 Task: Add Thinksport Spf 50+ Sunscreen for Kids to the cart.
Action: Mouse moved to (331, 158)
Screenshot: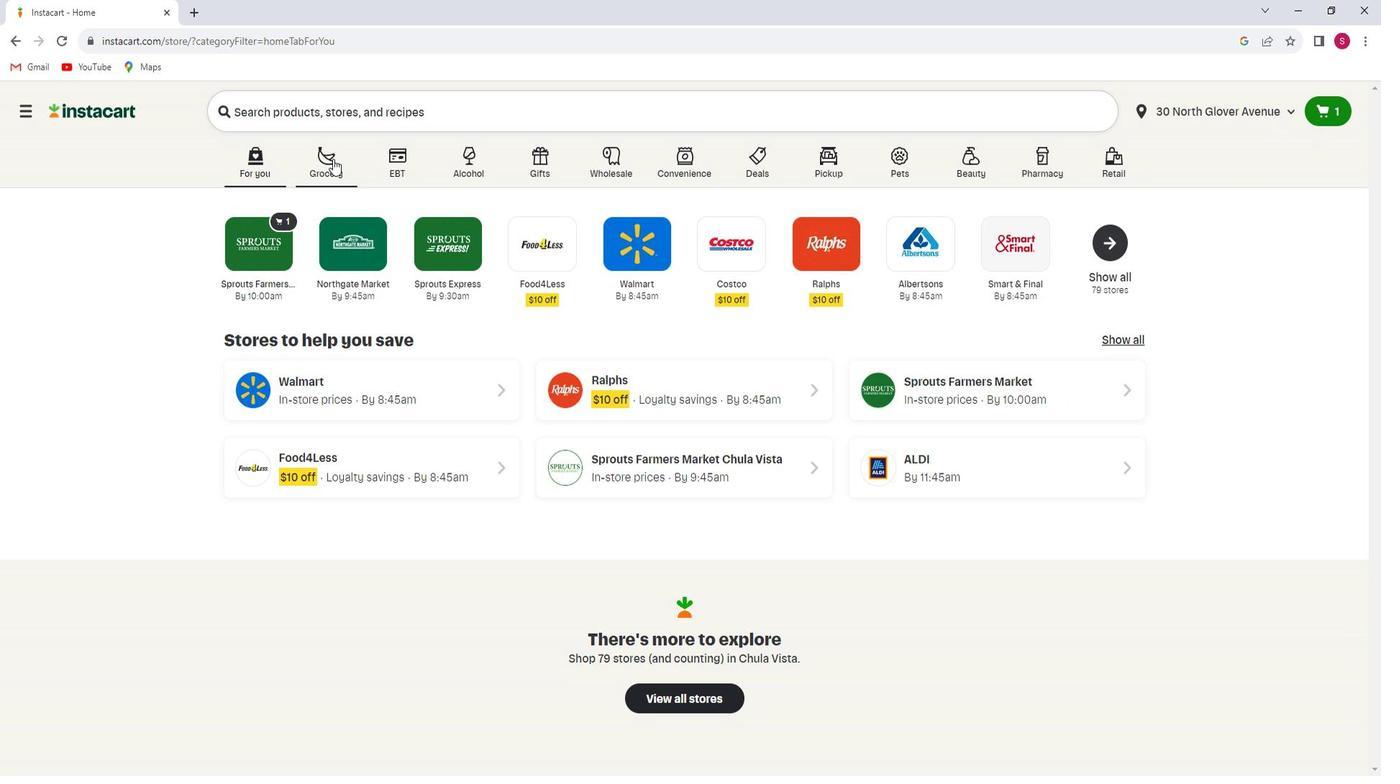 
Action: Mouse pressed left at (331, 158)
Screenshot: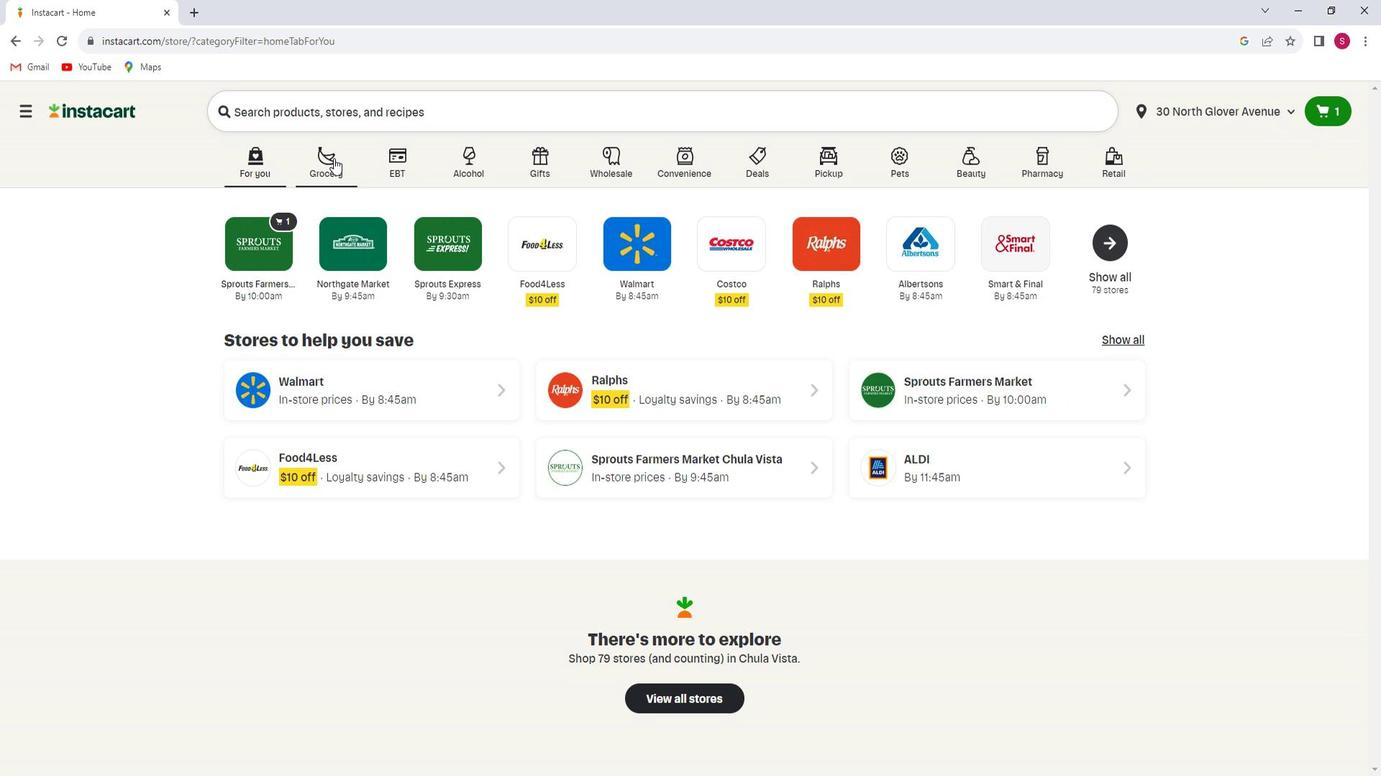 
Action: Mouse moved to (333, 458)
Screenshot: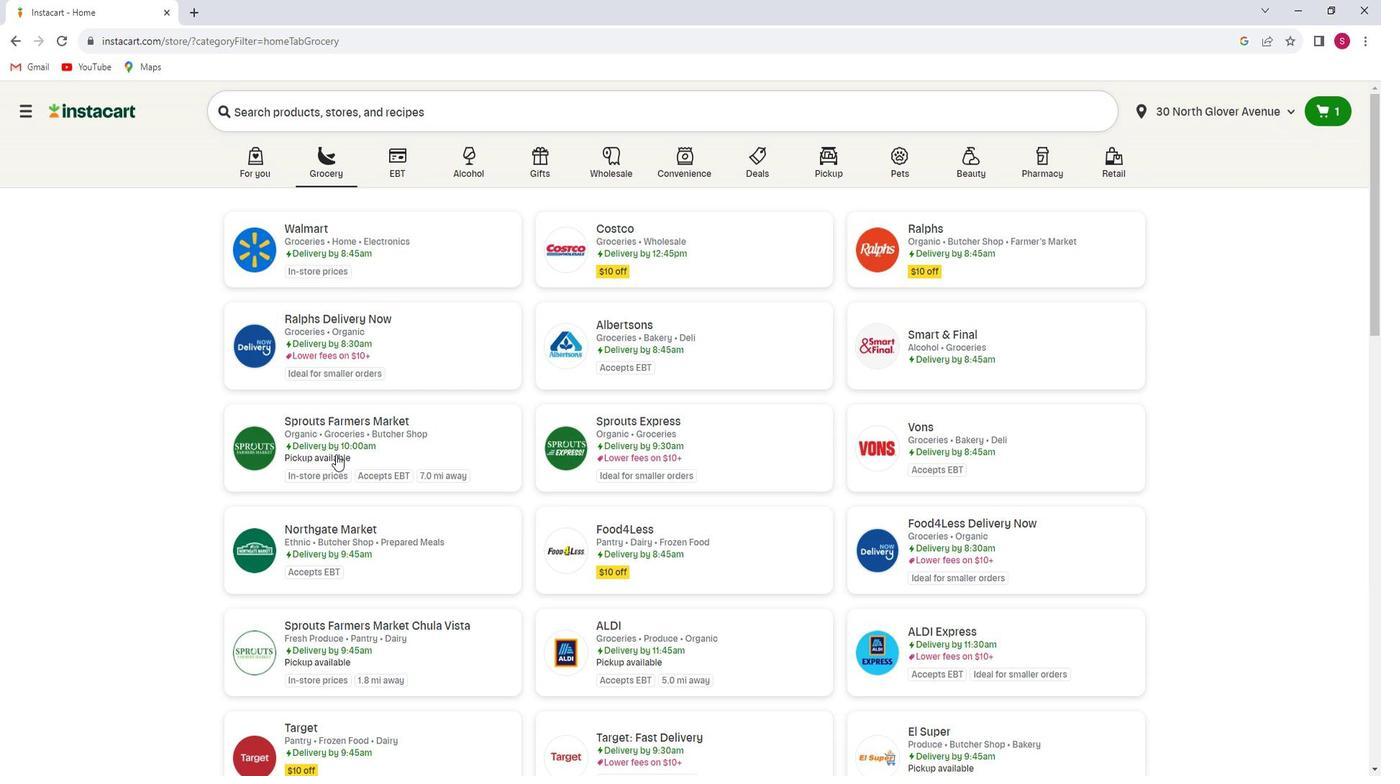 
Action: Mouse pressed left at (333, 458)
Screenshot: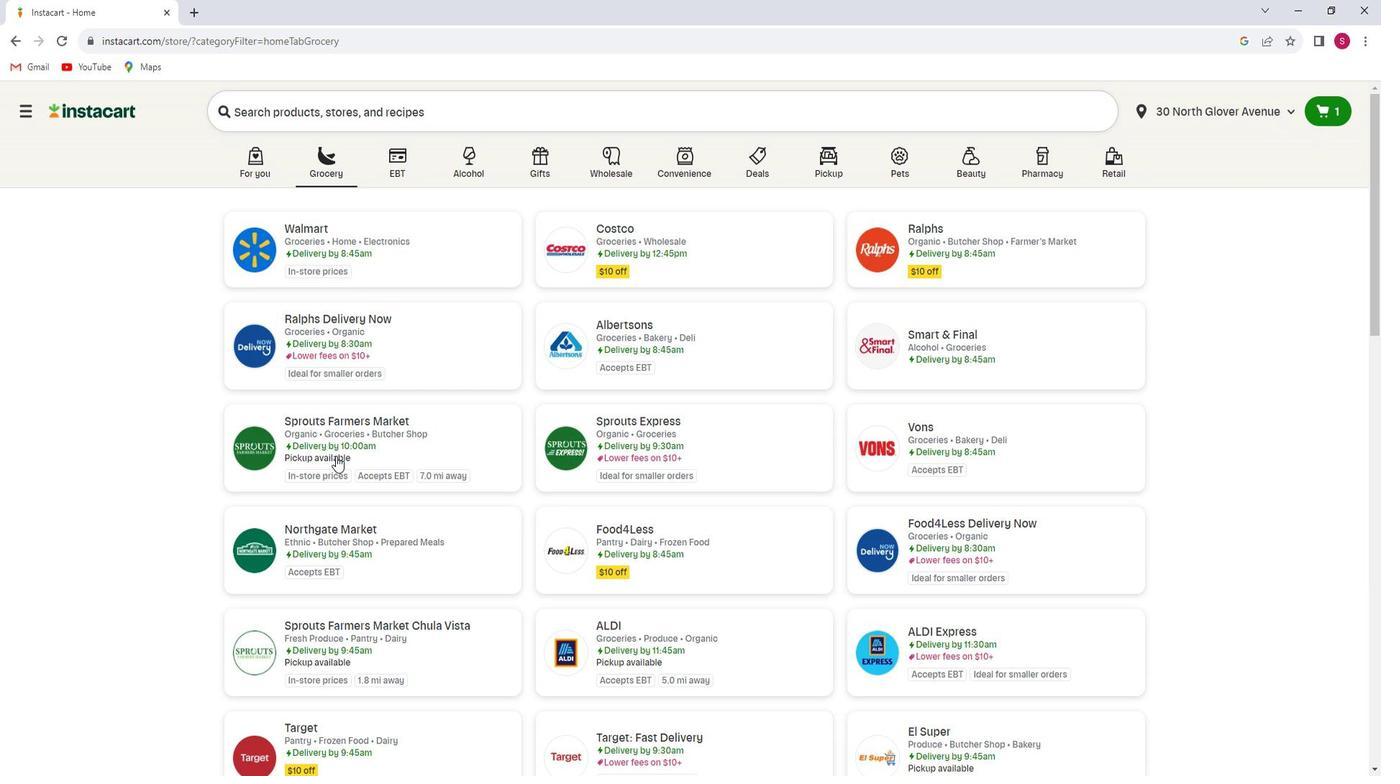 
Action: Mouse moved to (113, 526)
Screenshot: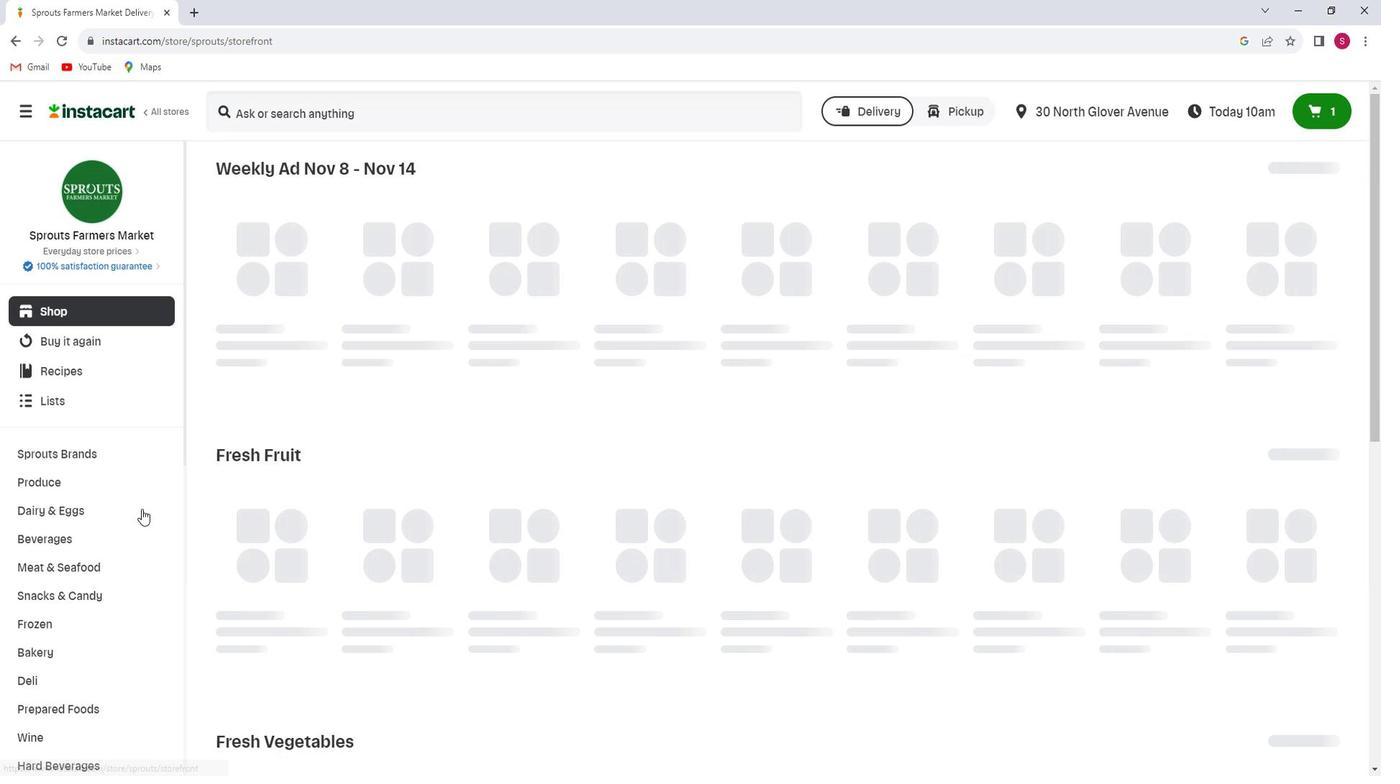 
Action: Mouse scrolled (113, 525) with delta (0, 0)
Screenshot: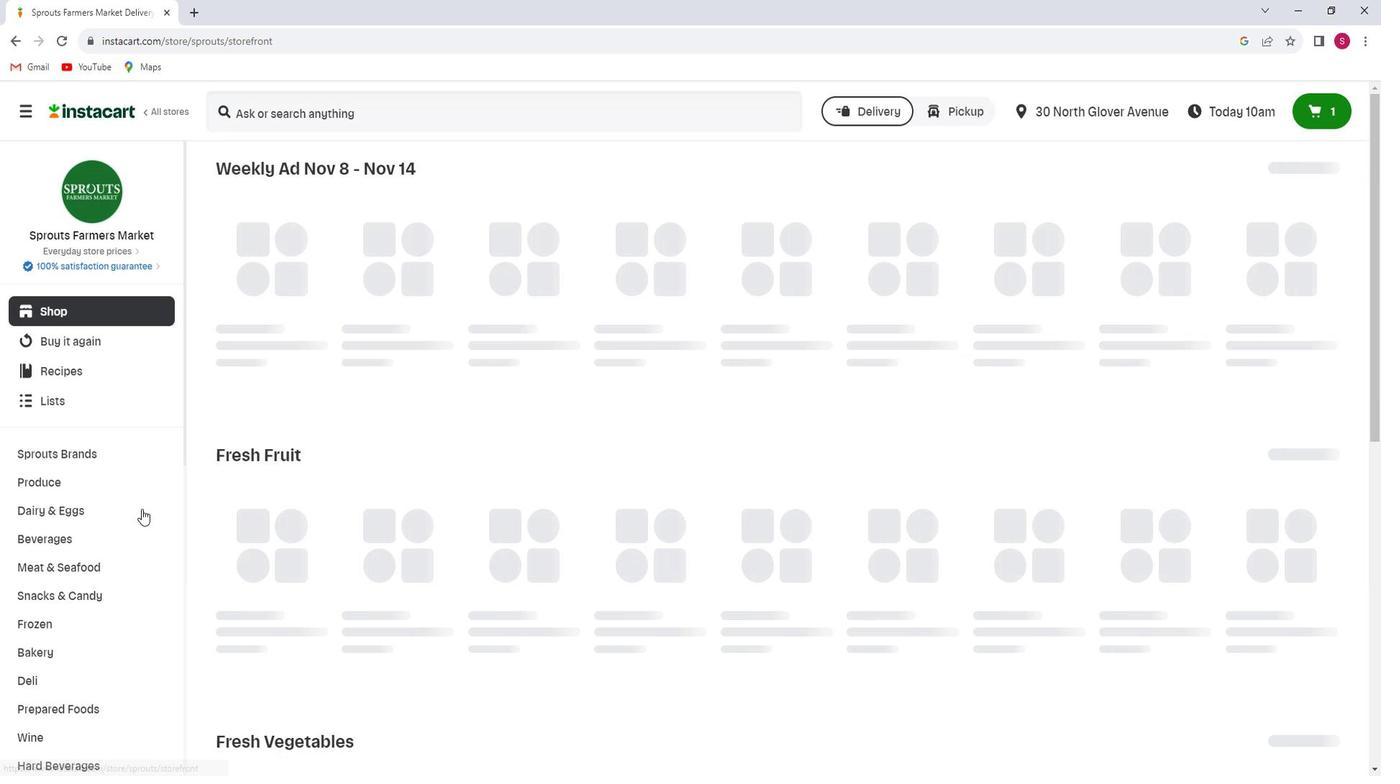 
Action: Mouse moved to (105, 532)
Screenshot: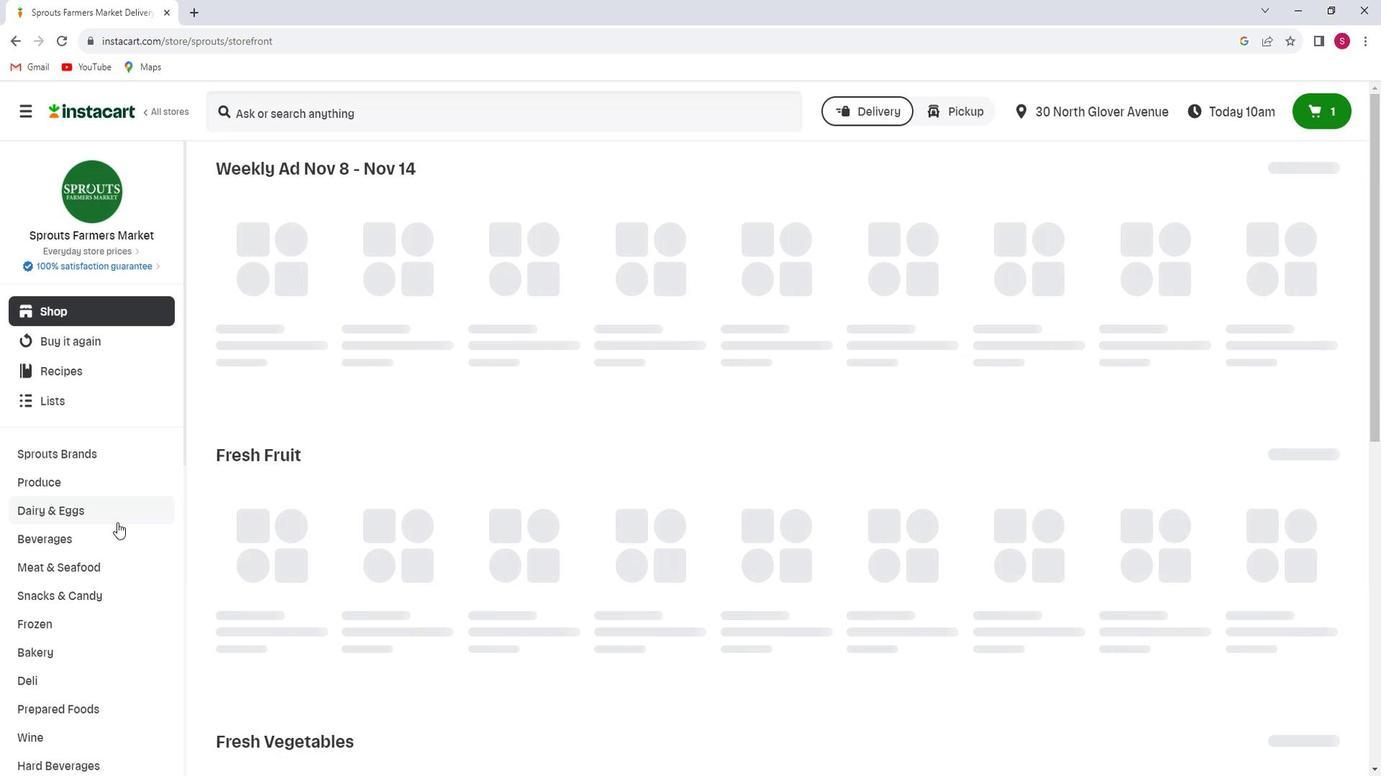 
Action: Mouse scrolled (105, 531) with delta (0, 0)
Screenshot: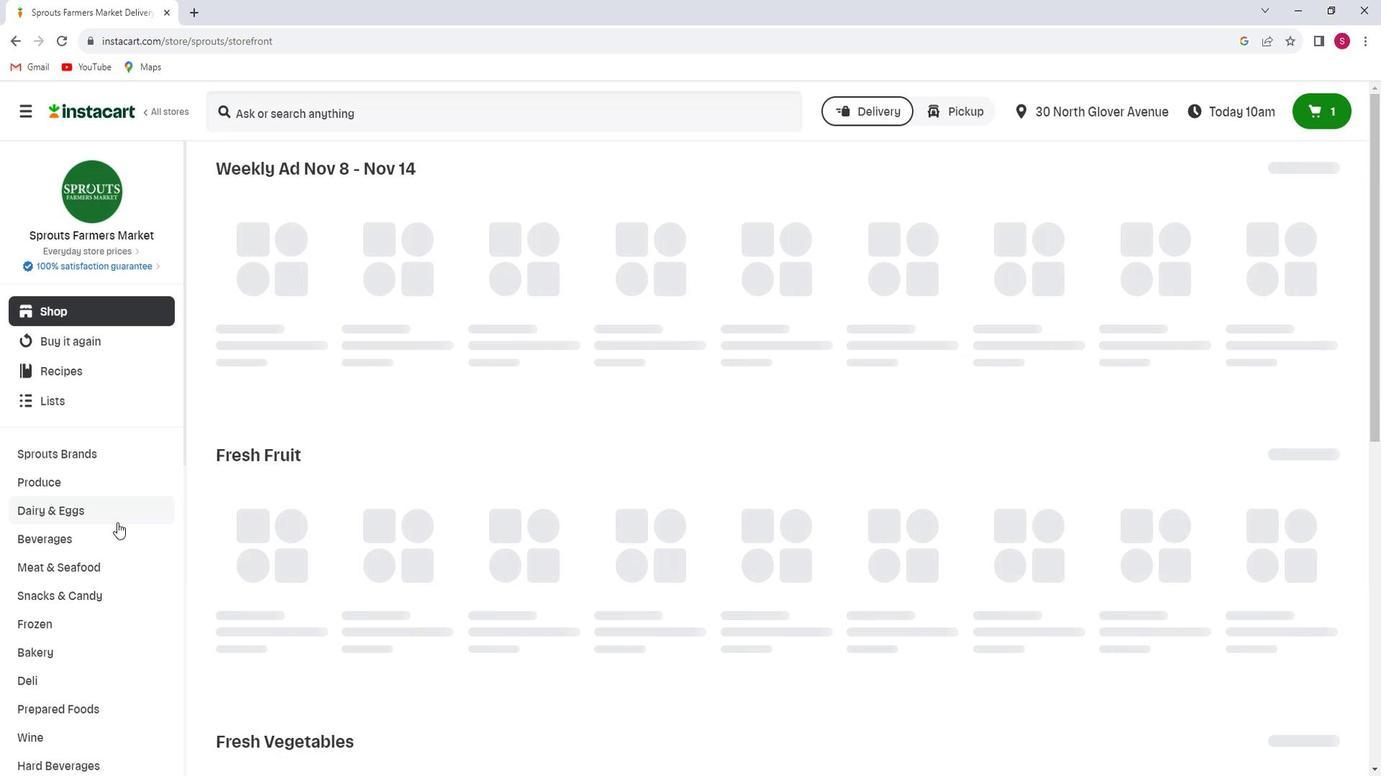 
Action: Mouse moved to (101, 535)
Screenshot: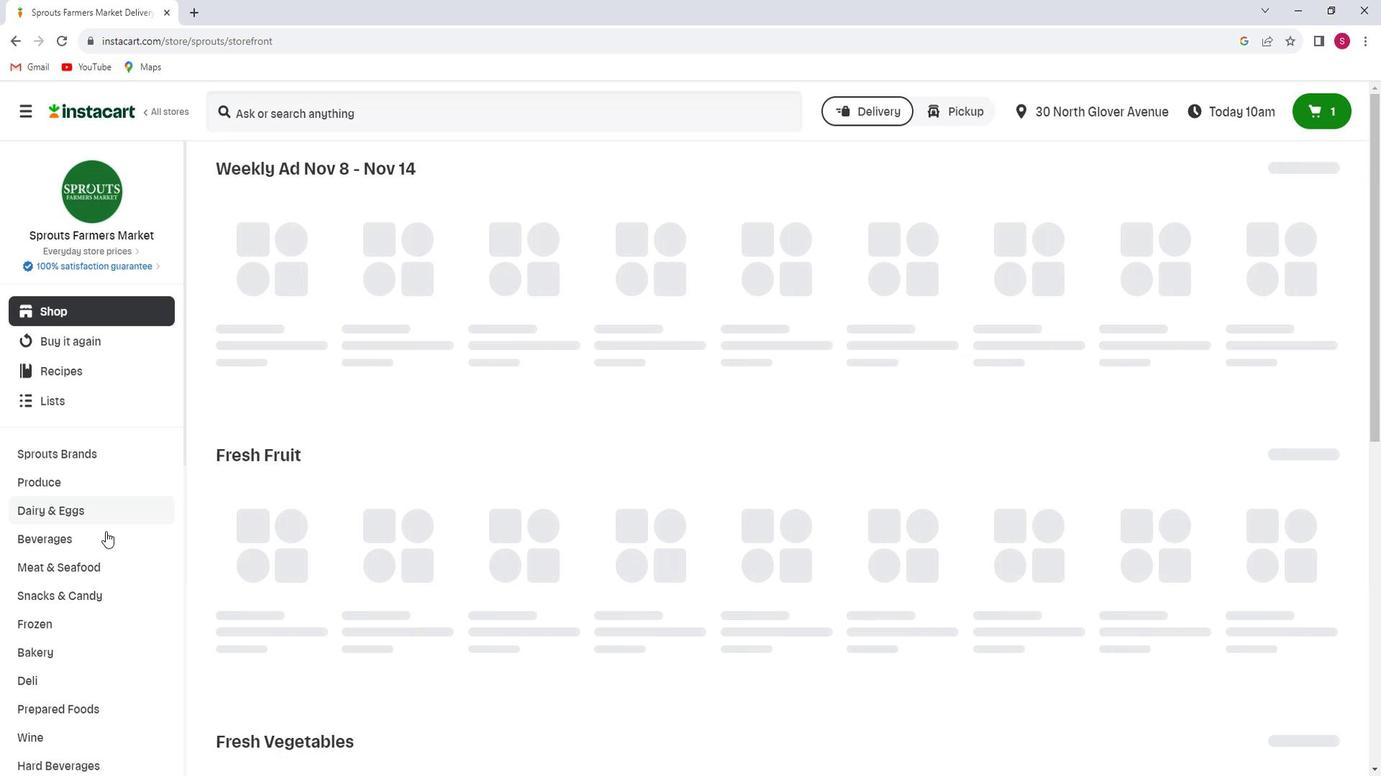 
Action: Mouse scrolled (101, 534) with delta (0, 0)
Screenshot: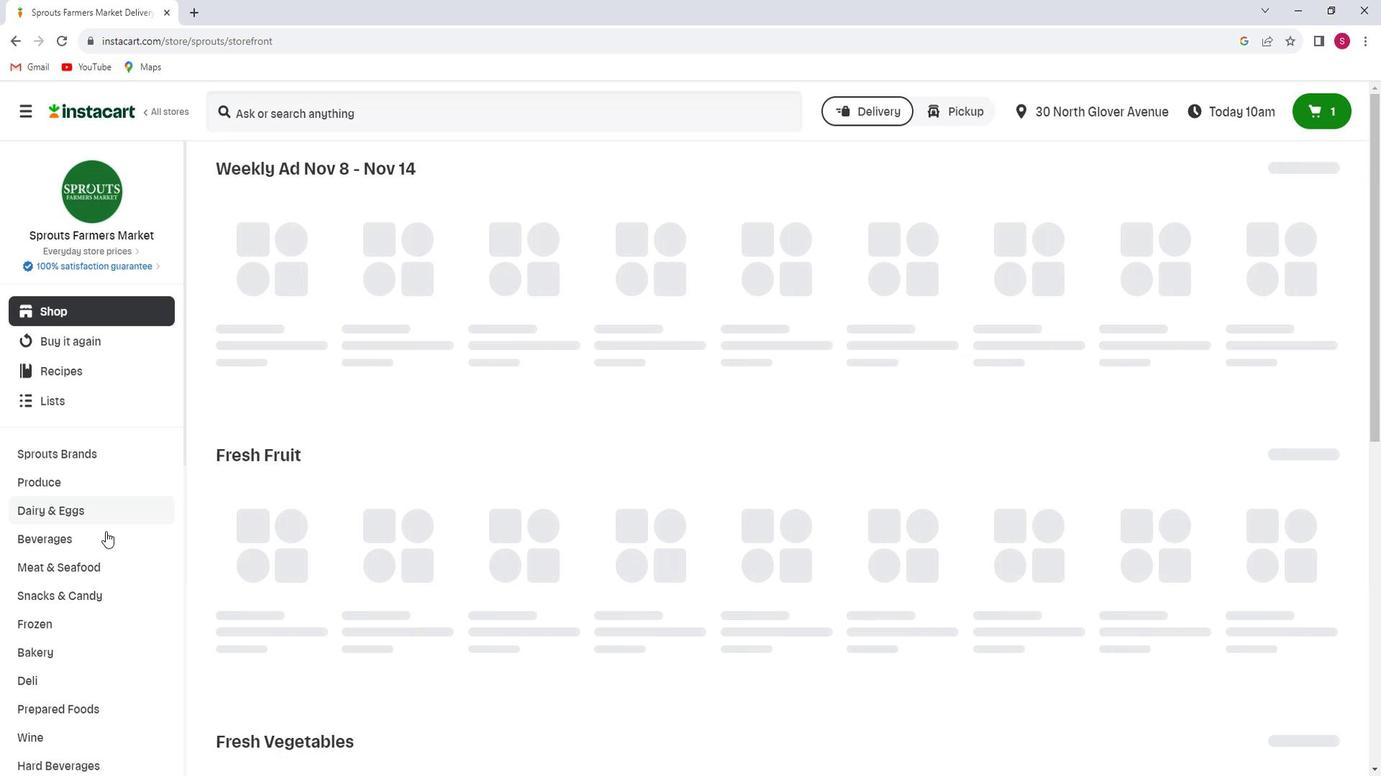 
Action: Mouse moved to (99, 535)
Screenshot: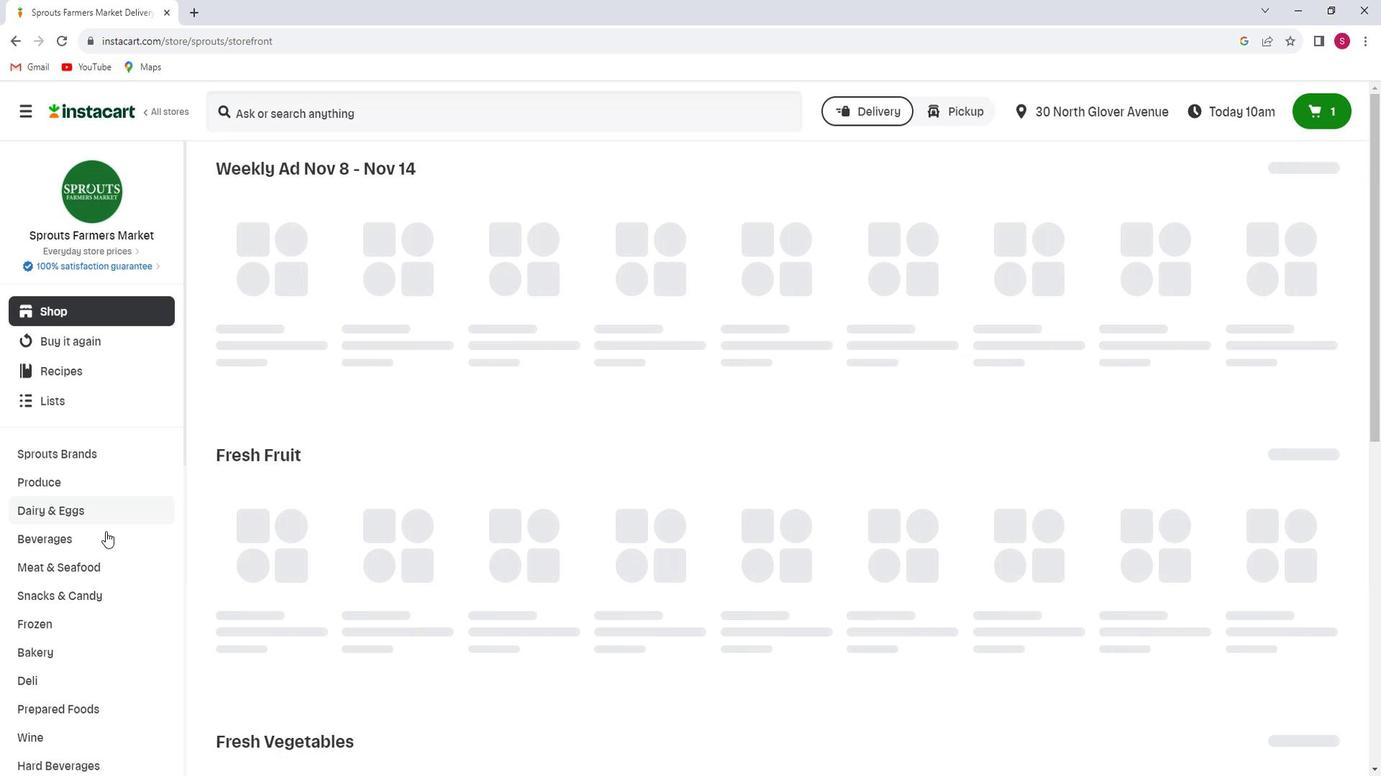 
Action: Mouse scrolled (99, 535) with delta (0, 0)
Screenshot: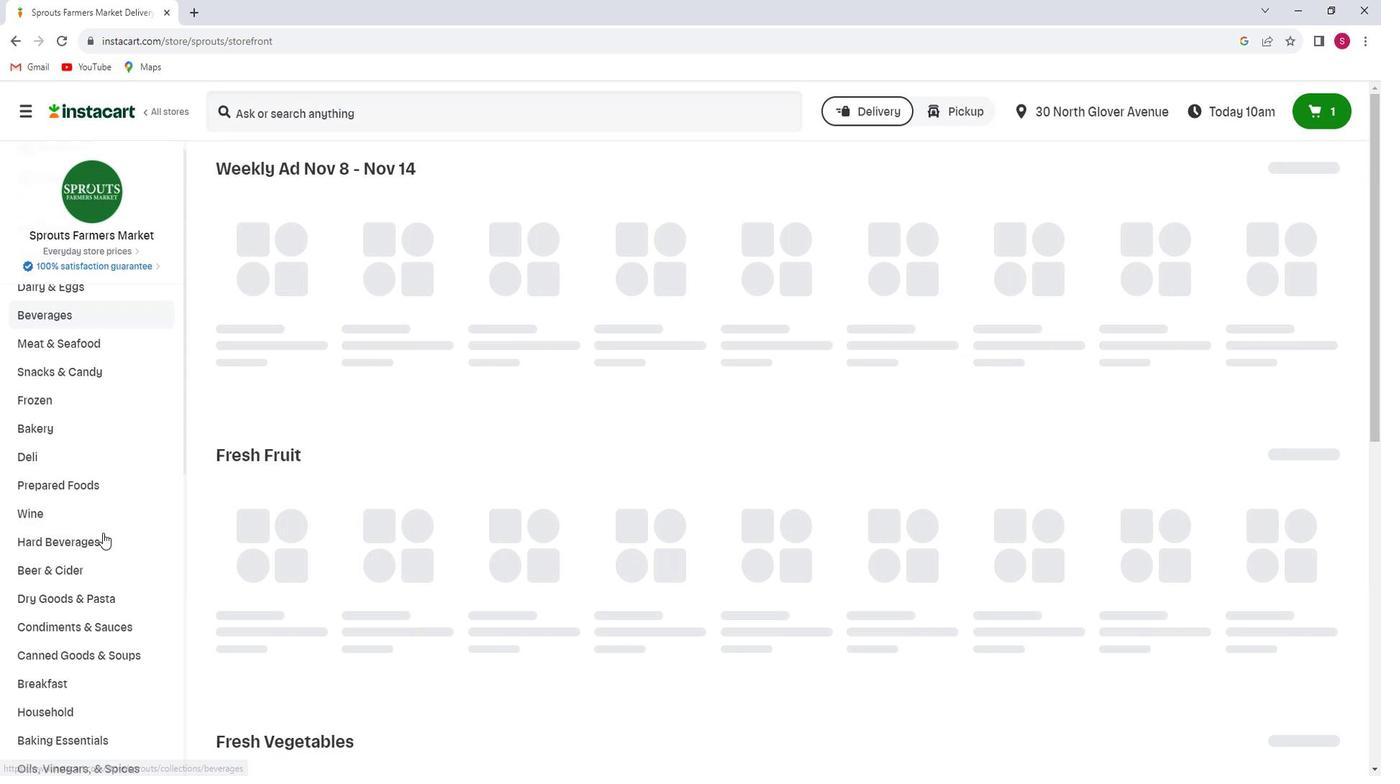 
Action: Mouse scrolled (99, 535) with delta (0, 0)
Screenshot: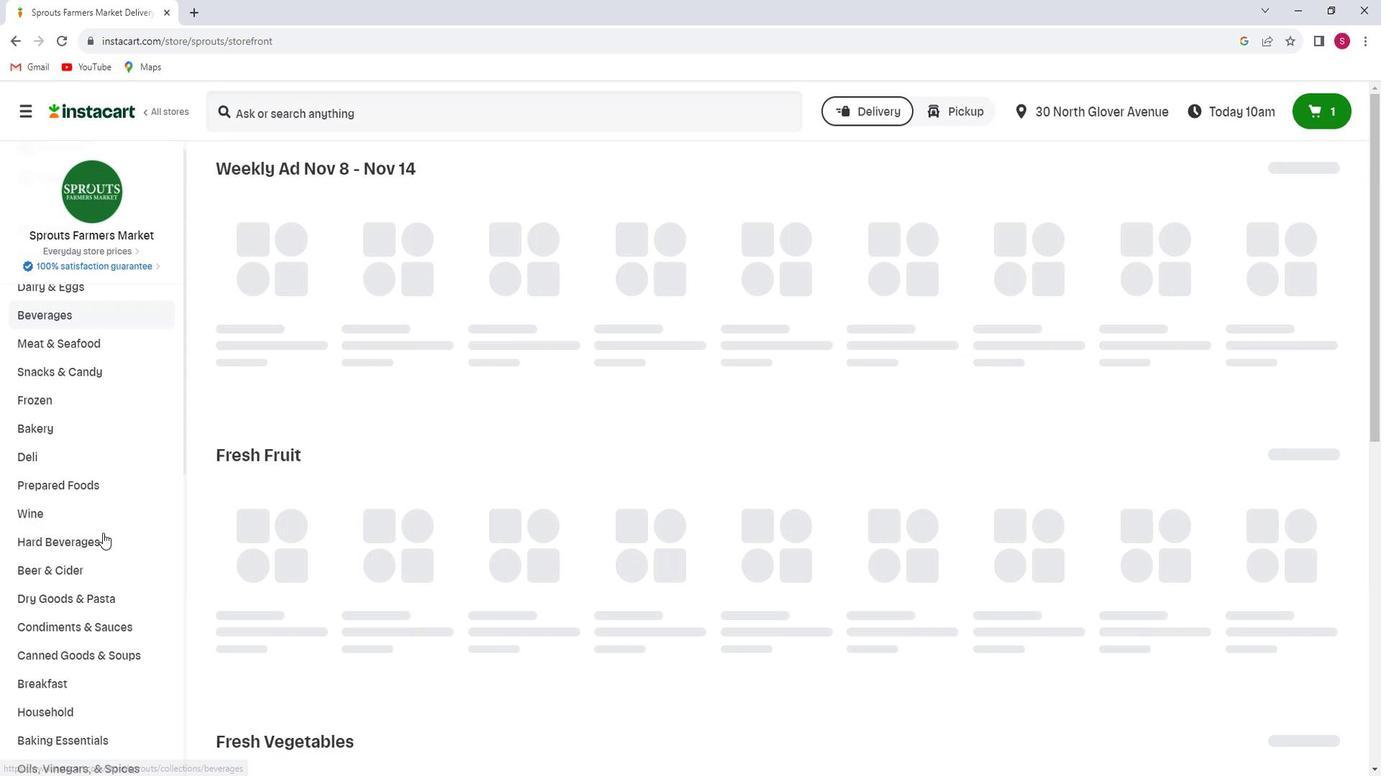 
Action: Mouse scrolled (99, 535) with delta (0, 0)
Screenshot: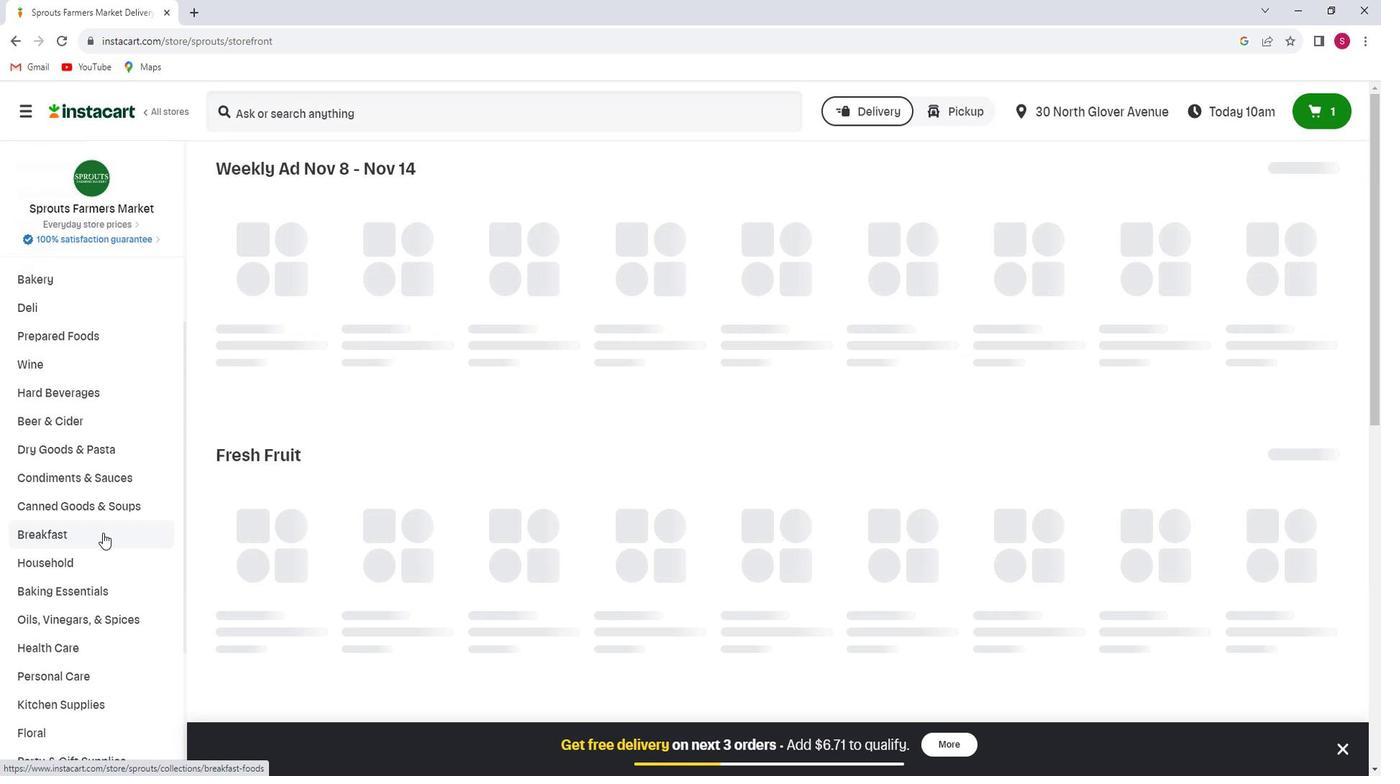 
Action: Mouse scrolled (99, 535) with delta (0, 0)
Screenshot: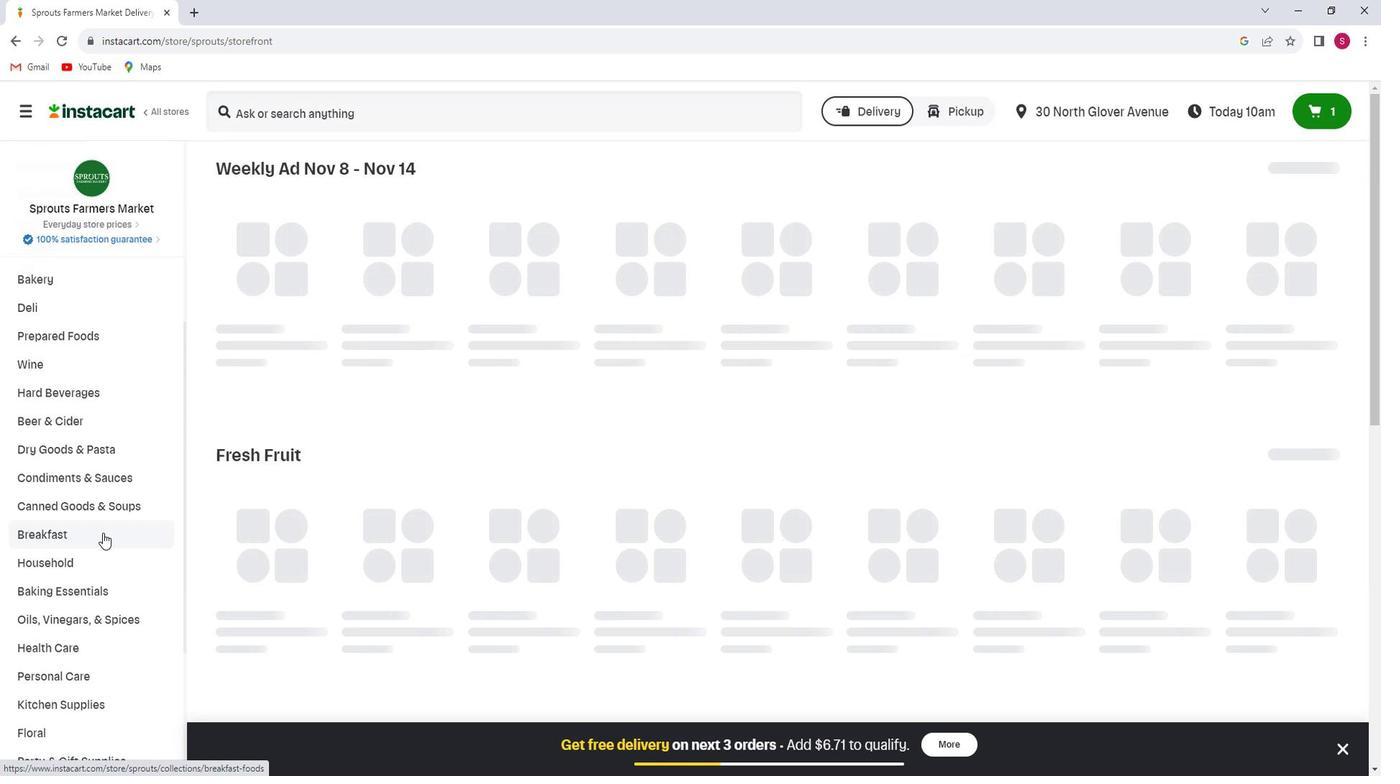 
Action: Mouse moved to (99, 534)
Screenshot: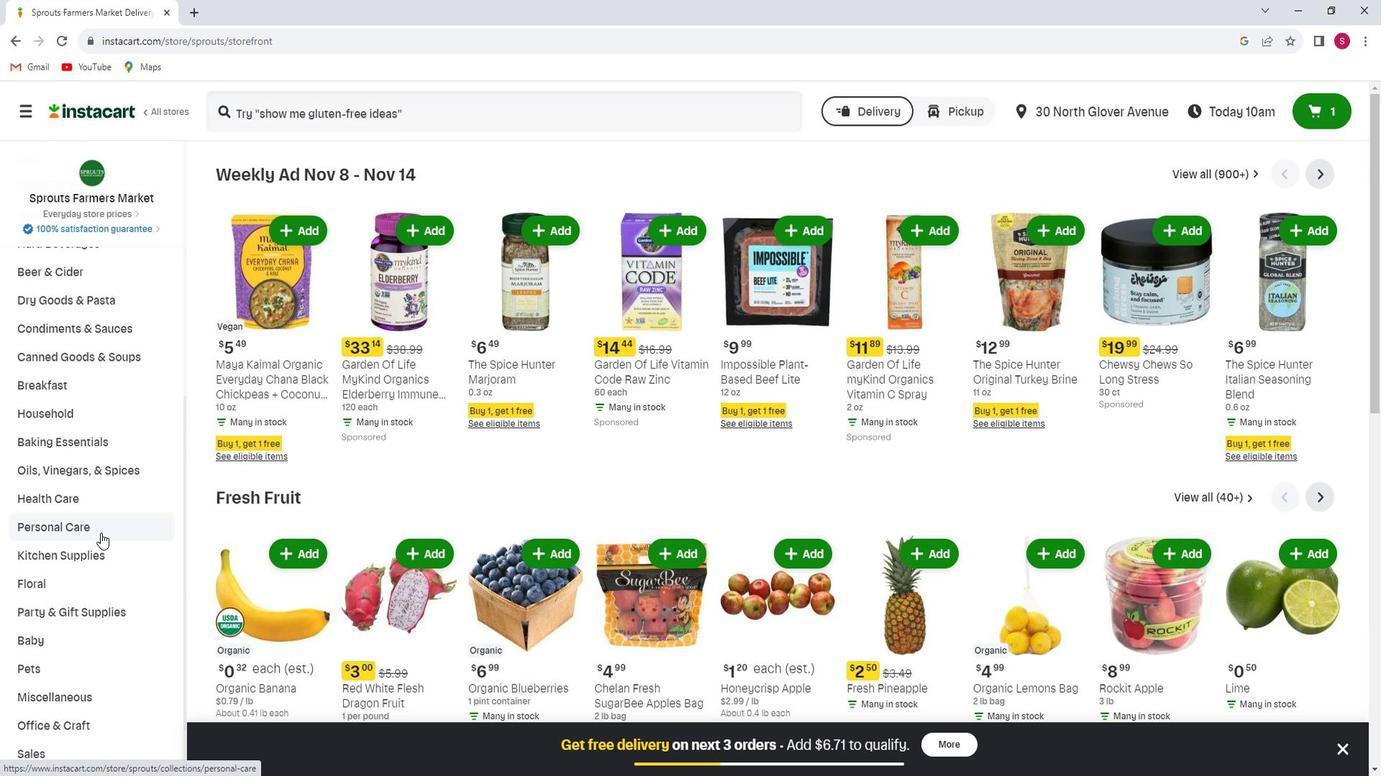 
Action: Mouse pressed left at (99, 534)
Screenshot: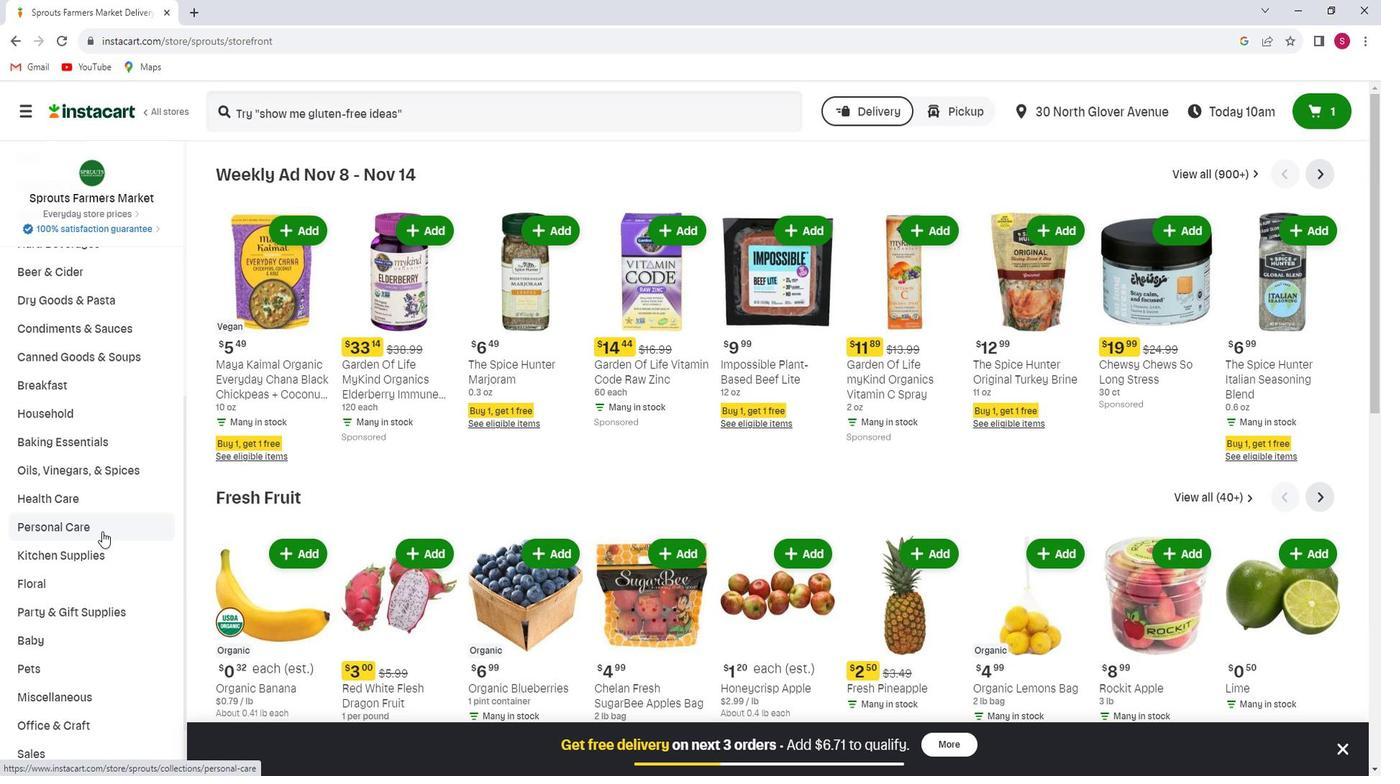 
Action: Mouse moved to (1079, 212)
Screenshot: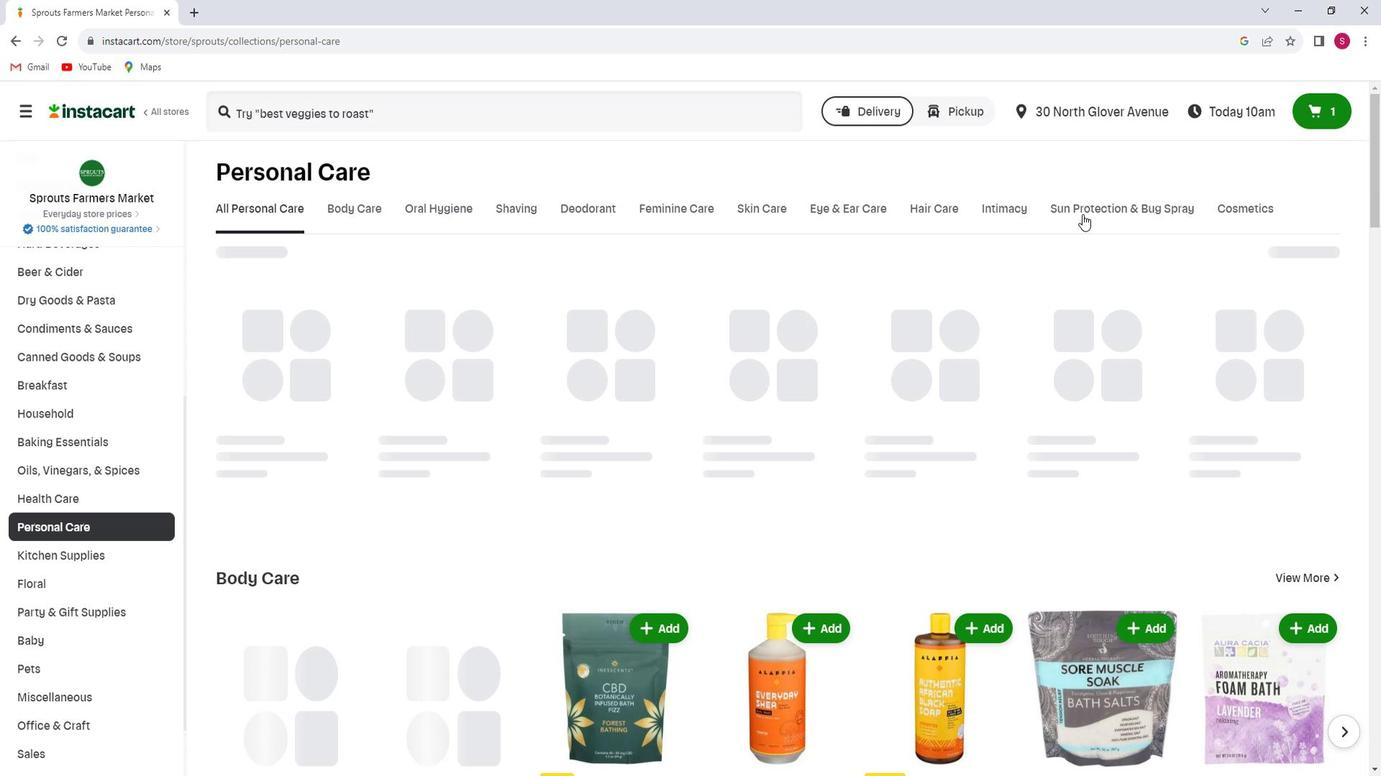 
Action: Mouse pressed left at (1079, 212)
Screenshot: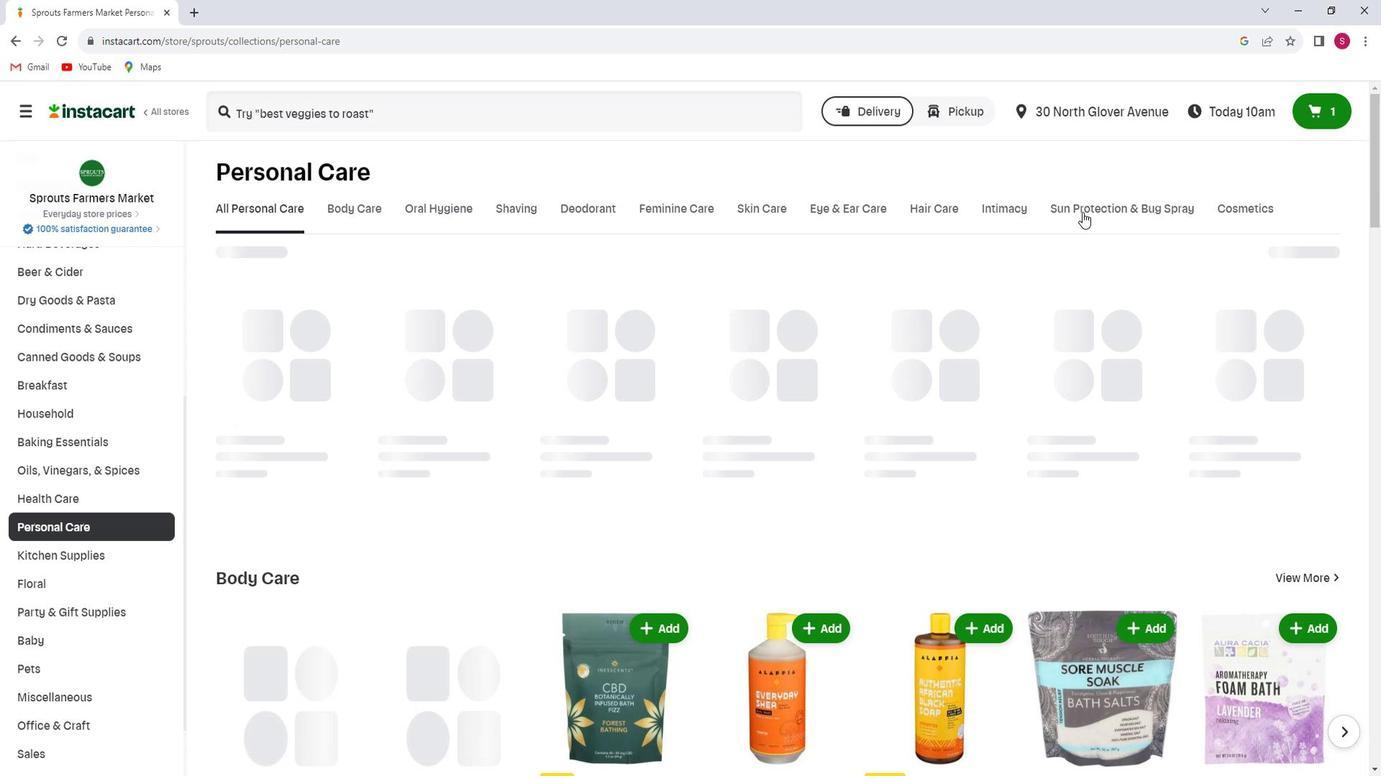 
Action: Mouse moved to (416, 107)
Screenshot: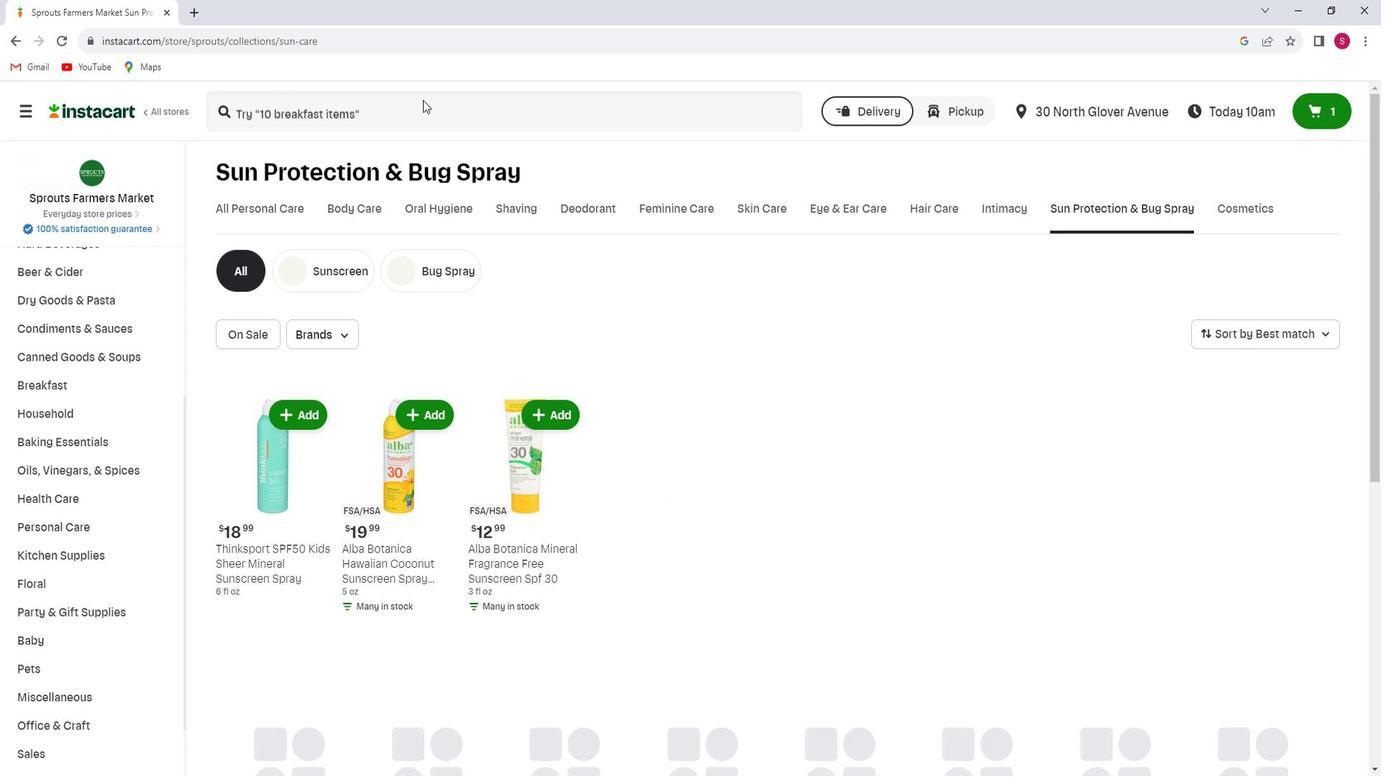 
Action: Mouse pressed left at (416, 107)
Screenshot: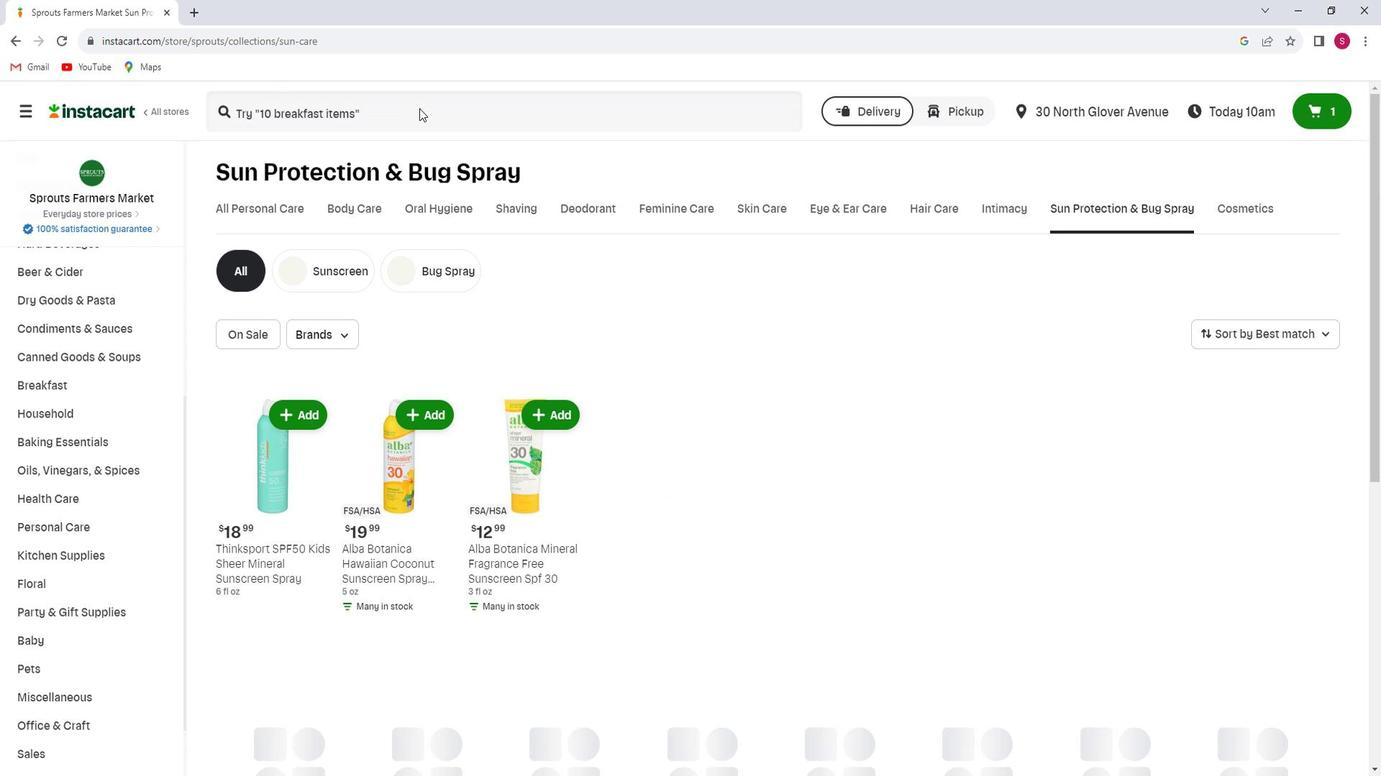 
Action: Key pressed <Key.shift>Thinksport<Key.space><Key.shift>Spf<Key.space>50<Key.shift_r><Key.shift_r><Key.shift_r><Key.shift_r><Key.shift_r><Key.shift_r><Key.shift_r><Key.shift_r><Key.shift_r><Key.shift_r>+<Key.space><Key.shift>Sunscreen<Key.space>for<Key.space><Key.shift>Kids<Key.enter>
Screenshot: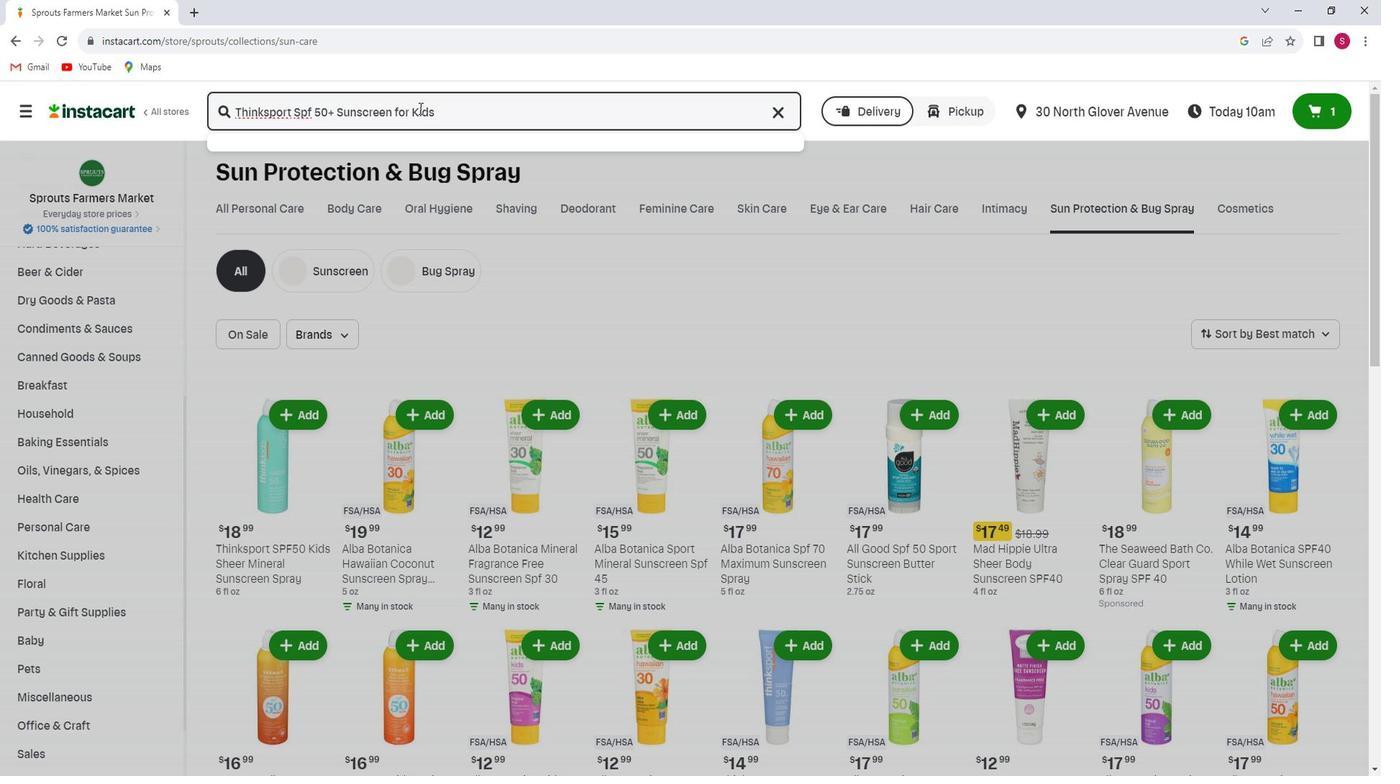 
Action: Mouse moved to (477, 238)
Screenshot: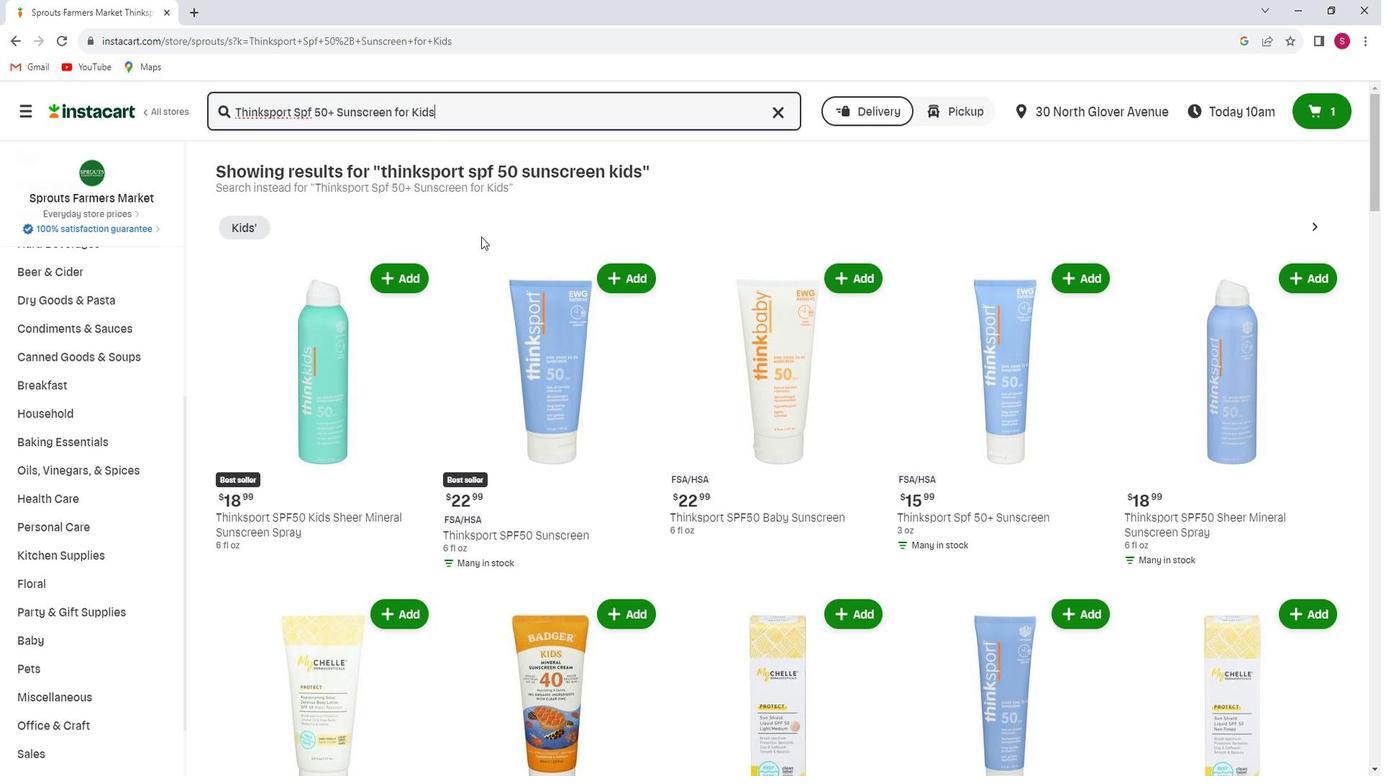 
Action: Mouse scrolled (477, 237) with delta (0, 0)
Screenshot: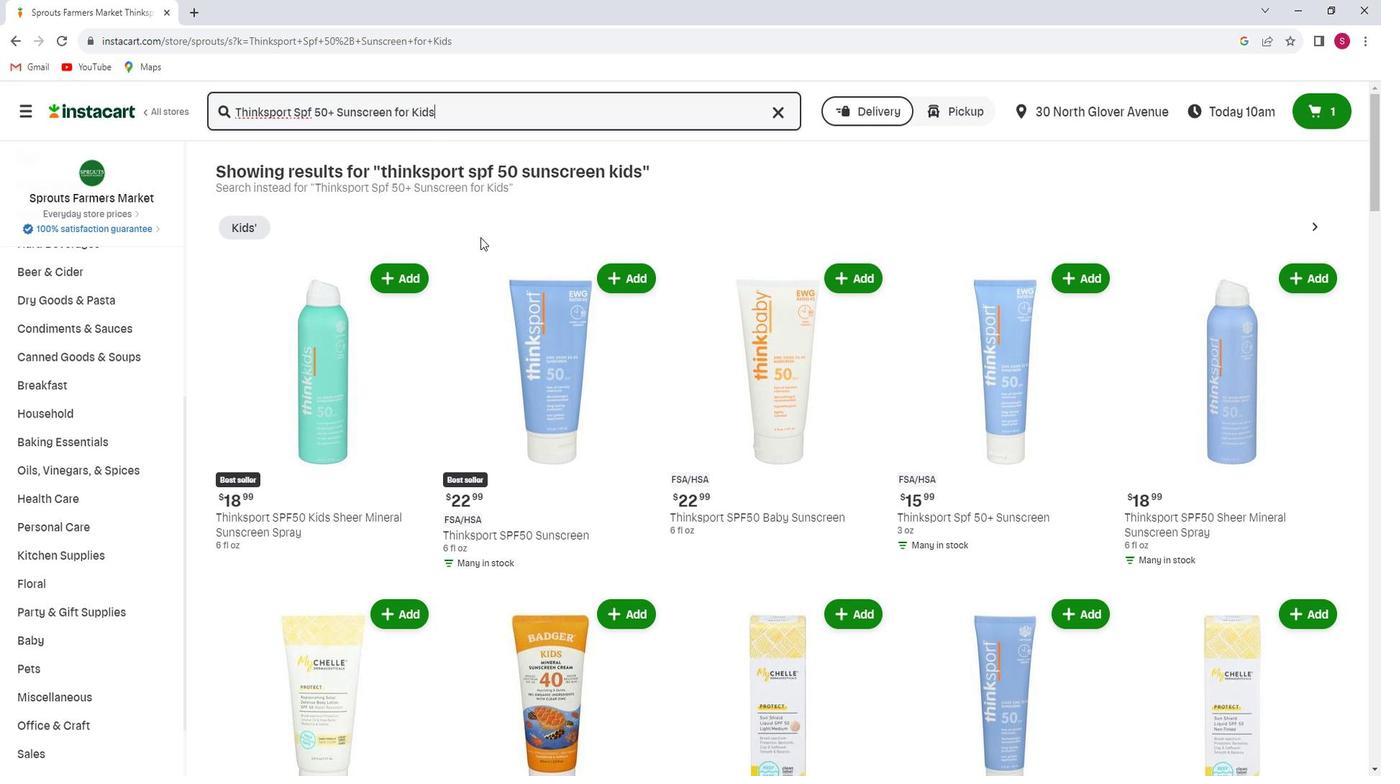 
Action: Mouse moved to (551, 271)
Screenshot: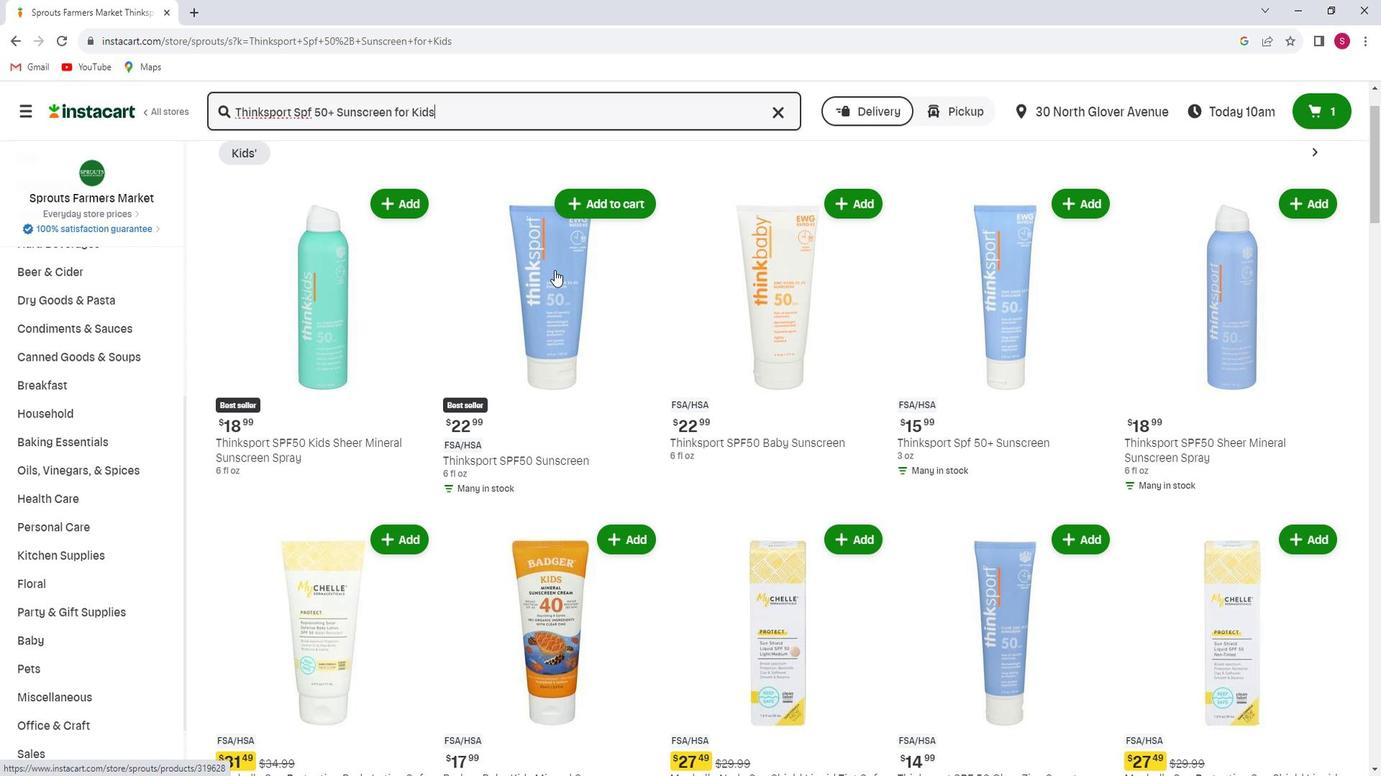 
Action: Mouse scrolled (551, 270) with delta (0, 0)
Screenshot: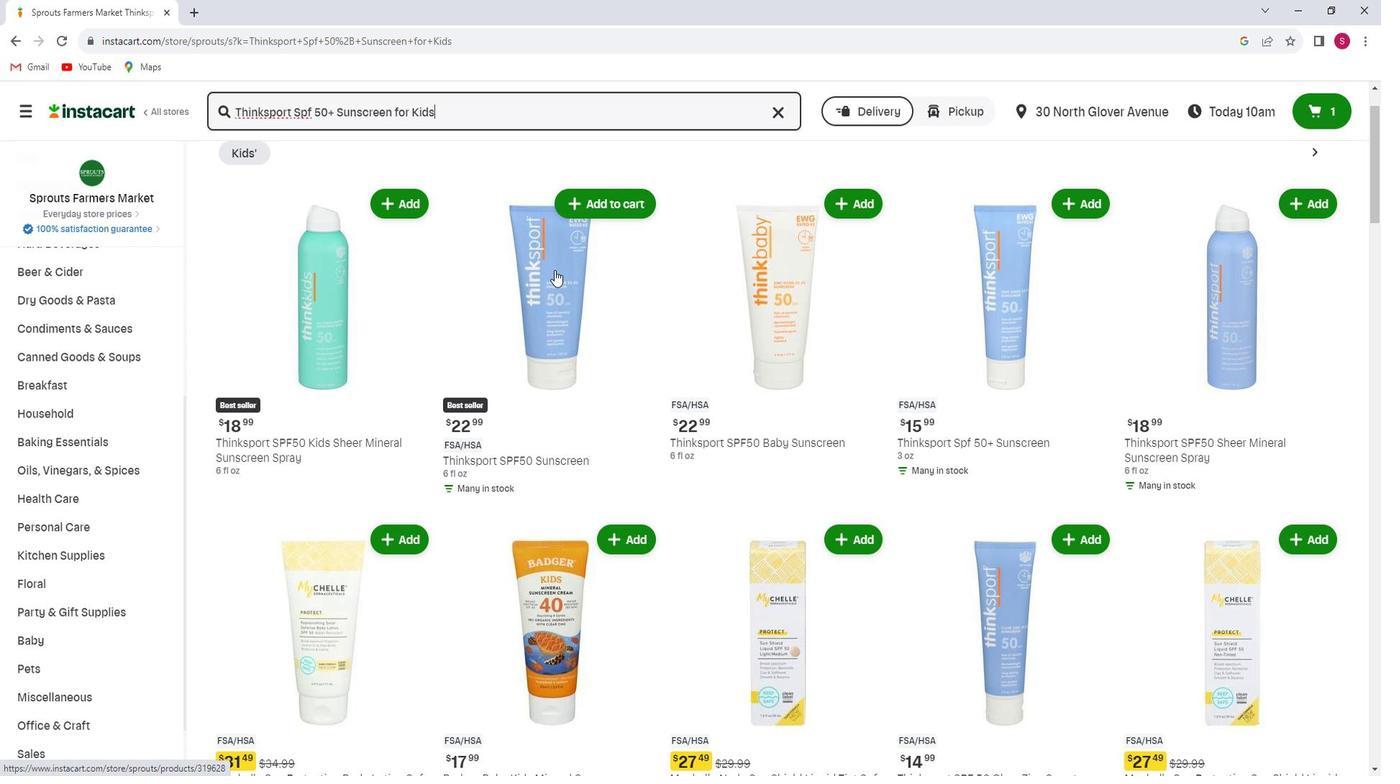 
Action: Mouse moved to (556, 274)
Screenshot: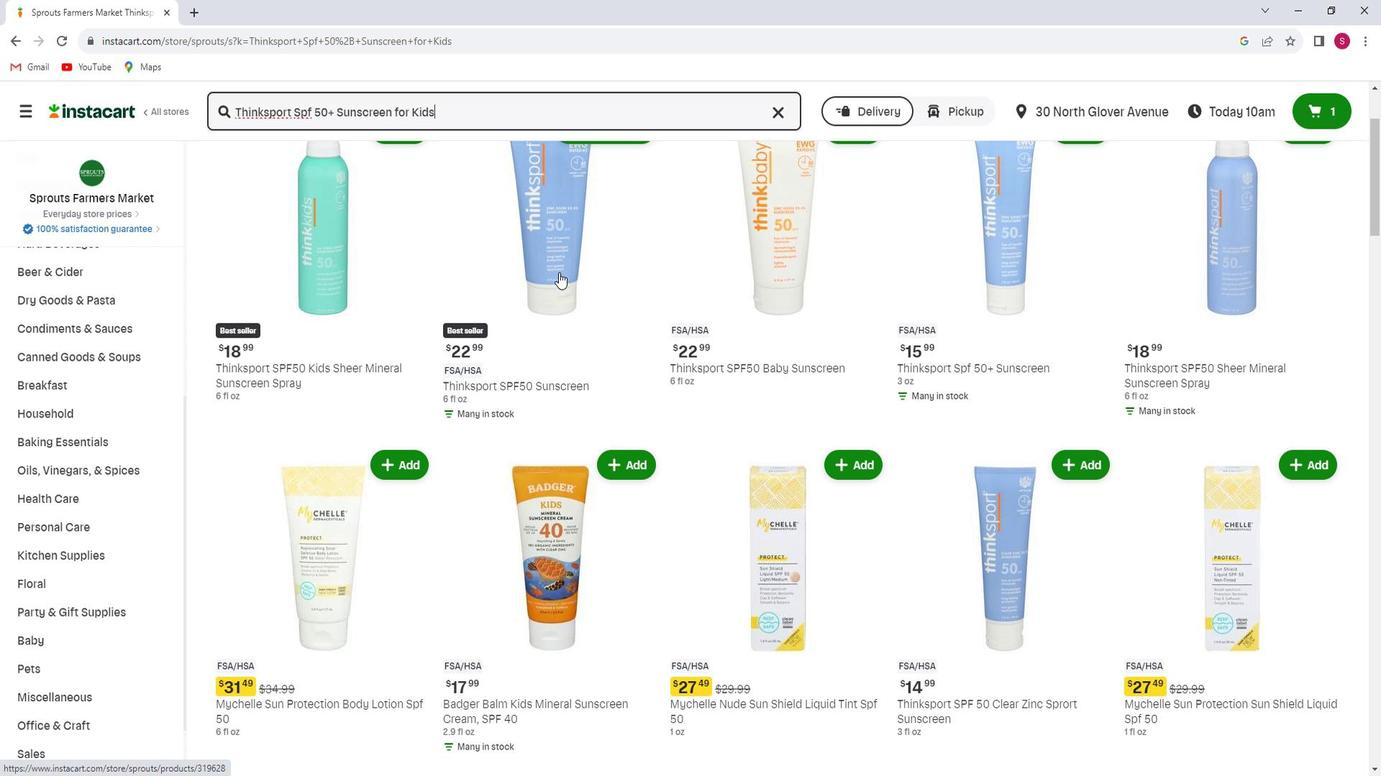 
Action: Mouse scrolled (556, 273) with delta (0, 0)
Screenshot: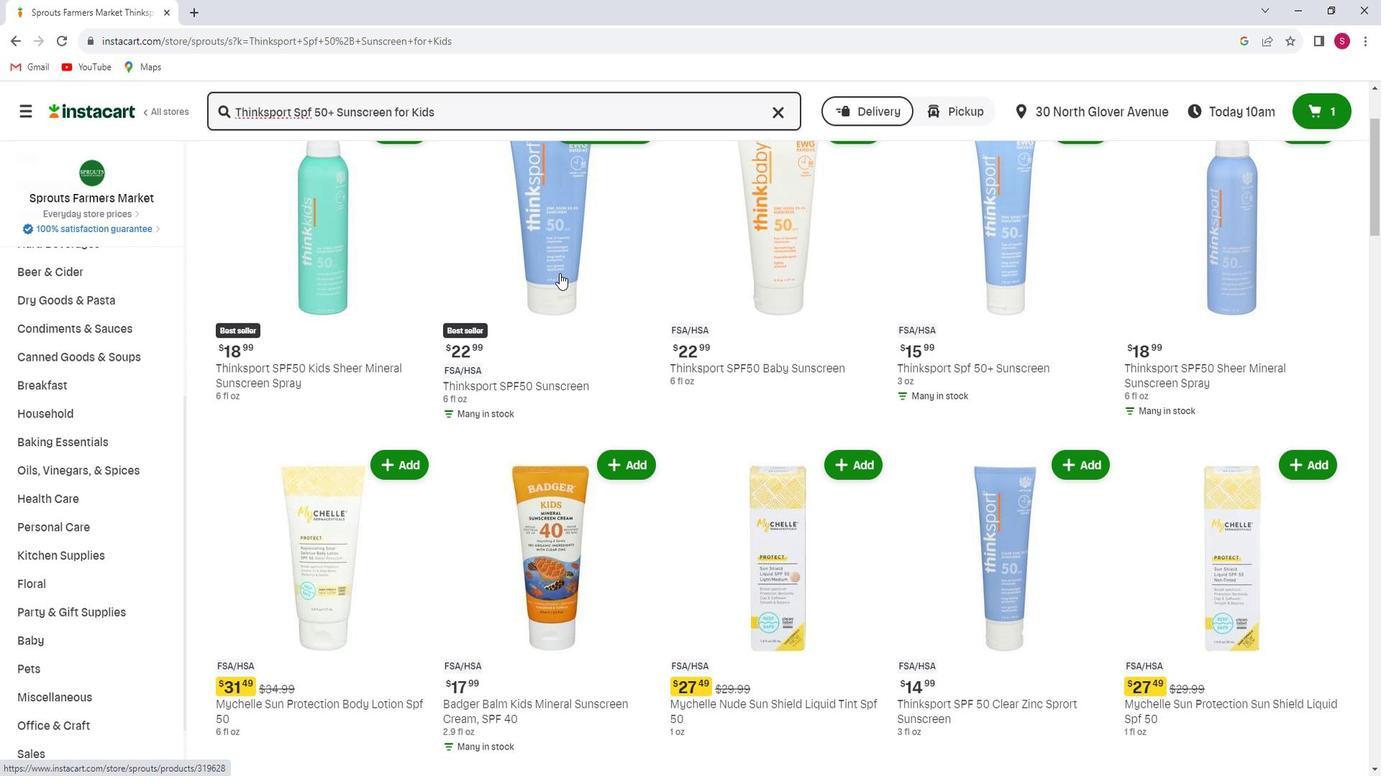 
Action: Mouse scrolled (556, 273) with delta (0, 0)
Screenshot: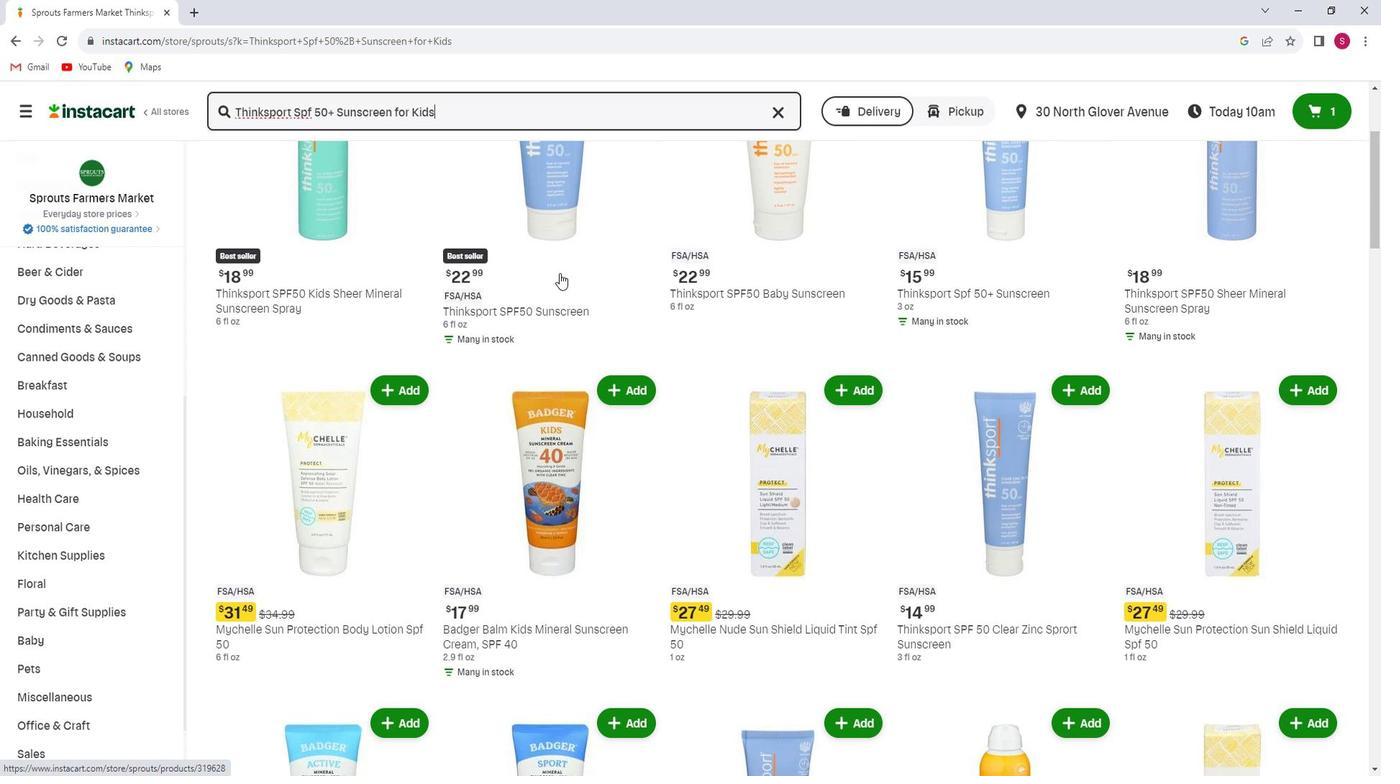 
Action: Mouse moved to (556, 275)
Screenshot: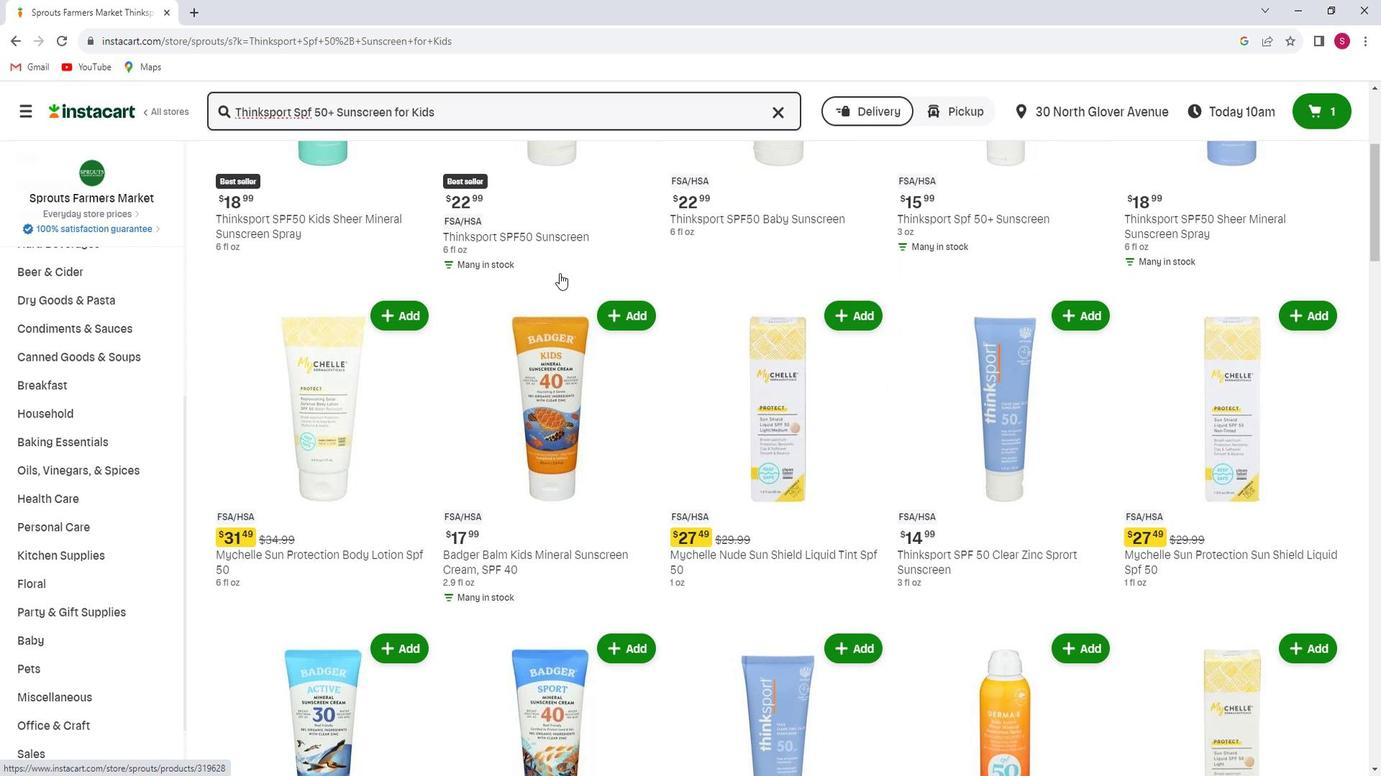 
Action: Mouse scrolled (556, 274) with delta (0, 0)
Screenshot: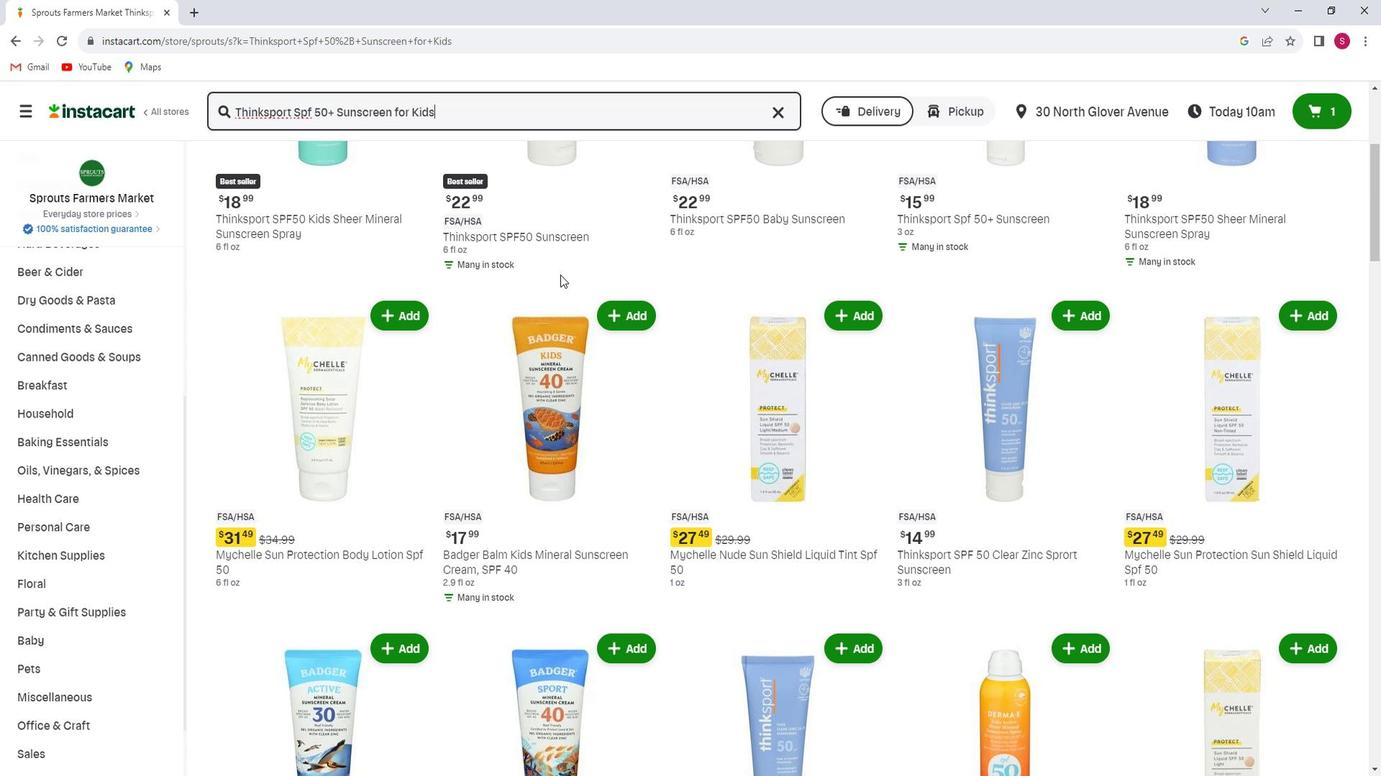 
Action: Mouse scrolled (556, 274) with delta (0, 0)
Screenshot: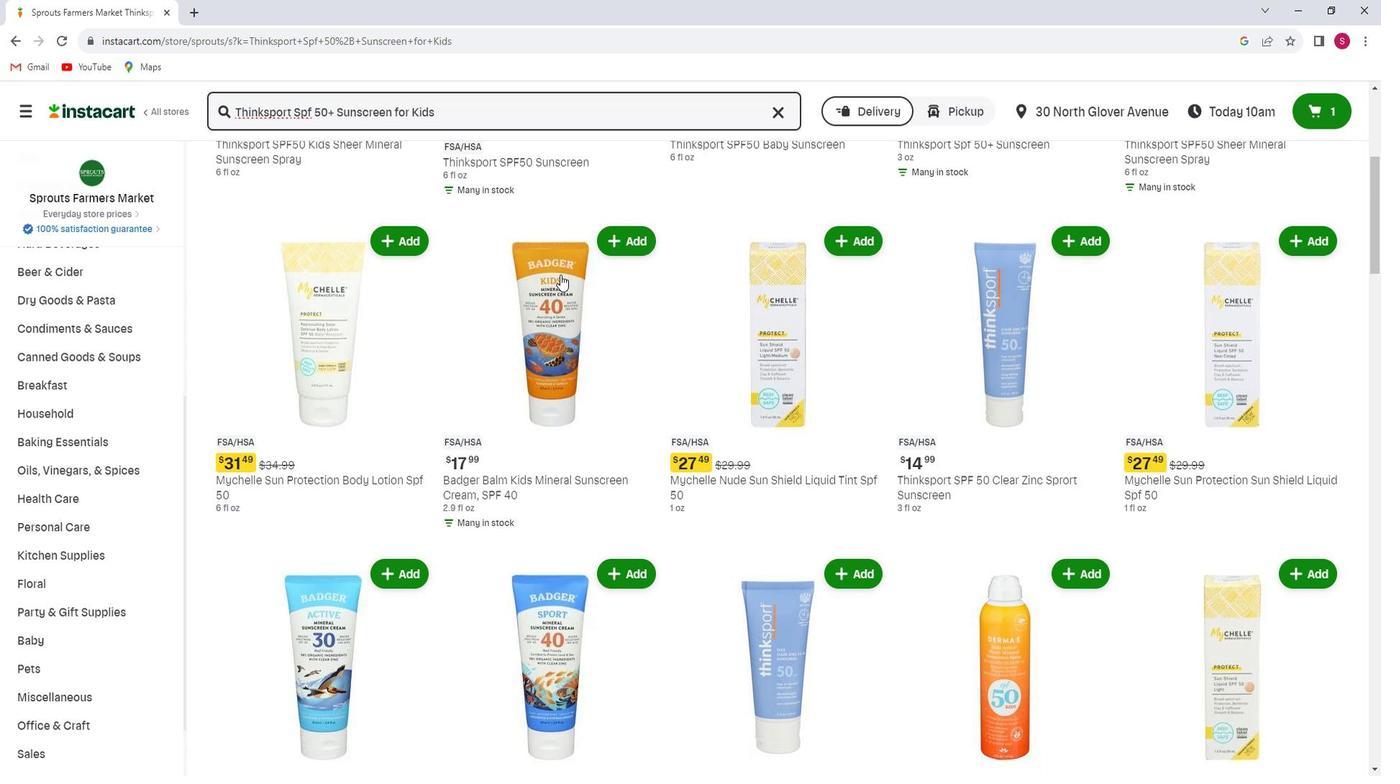
Action: Mouse scrolled (556, 274) with delta (0, 0)
Screenshot: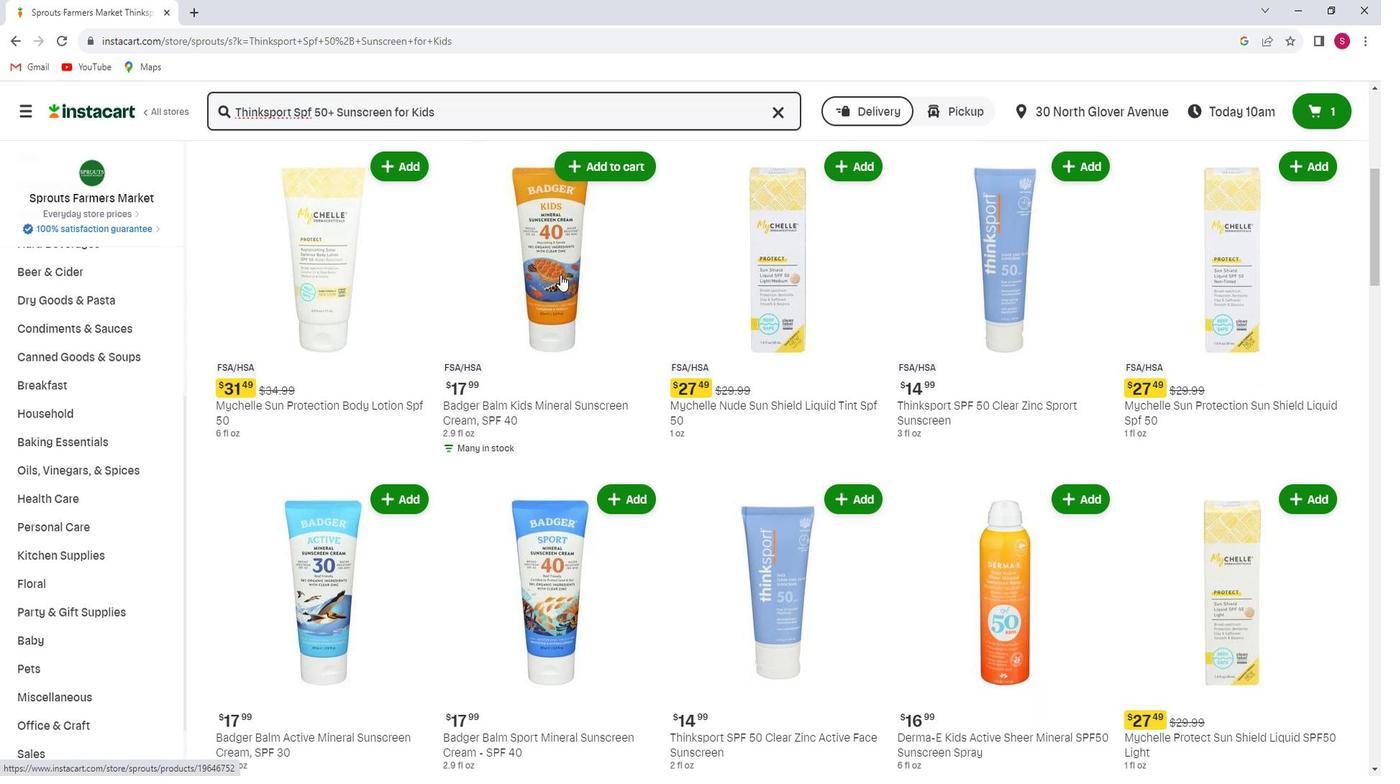 
Action: Mouse scrolled (556, 274) with delta (0, 0)
Screenshot: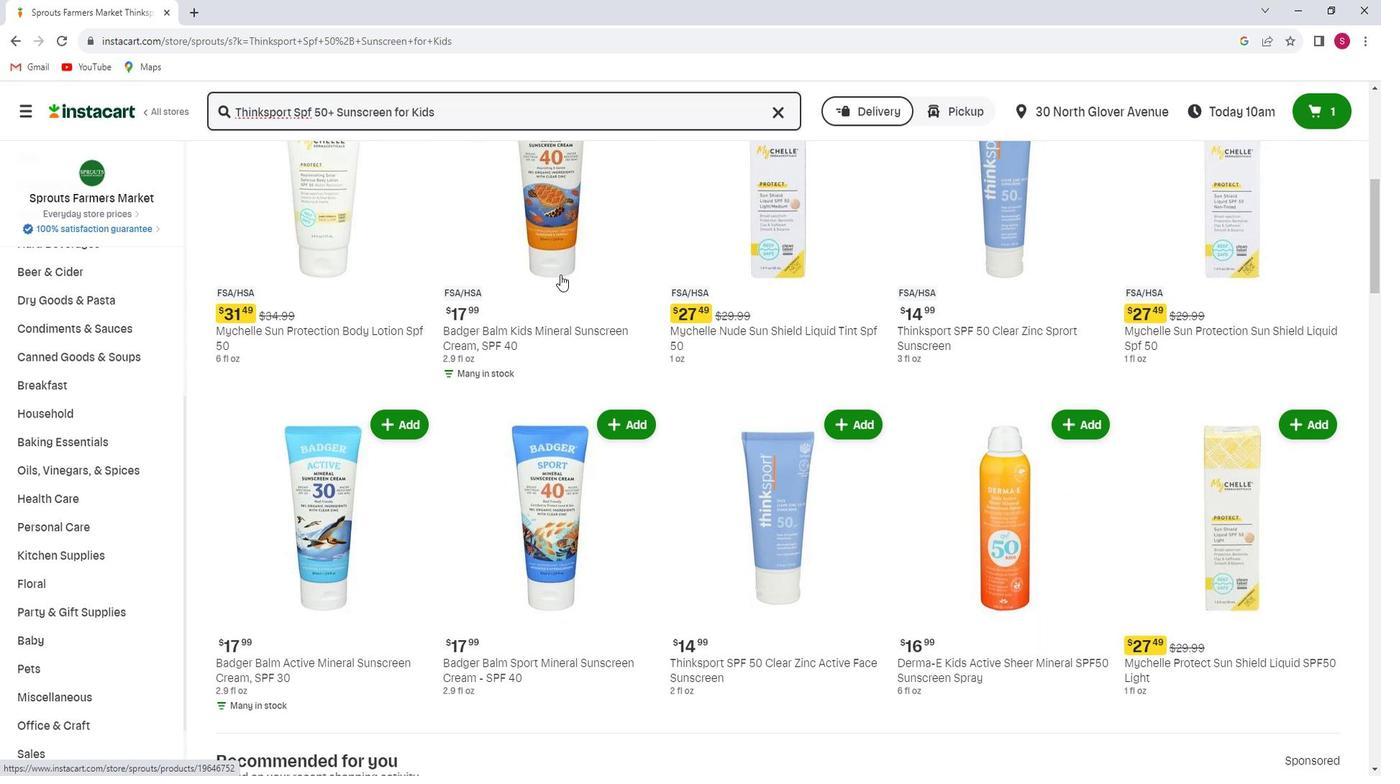 
Action: Mouse scrolled (556, 274) with delta (0, 0)
Screenshot: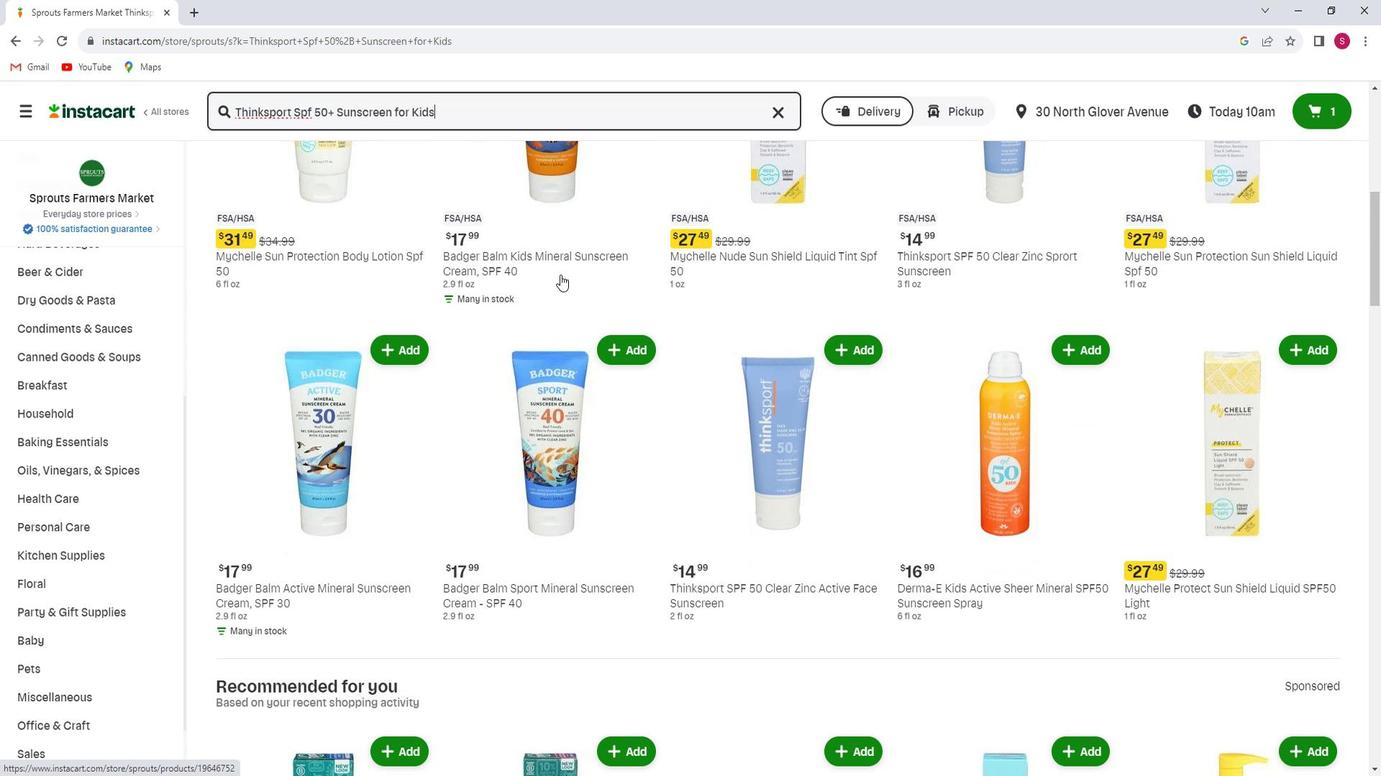 
Action: Mouse scrolled (556, 274) with delta (0, 0)
Screenshot: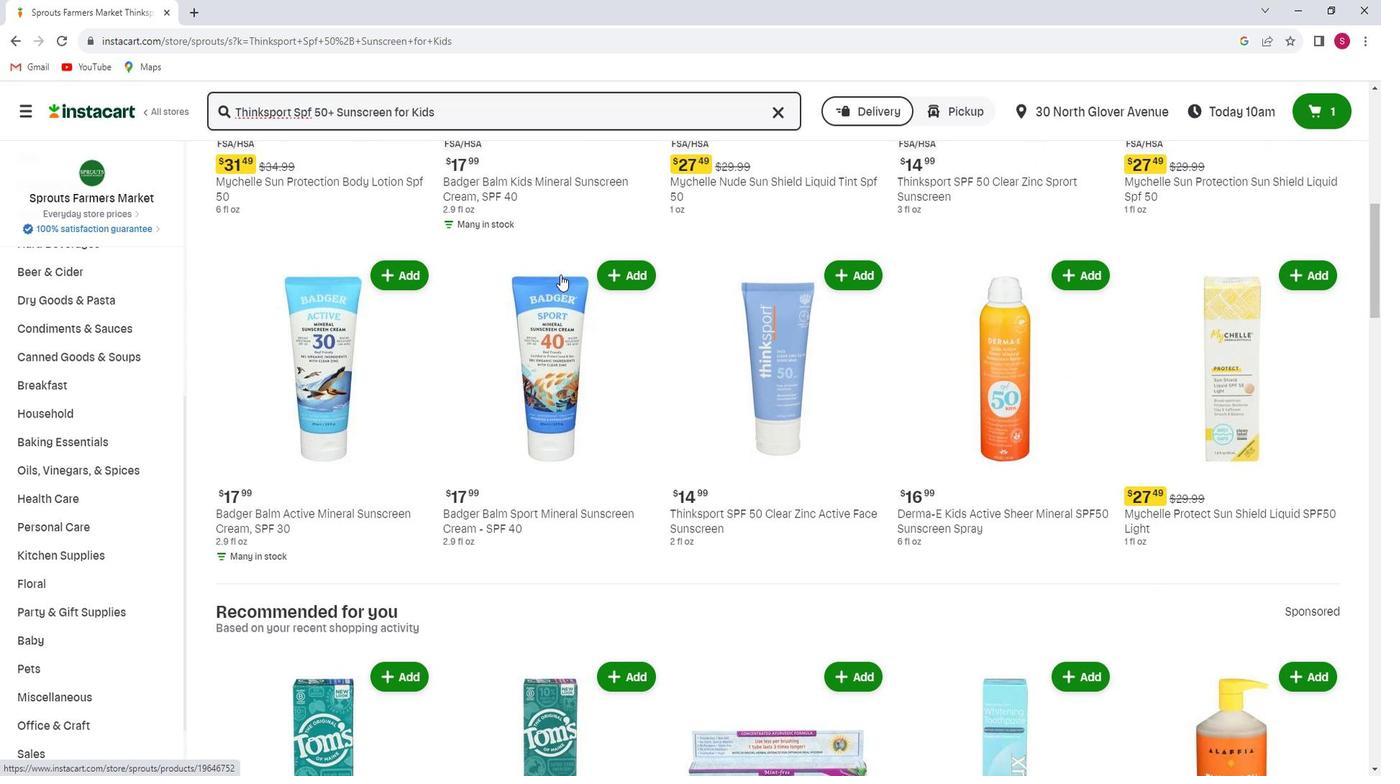
Action: Mouse scrolled (556, 274) with delta (0, 0)
Screenshot: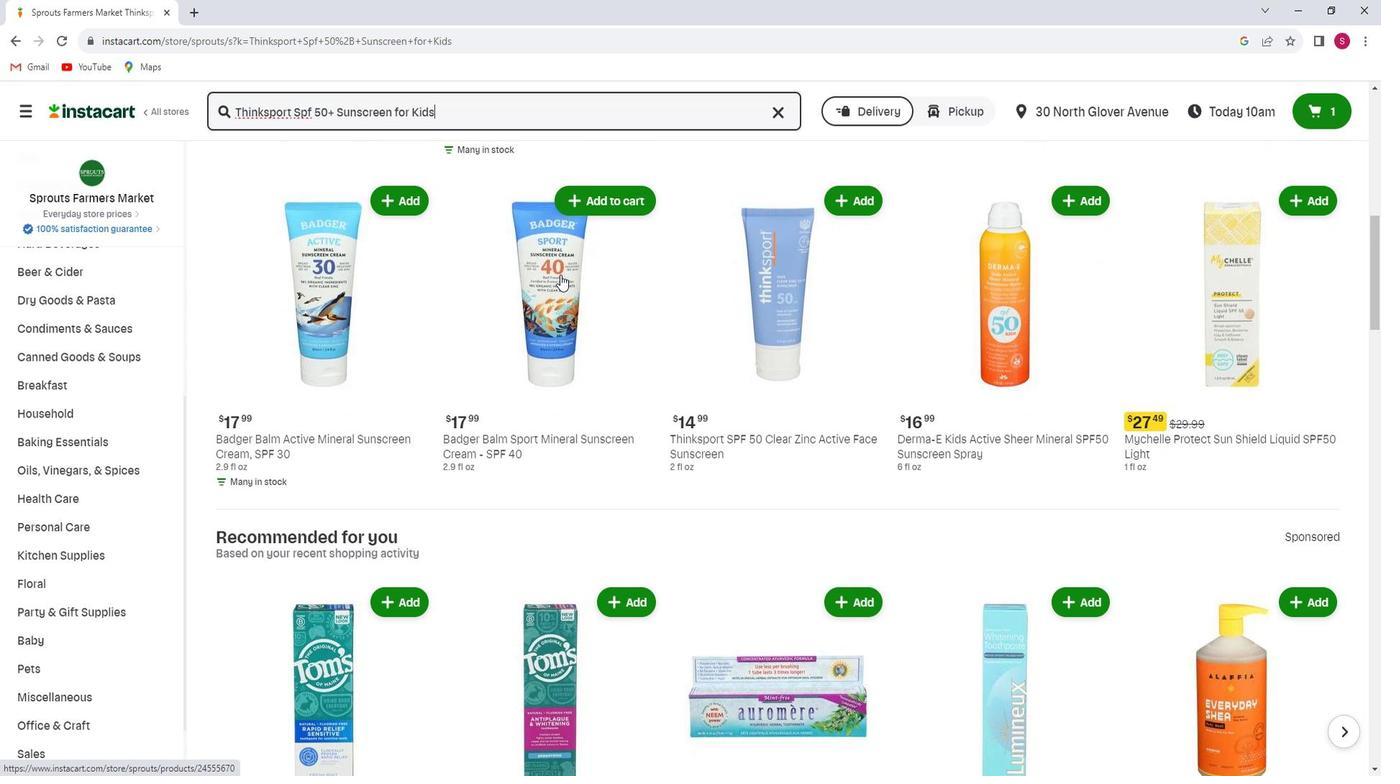 
Action: Mouse scrolled (556, 274) with delta (0, 0)
Screenshot: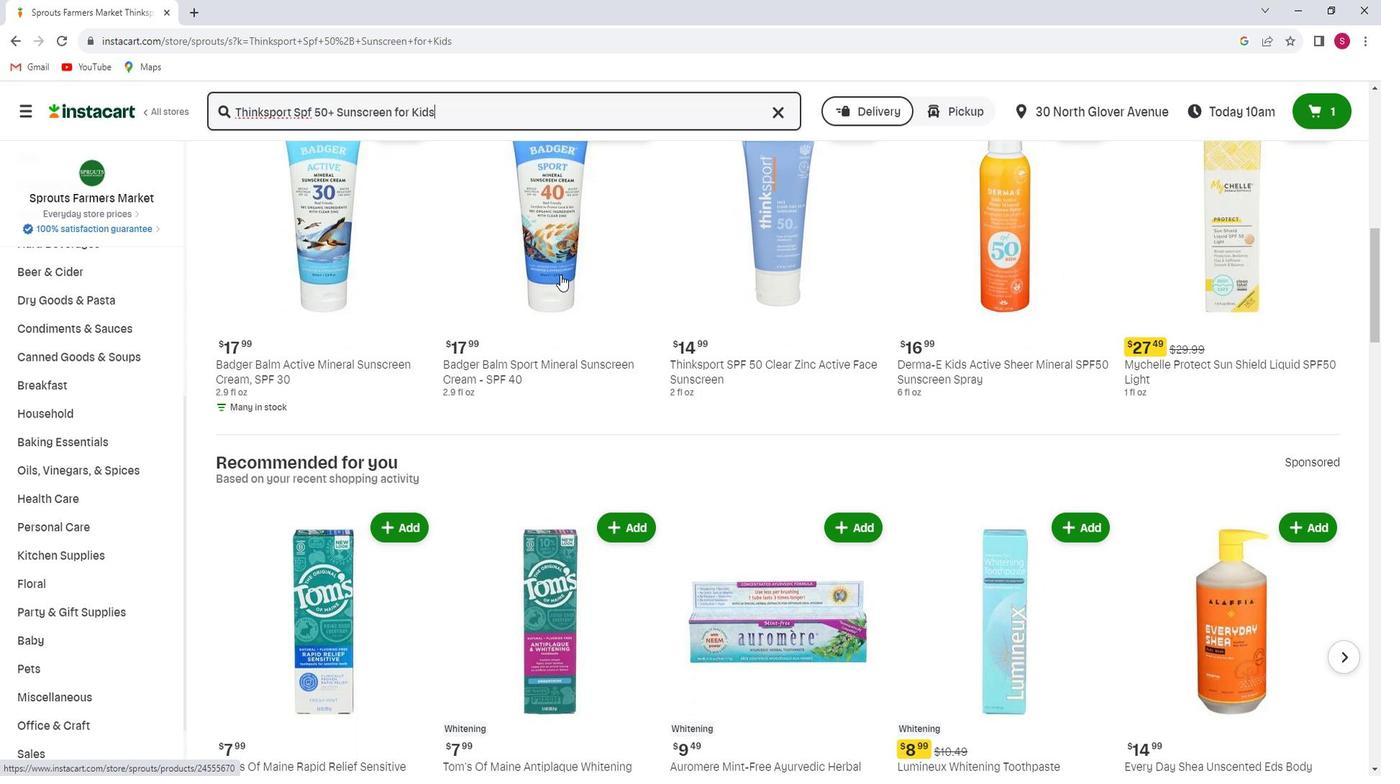 
Action: Mouse scrolled (556, 274) with delta (0, 0)
Screenshot: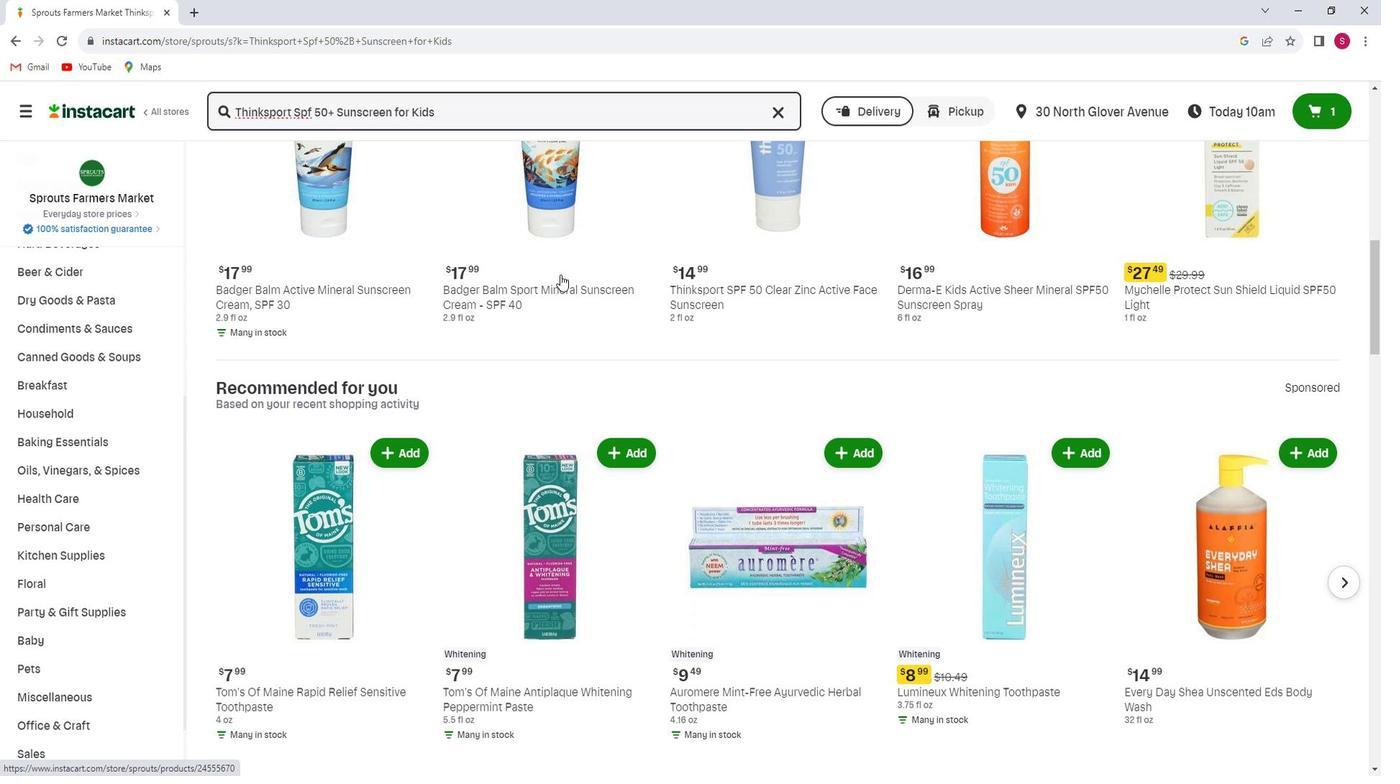 
Action: Mouse scrolled (556, 274) with delta (0, 0)
Screenshot: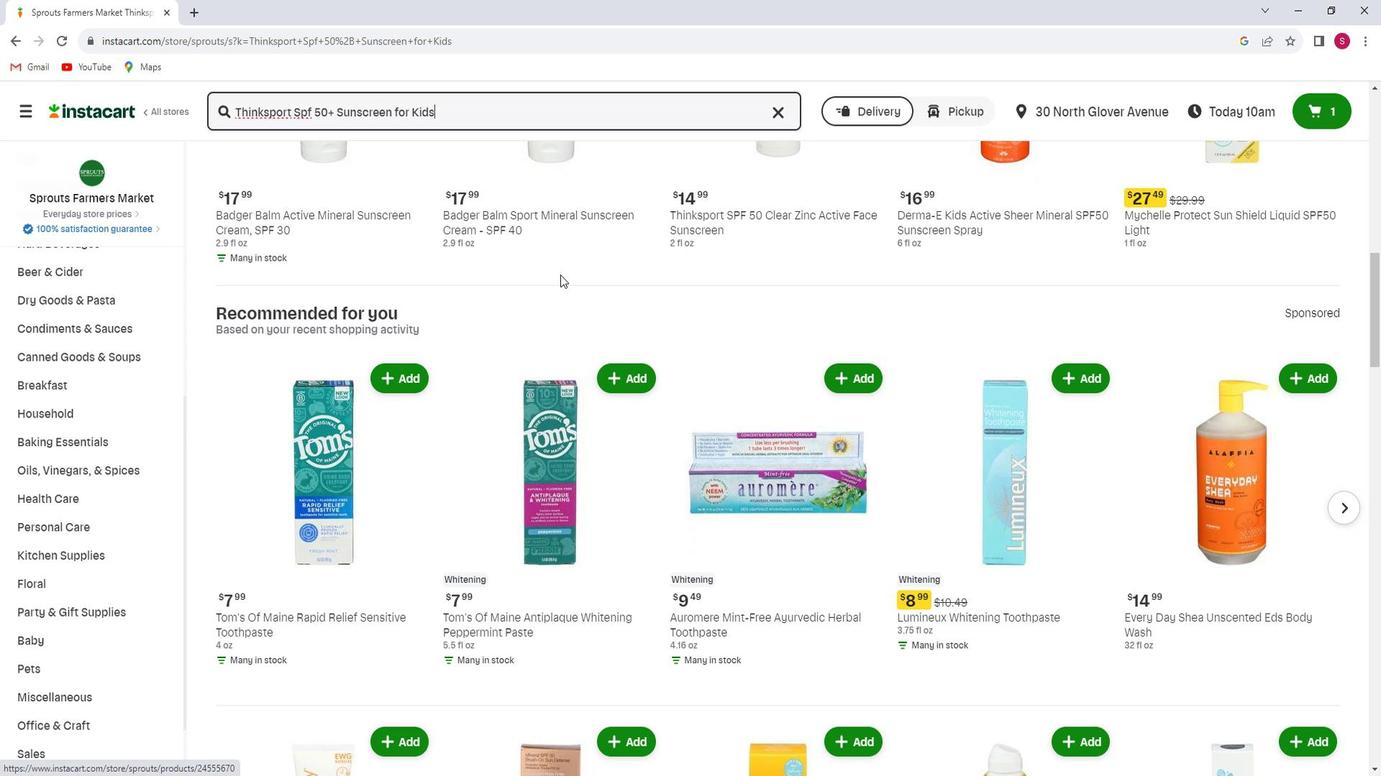 
Action: Mouse scrolled (556, 274) with delta (0, 0)
Screenshot: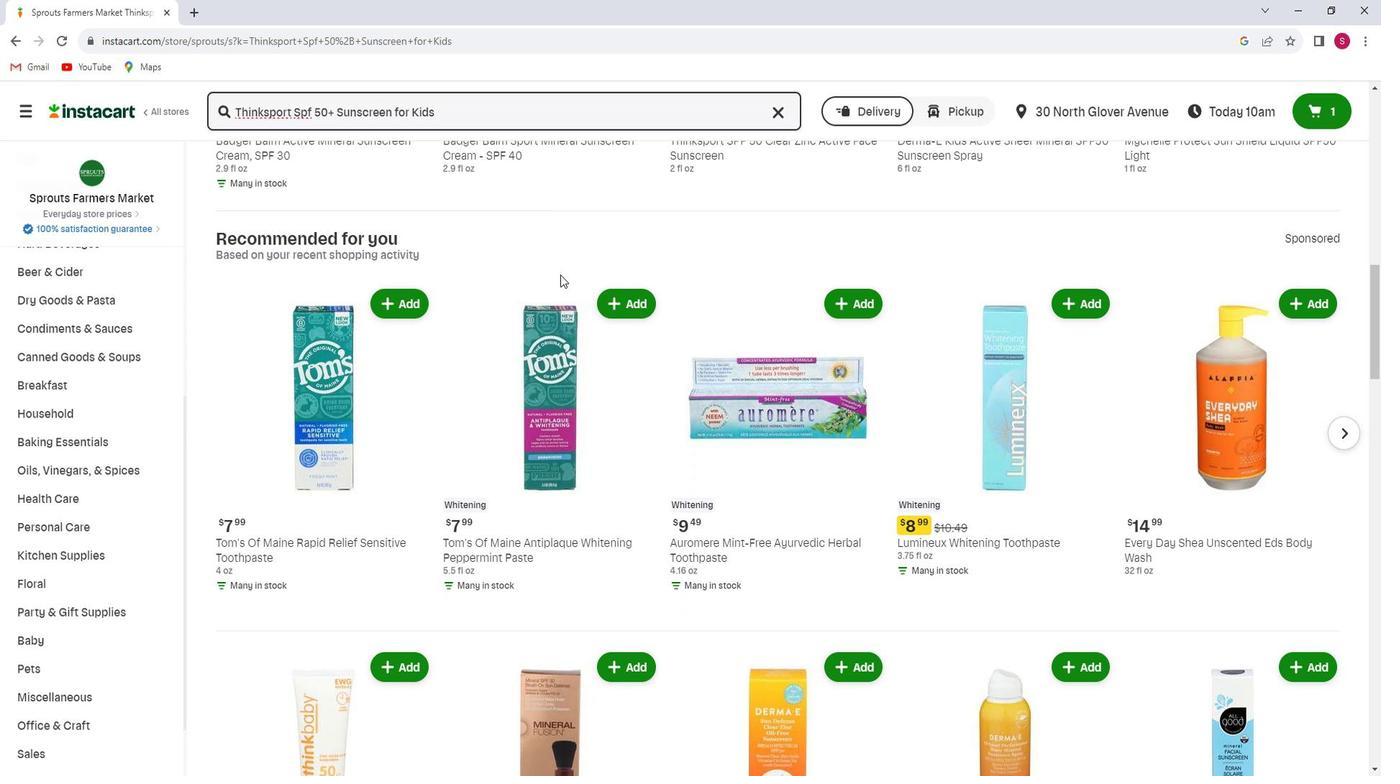 
Action: Mouse scrolled (556, 274) with delta (0, 0)
Screenshot: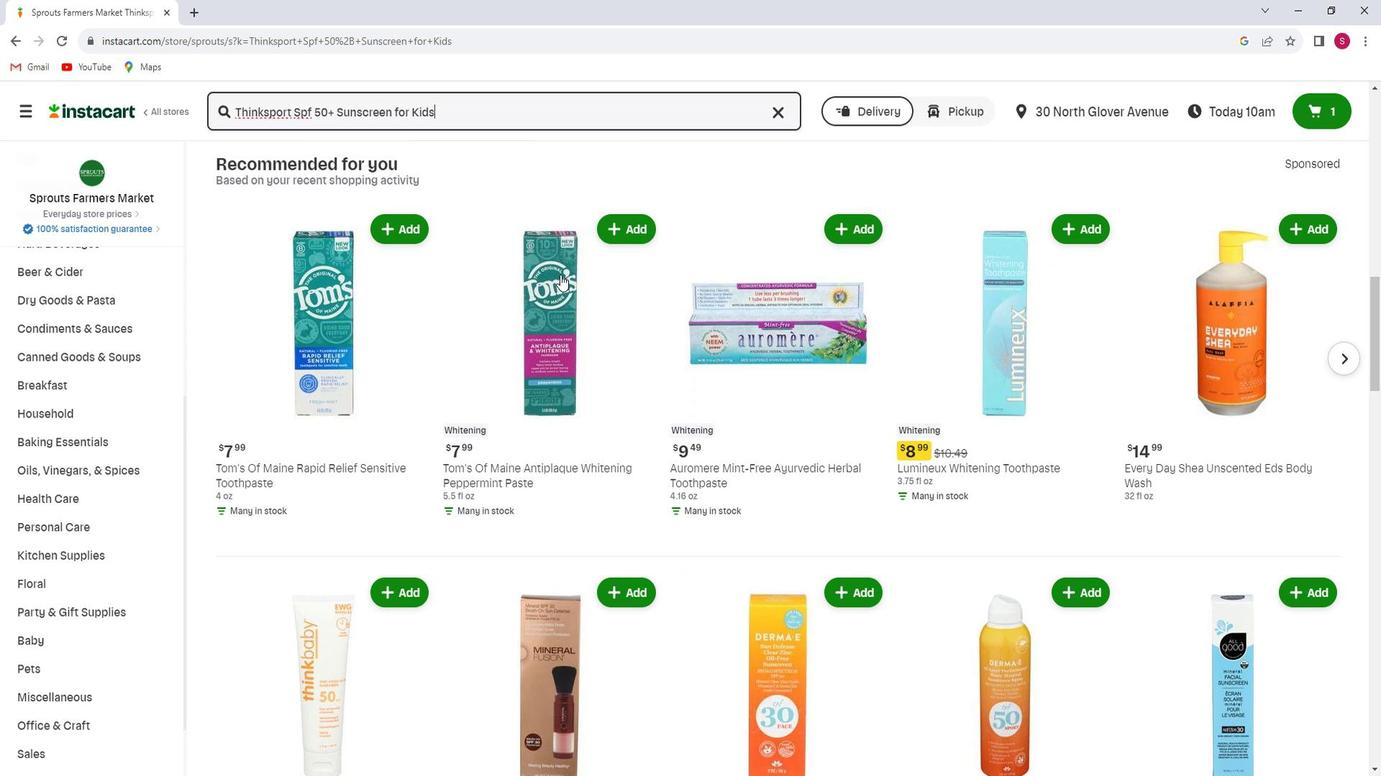 
Action: Mouse scrolled (556, 274) with delta (0, 0)
Screenshot: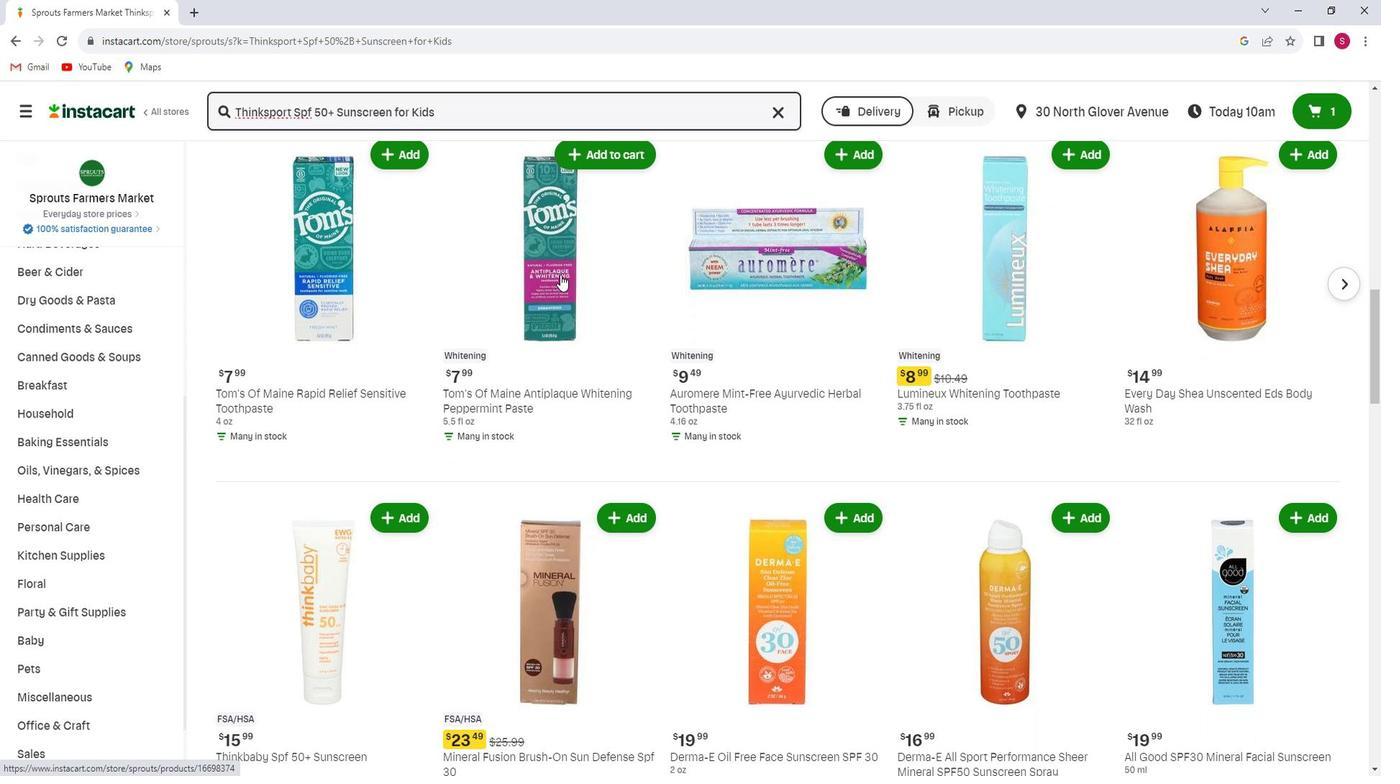 
Action: Mouse scrolled (556, 274) with delta (0, 0)
Screenshot: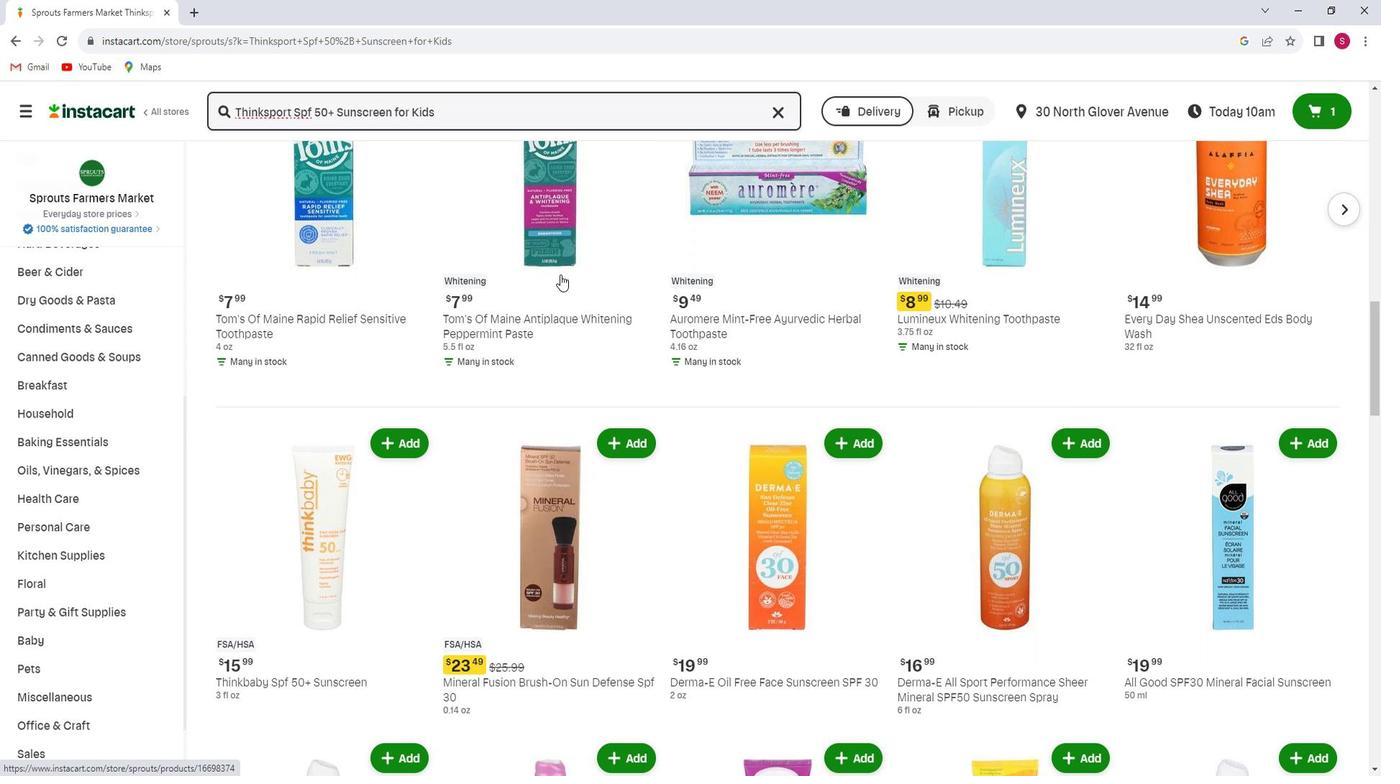 
Action: Mouse scrolled (556, 274) with delta (0, 0)
Screenshot: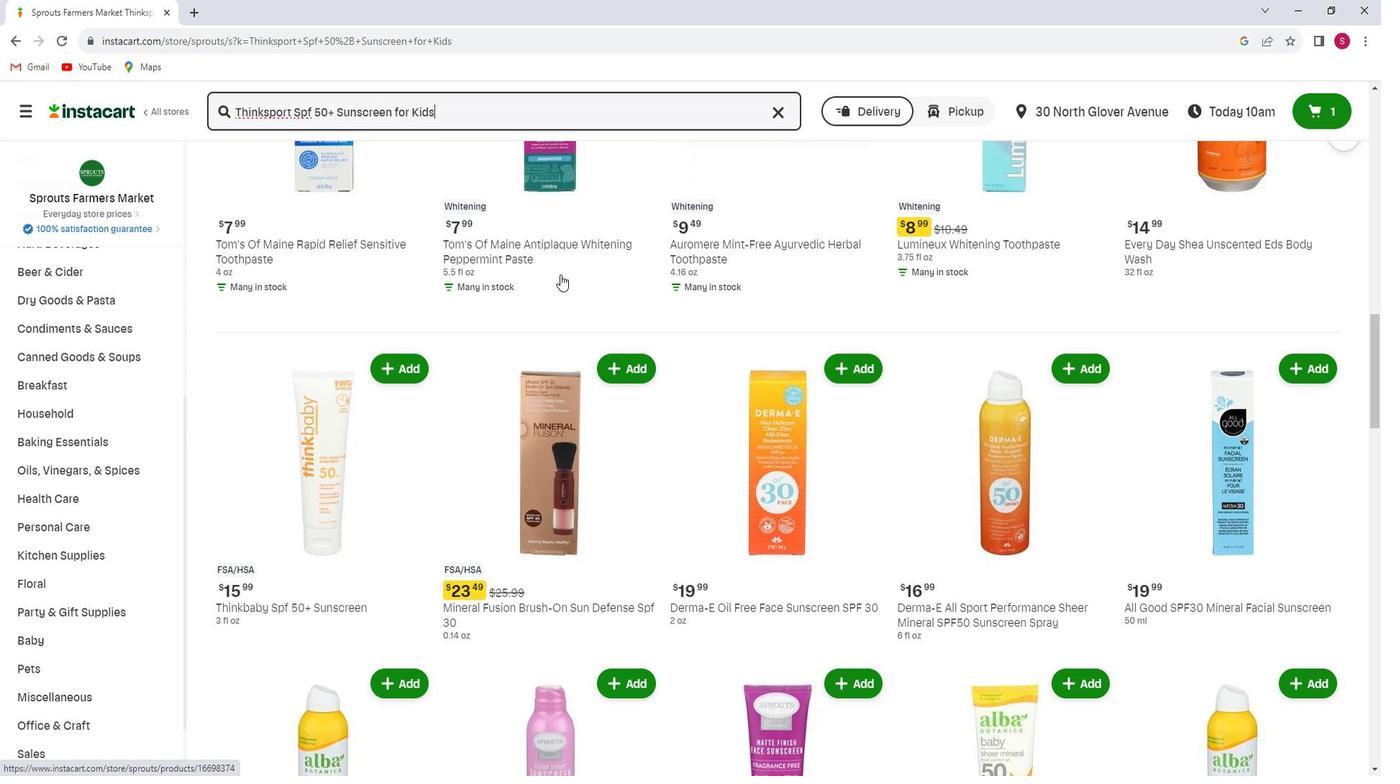 
Action: Mouse scrolled (556, 274) with delta (0, 0)
Screenshot: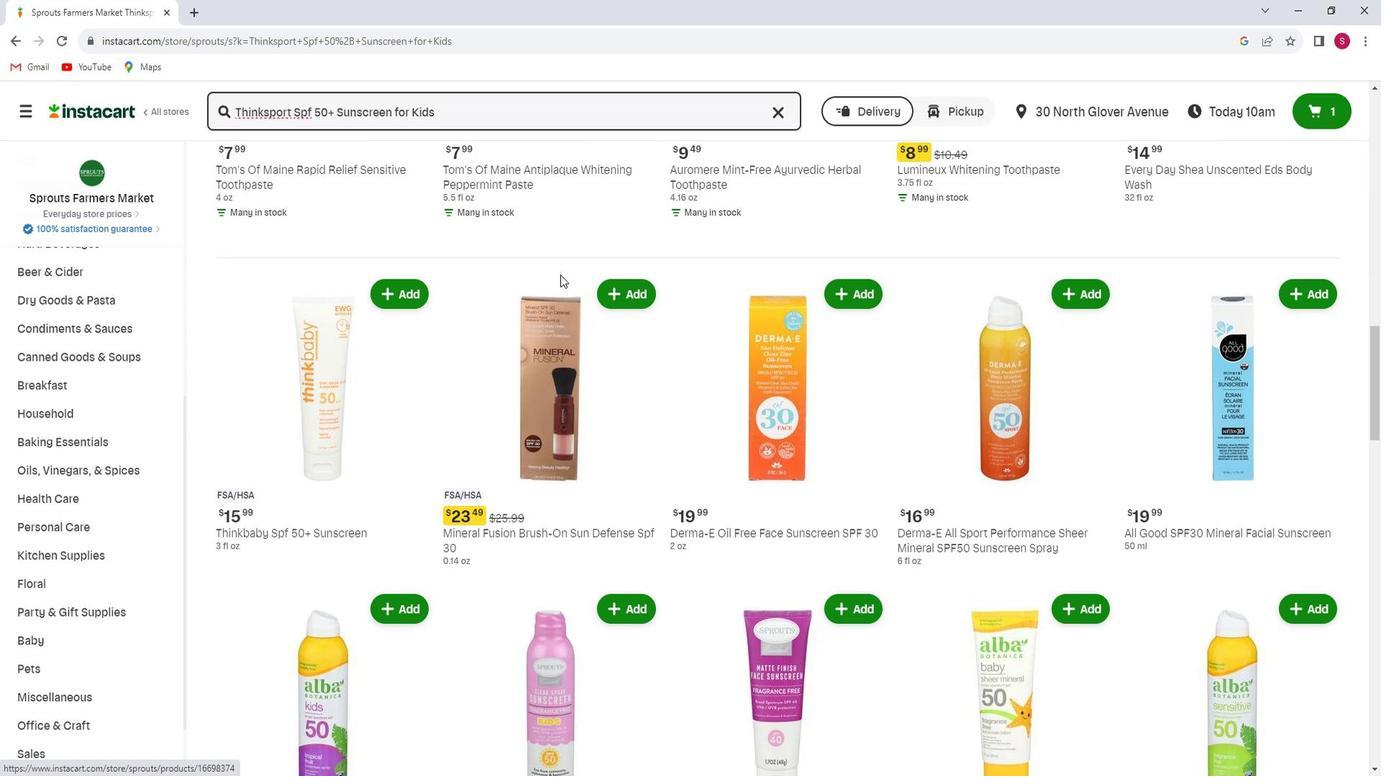 
Action: Mouse scrolled (556, 274) with delta (0, 0)
Screenshot: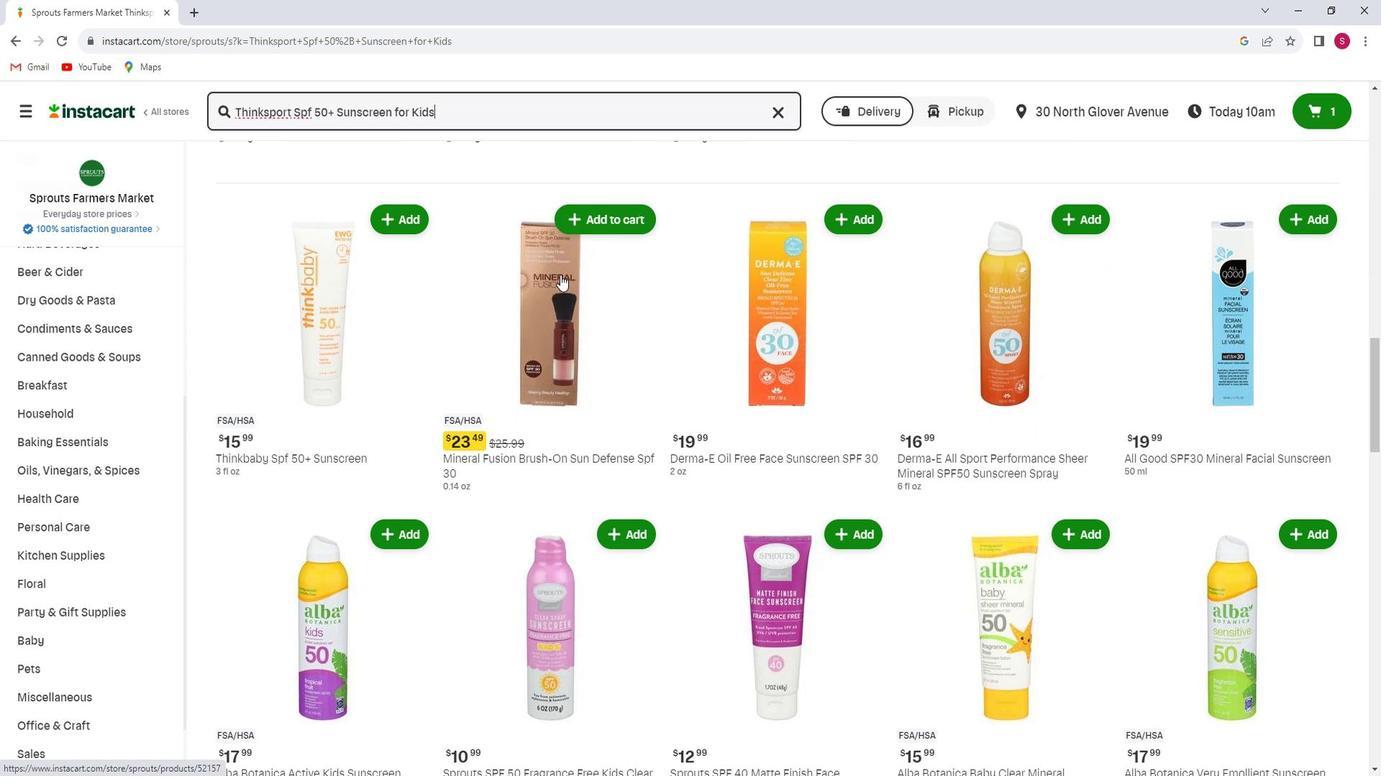 
Action: Mouse scrolled (556, 274) with delta (0, 0)
Screenshot: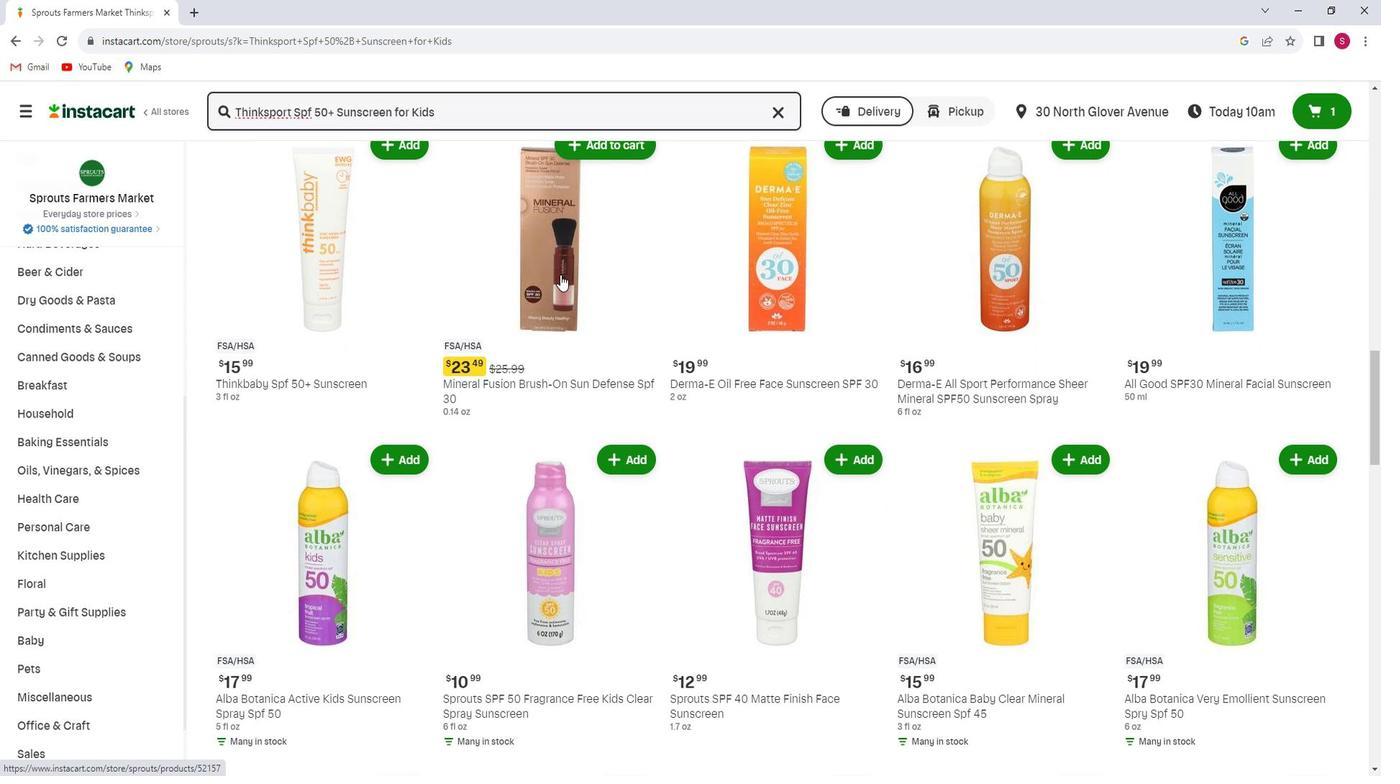 
Action: Mouse scrolled (556, 274) with delta (0, 0)
Screenshot: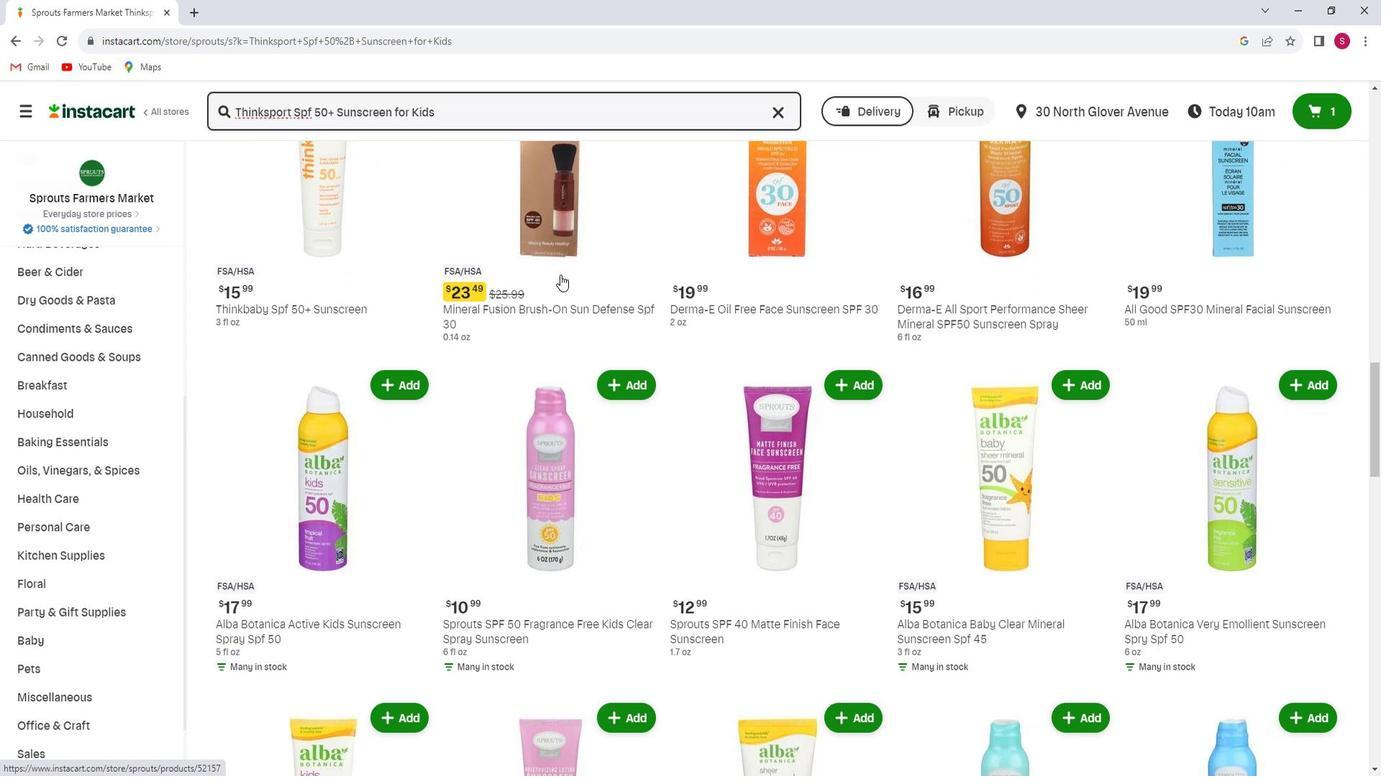 
Action: Mouse scrolled (556, 274) with delta (0, 0)
Screenshot: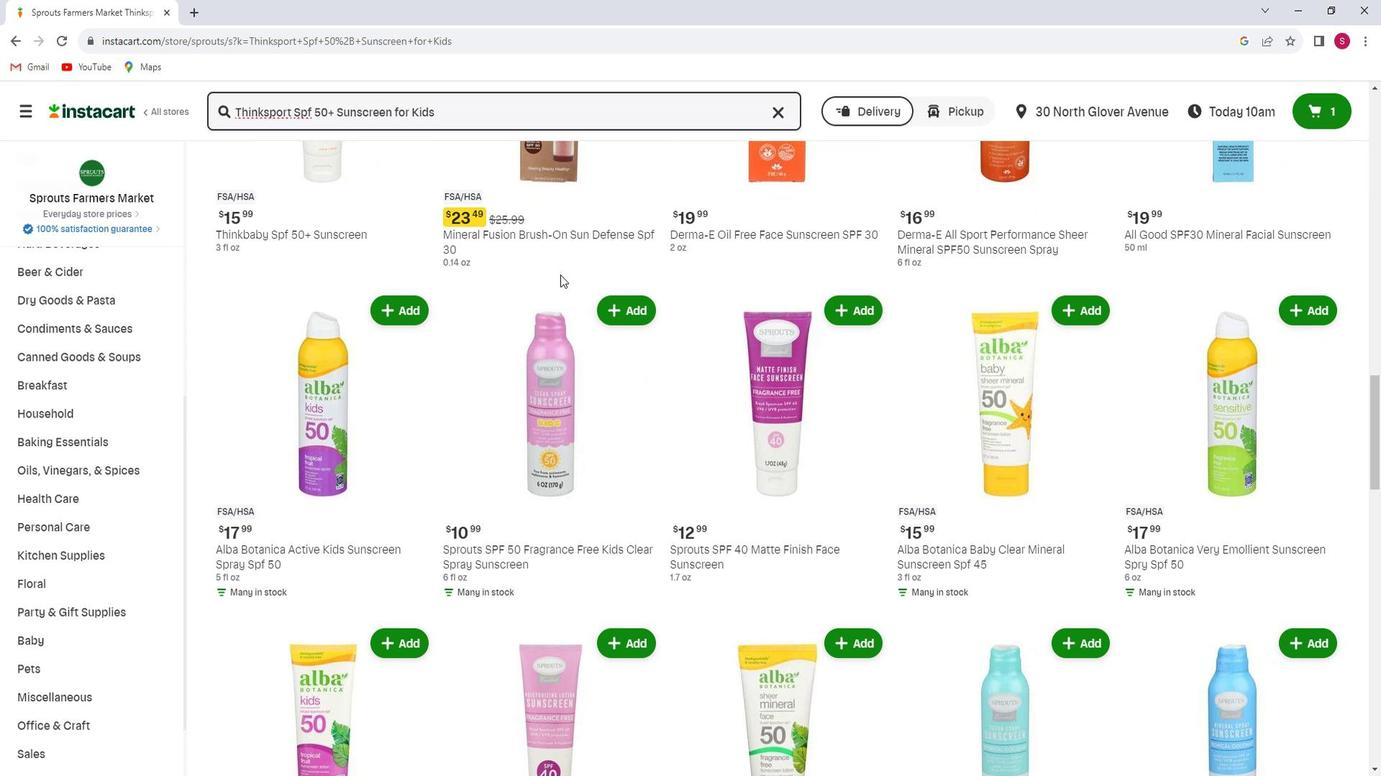 
Action: Mouse scrolled (556, 274) with delta (0, 0)
Screenshot: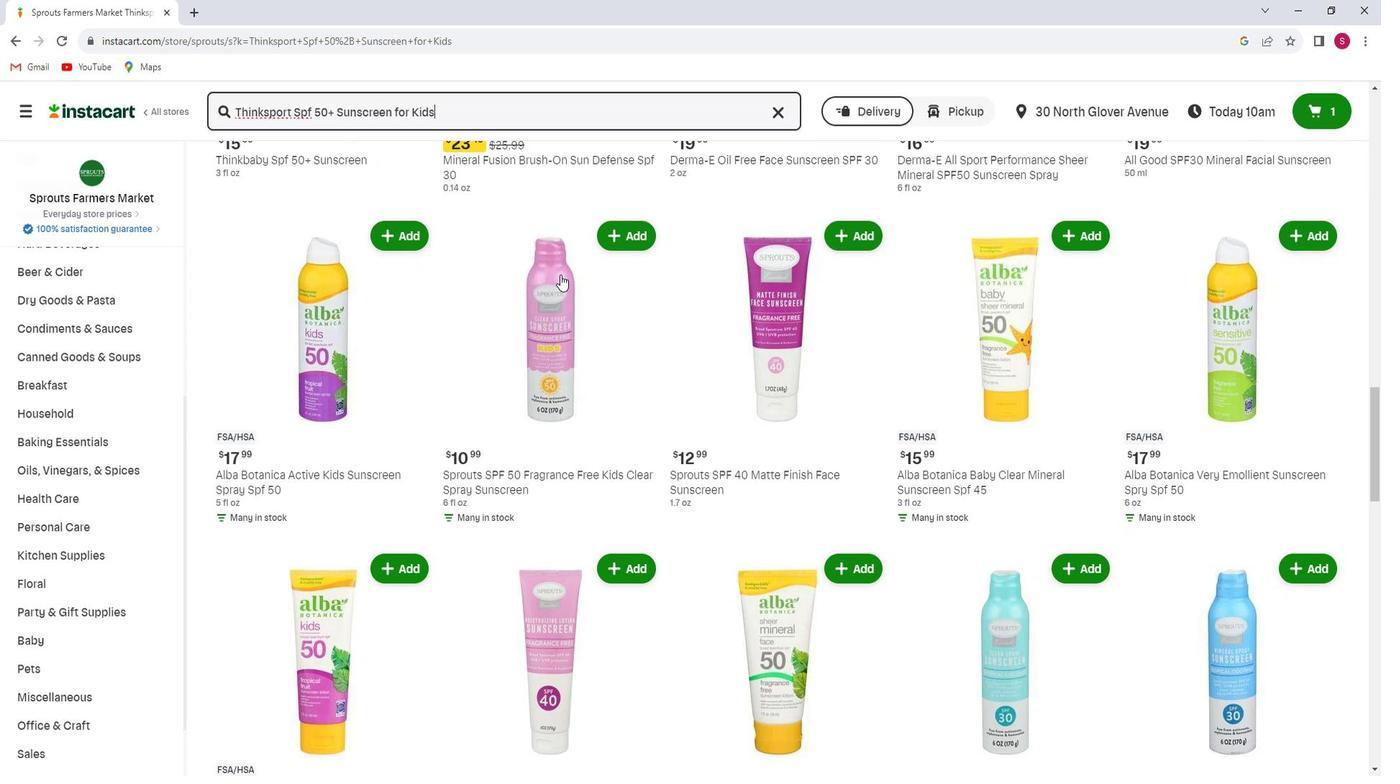 
Action: Mouse scrolled (556, 274) with delta (0, 0)
Screenshot: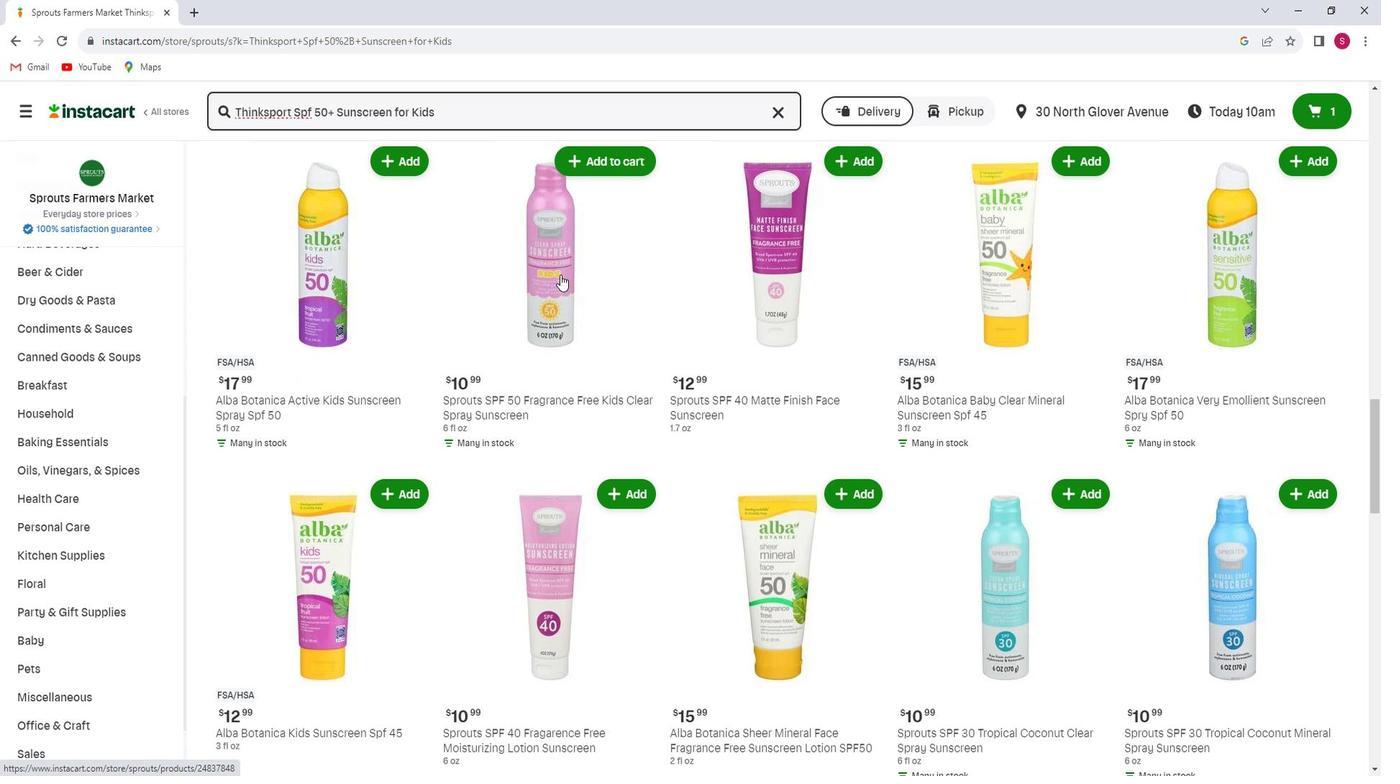 
Action: Mouse scrolled (556, 274) with delta (0, 0)
Screenshot: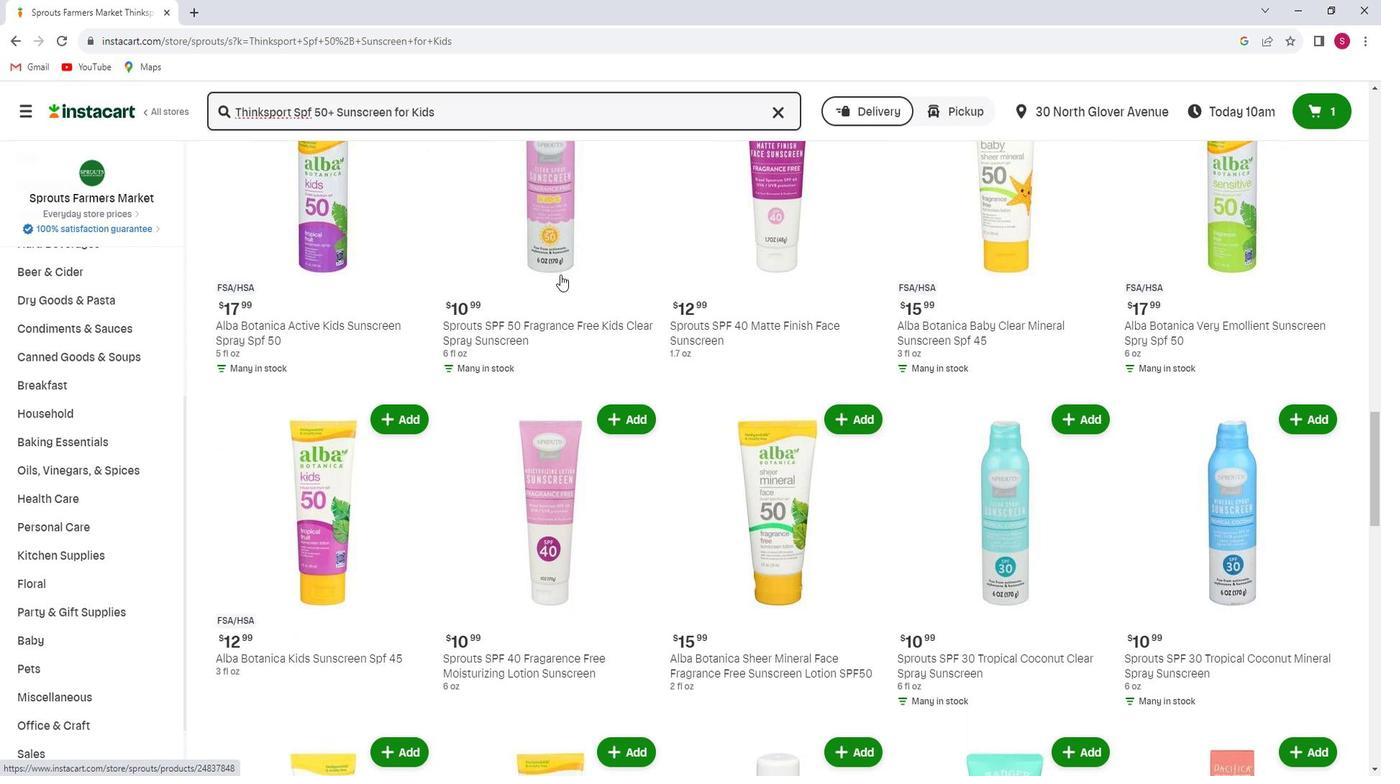 
Action: Mouse scrolled (556, 274) with delta (0, 0)
Screenshot: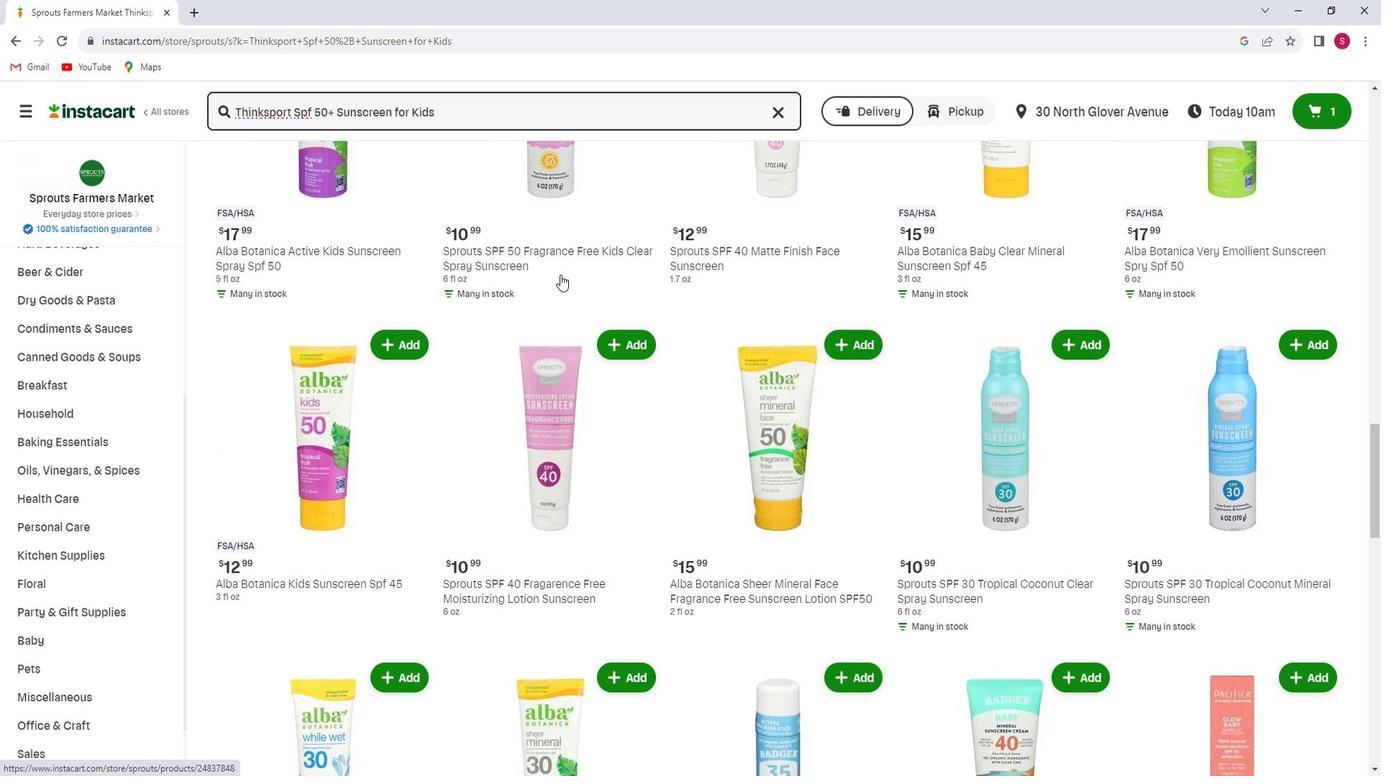
Action: Mouse scrolled (556, 274) with delta (0, 0)
Screenshot: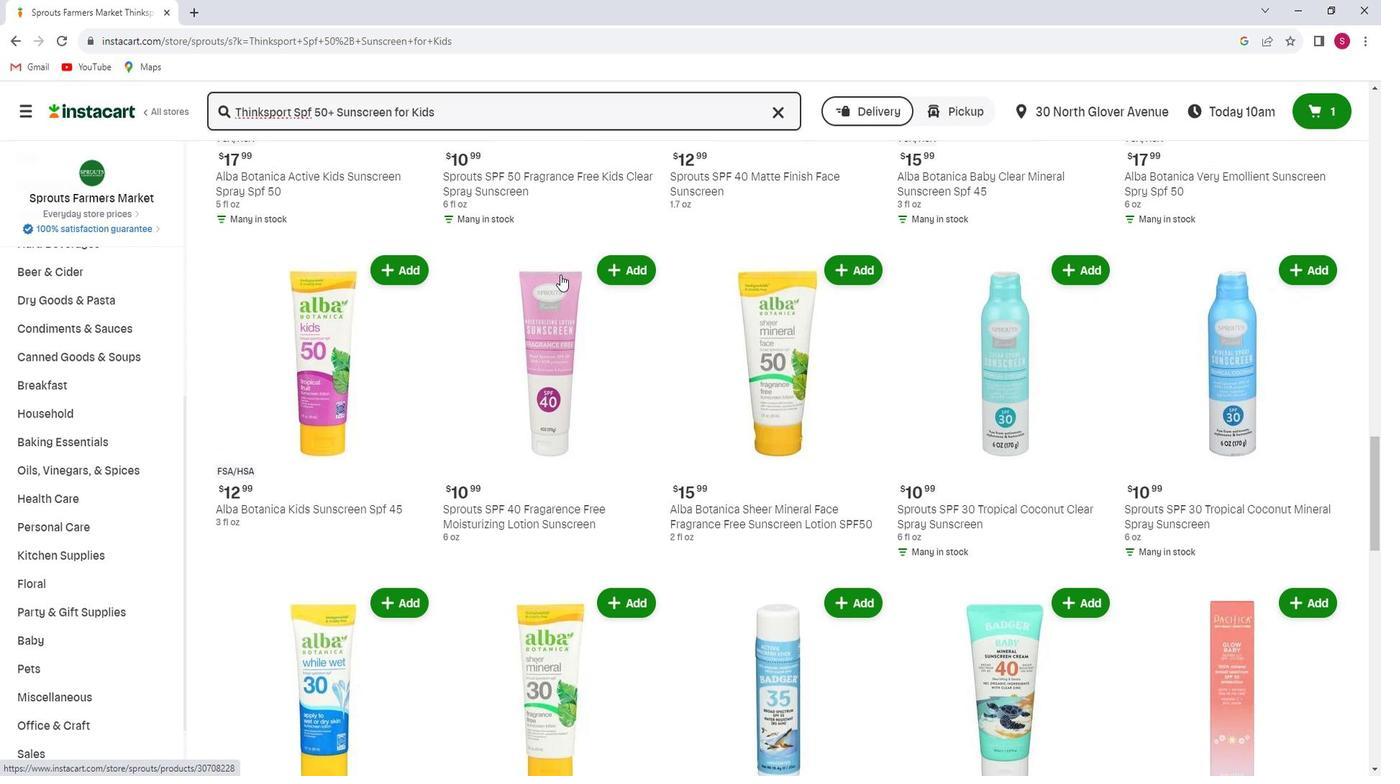
Action: Mouse scrolled (556, 274) with delta (0, 0)
Screenshot: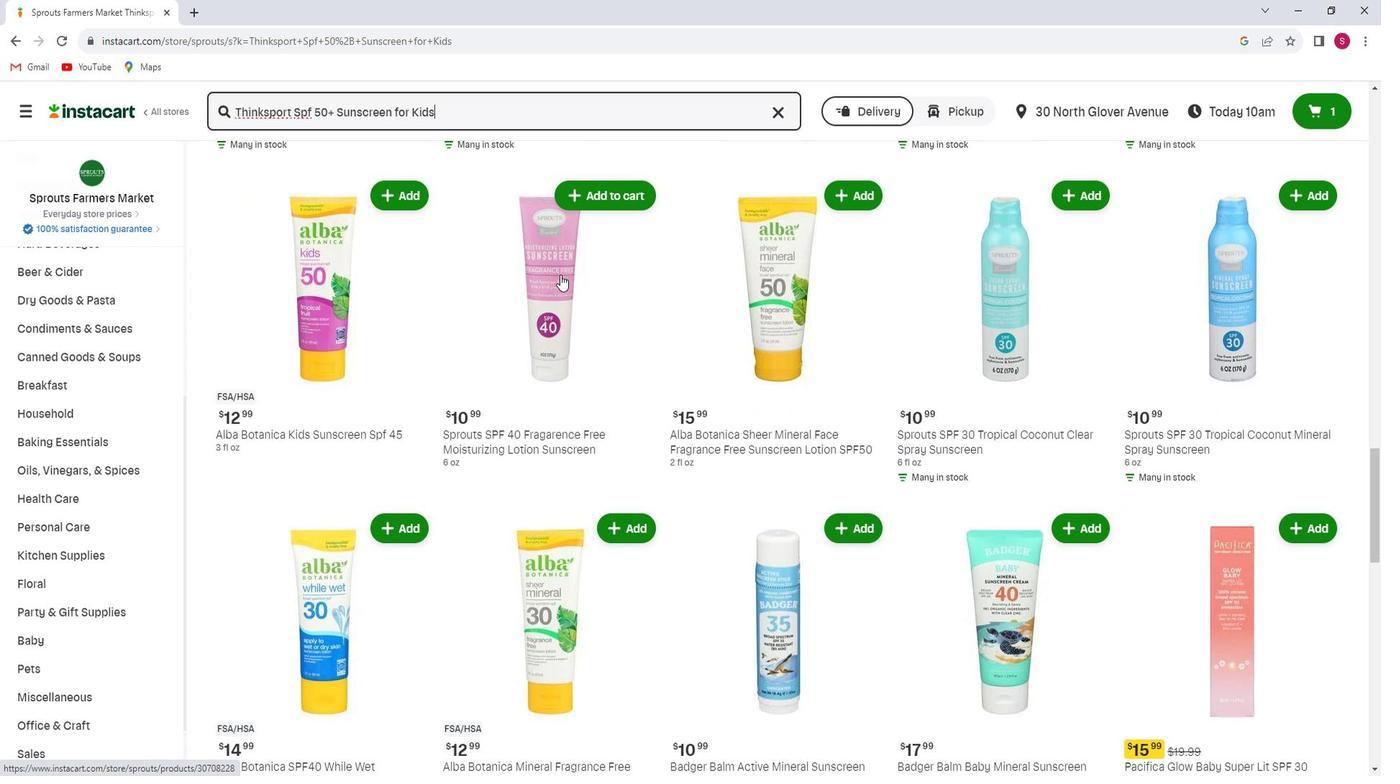 
Action: Mouse scrolled (556, 274) with delta (0, 0)
Screenshot: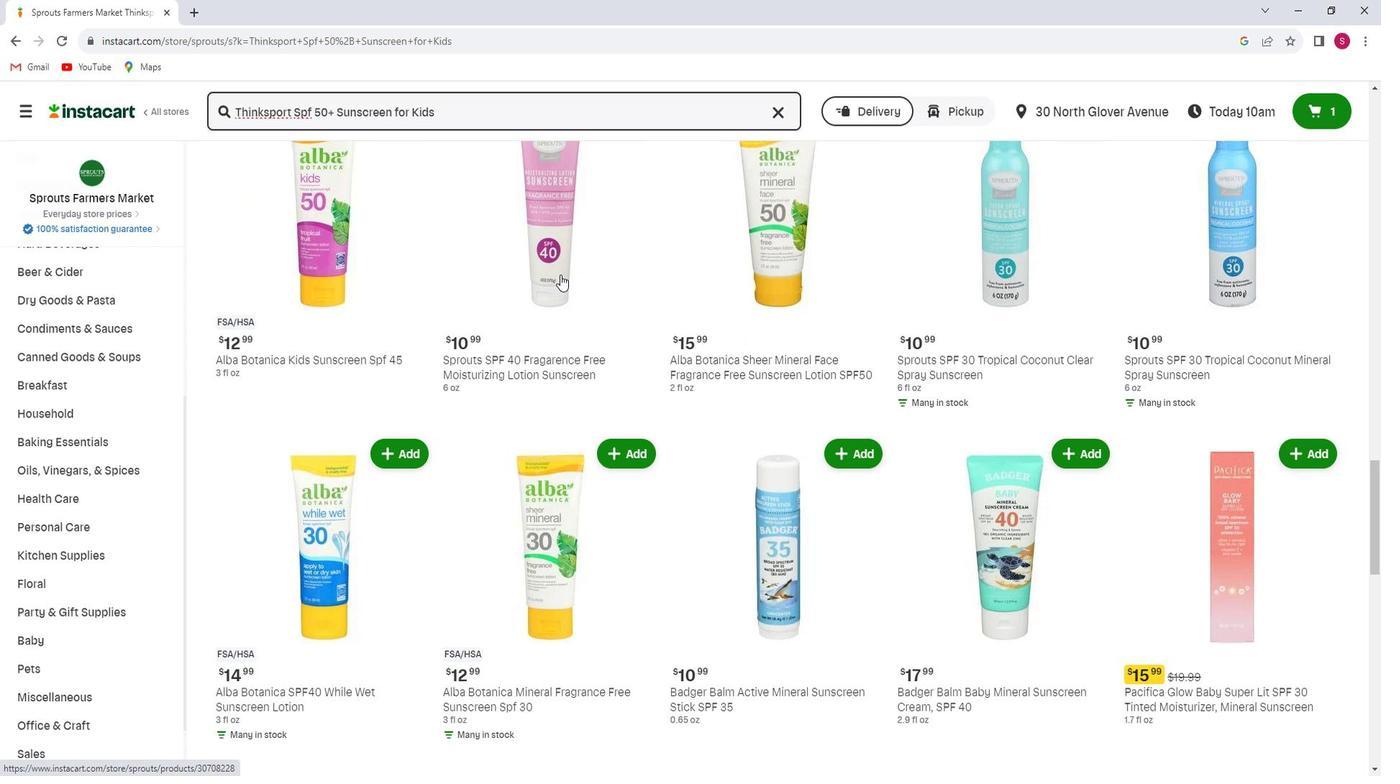 
Action: Mouse scrolled (556, 274) with delta (0, 0)
Screenshot: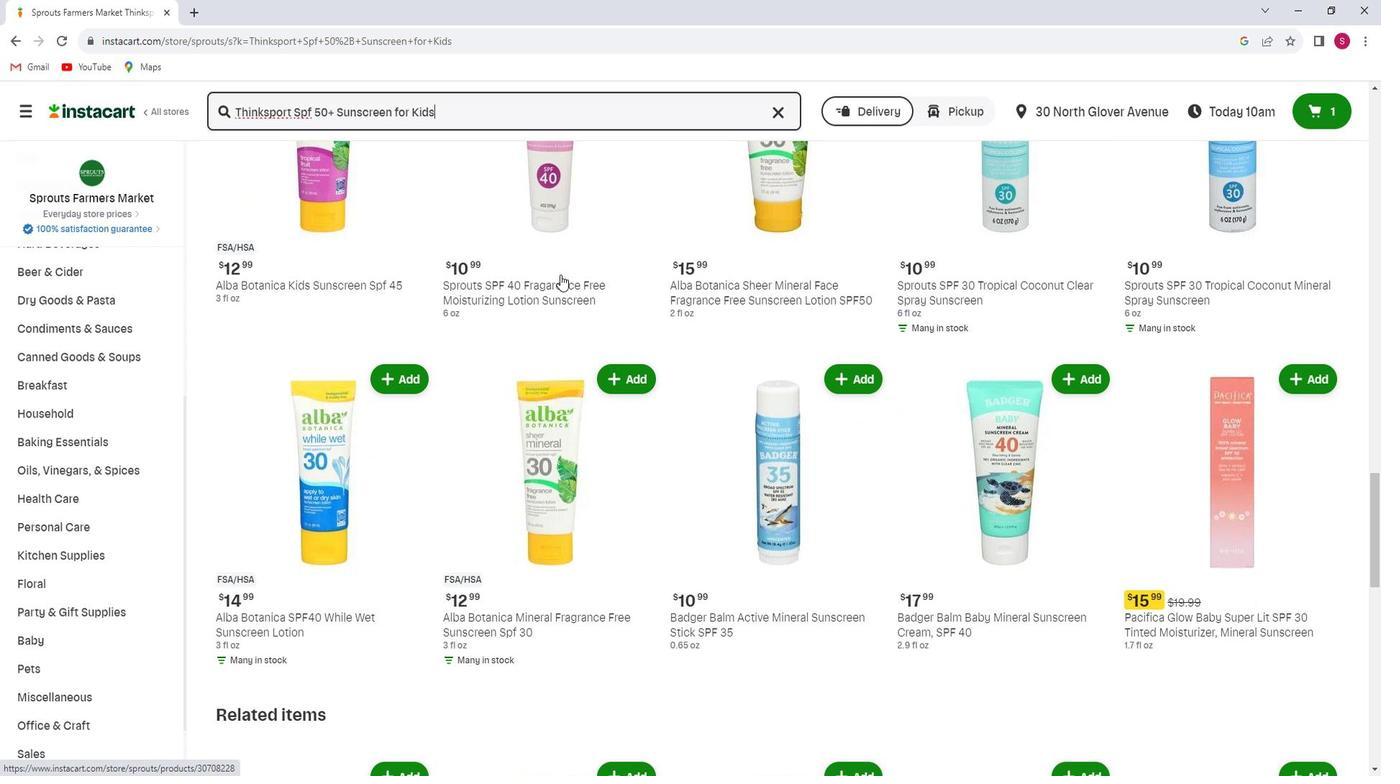 
Action: Mouse scrolled (556, 274) with delta (0, 0)
Screenshot: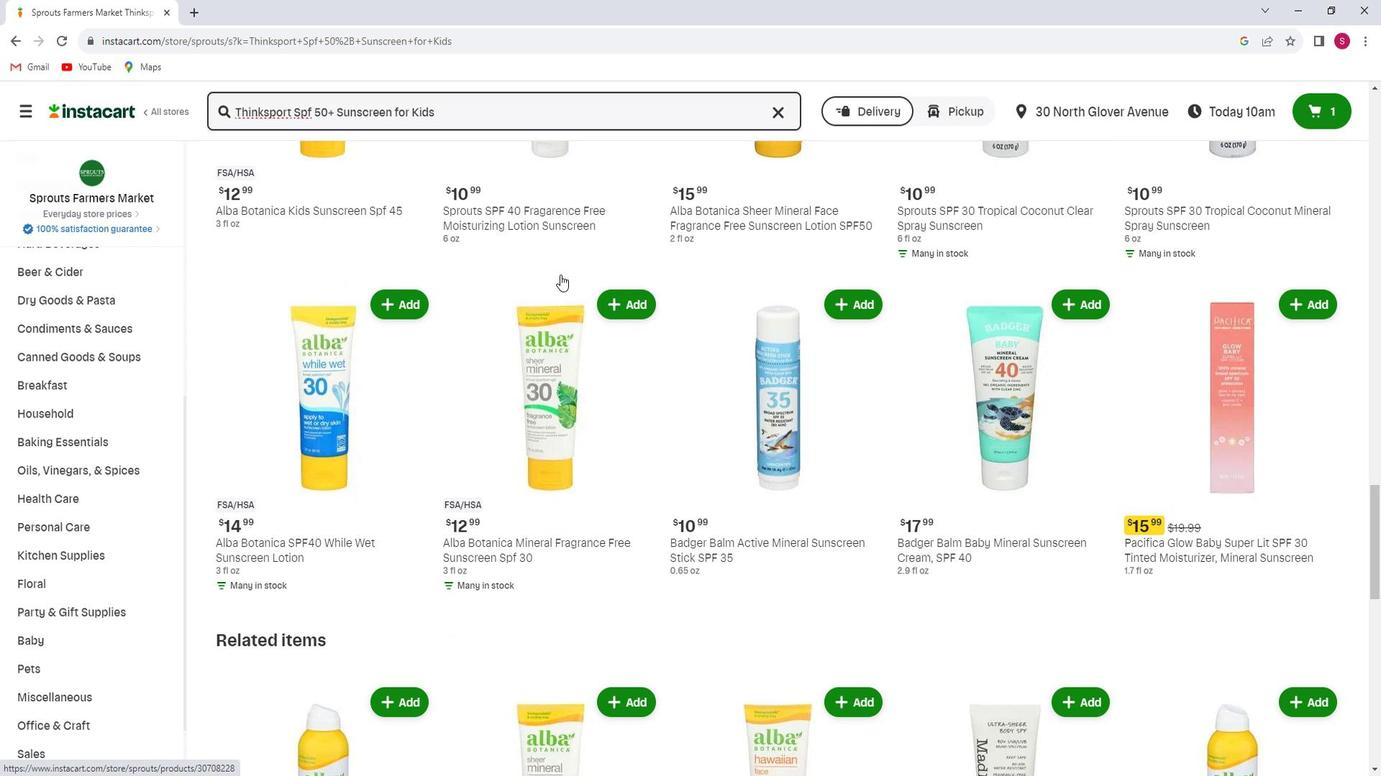 
Action: Mouse scrolled (556, 274) with delta (0, 0)
Screenshot: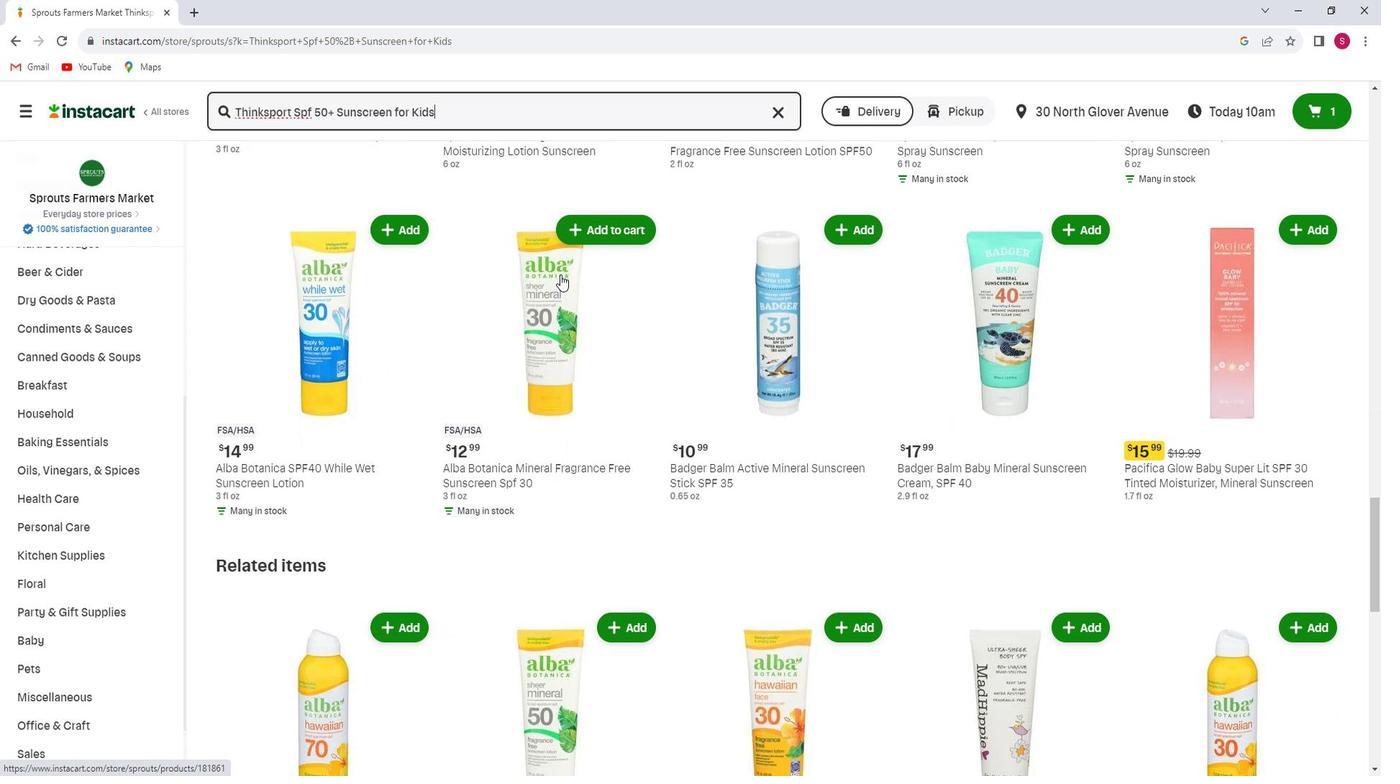 
Action: Mouse scrolled (556, 274) with delta (0, 0)
Screenshot: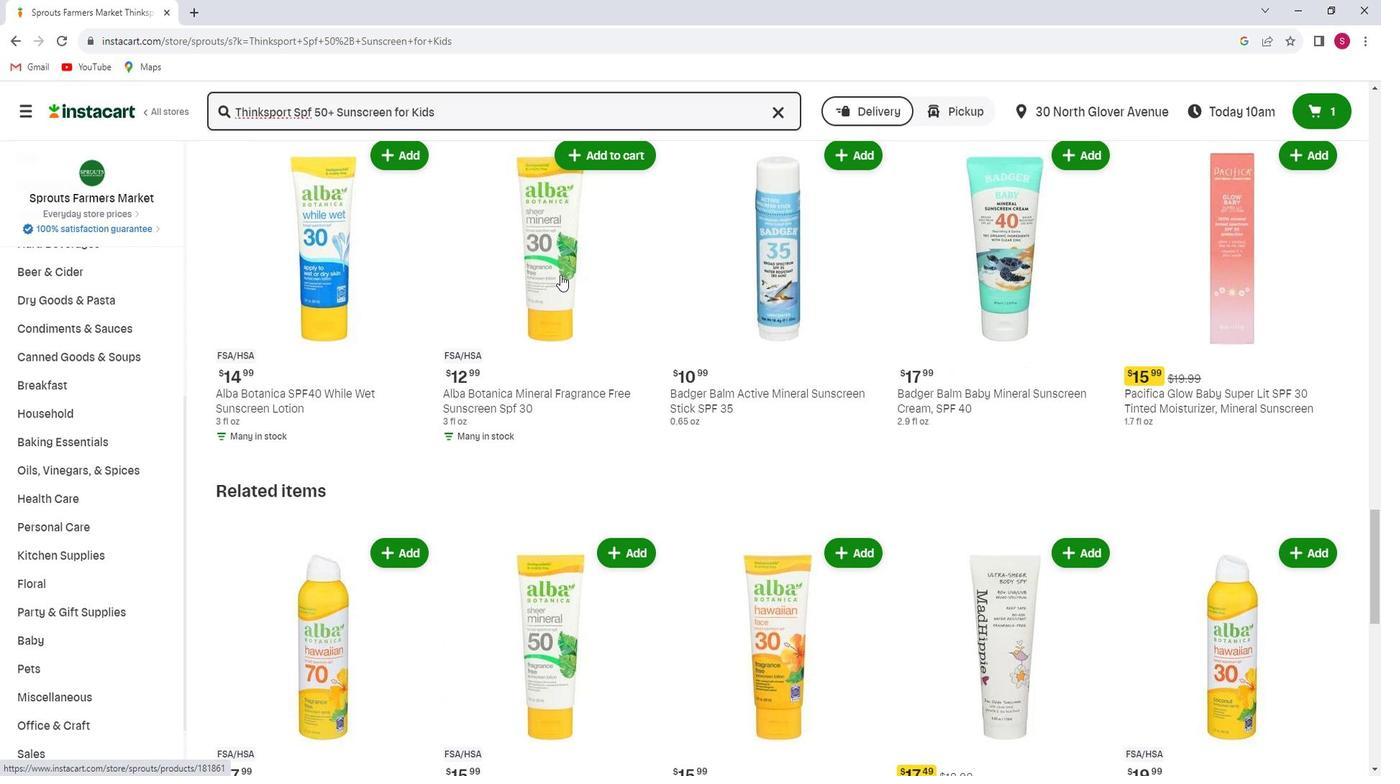 
Action: Mouse scrolled (556, 274) with delta (0, 0)
Screenshot: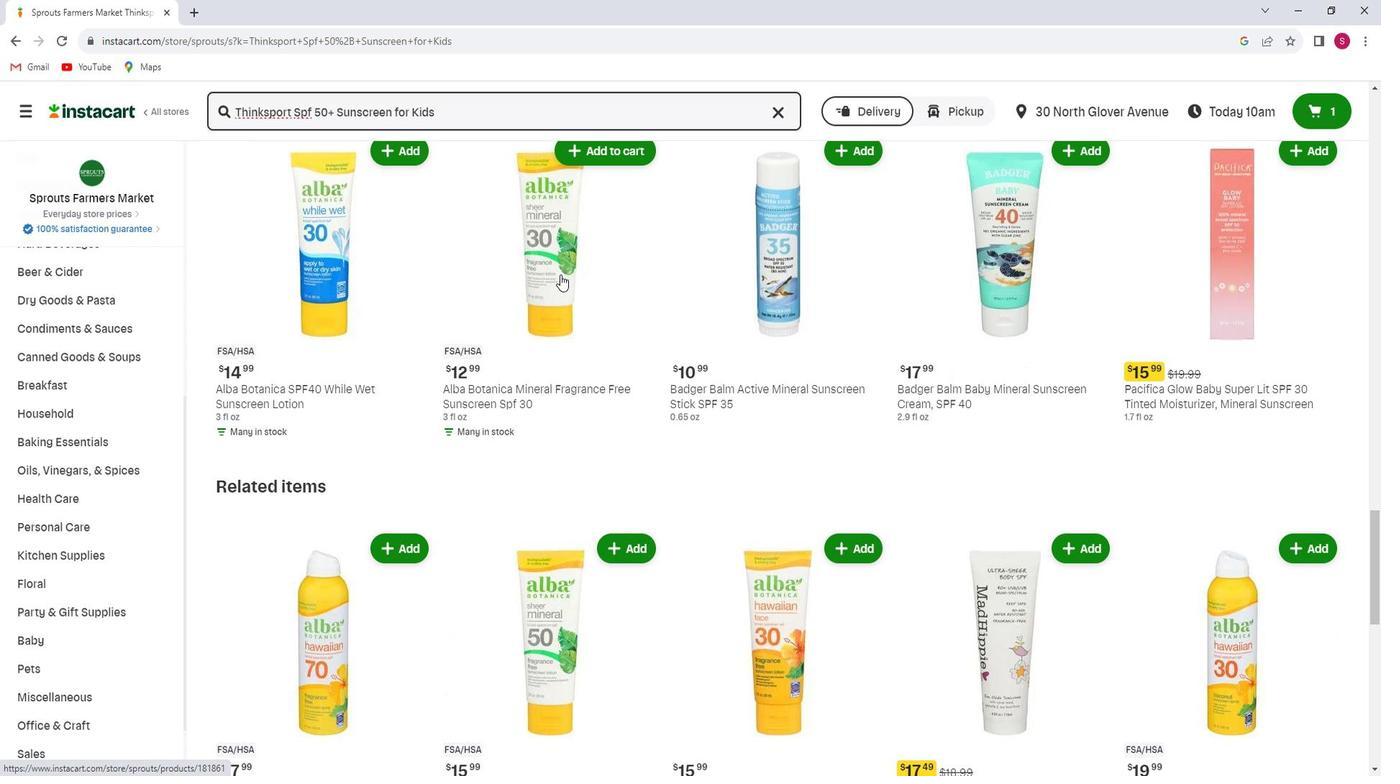 
Action: Mouse scrolled (556, 274) with delta (0, 0)
Screenshot: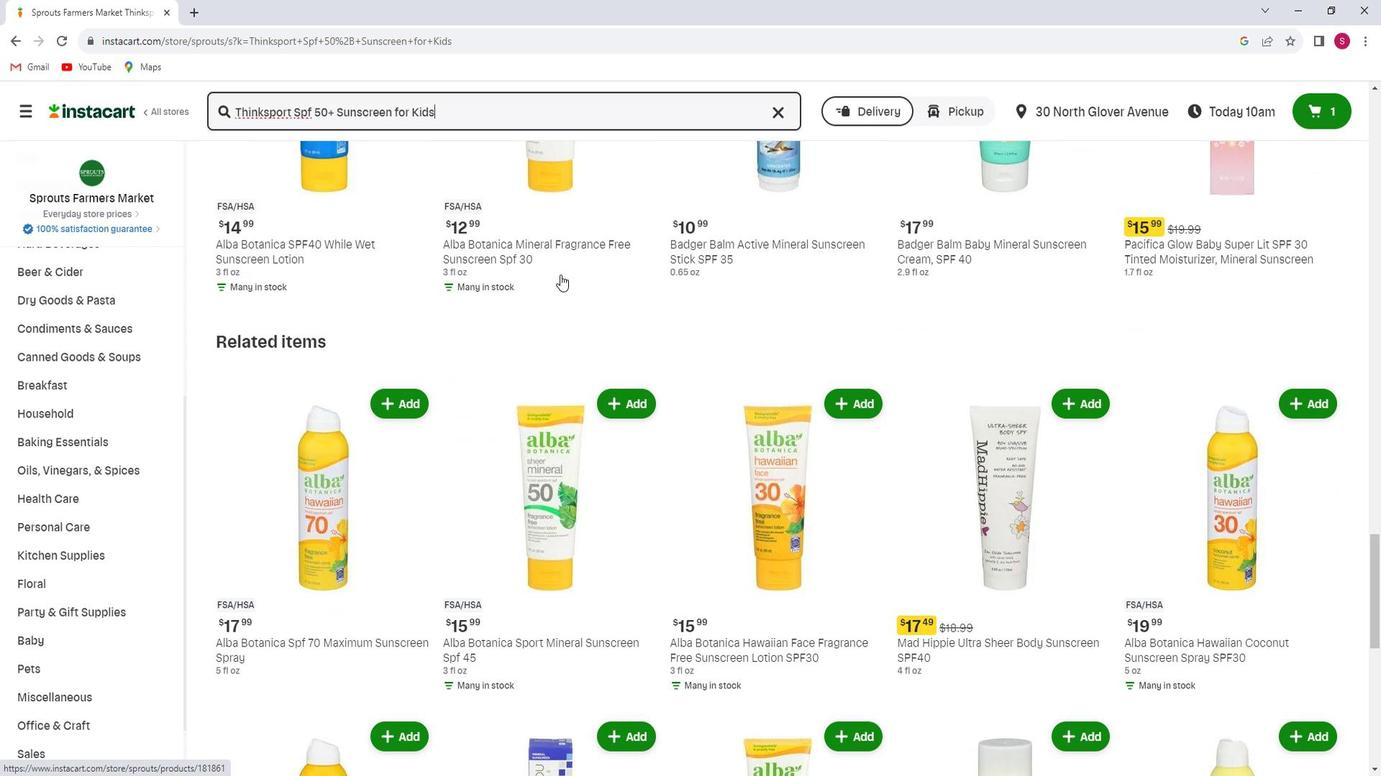 
Action: Mouse scrolled (556, 274) with delta (0, 0)
Screenshot: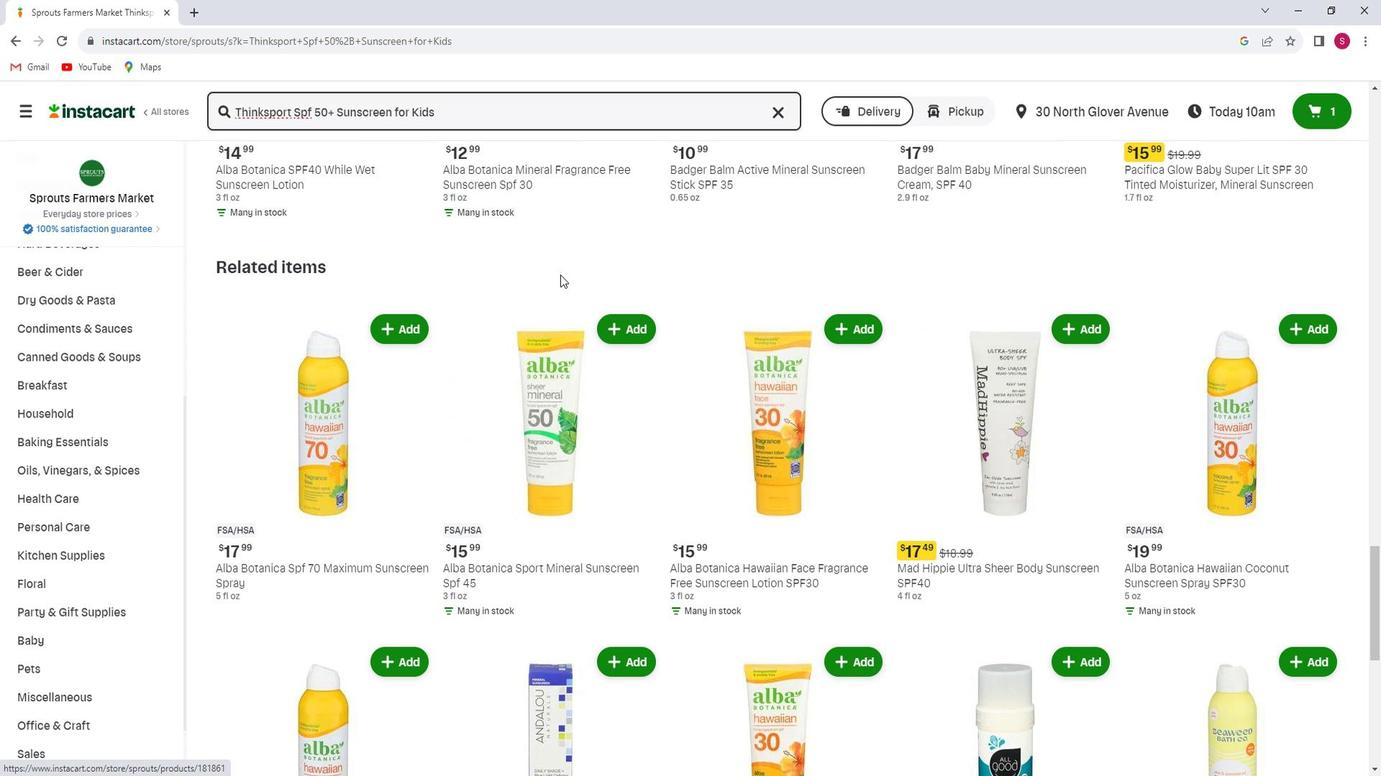 
Action: Mouse scrolled (556, 274) with delta (0, 0)
Screenshot: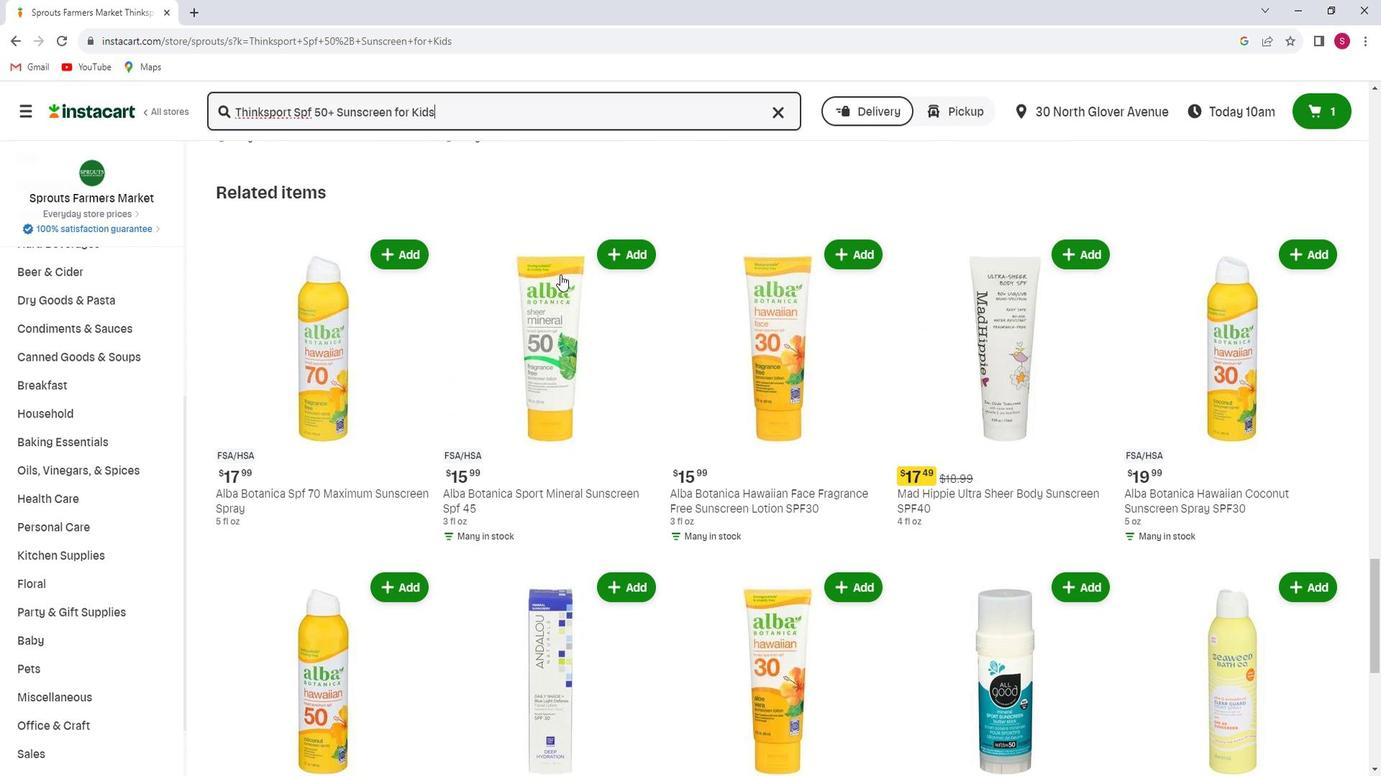 
Action: Mouse scrolled (556, 274) with delta (0, 0)
Screenshot: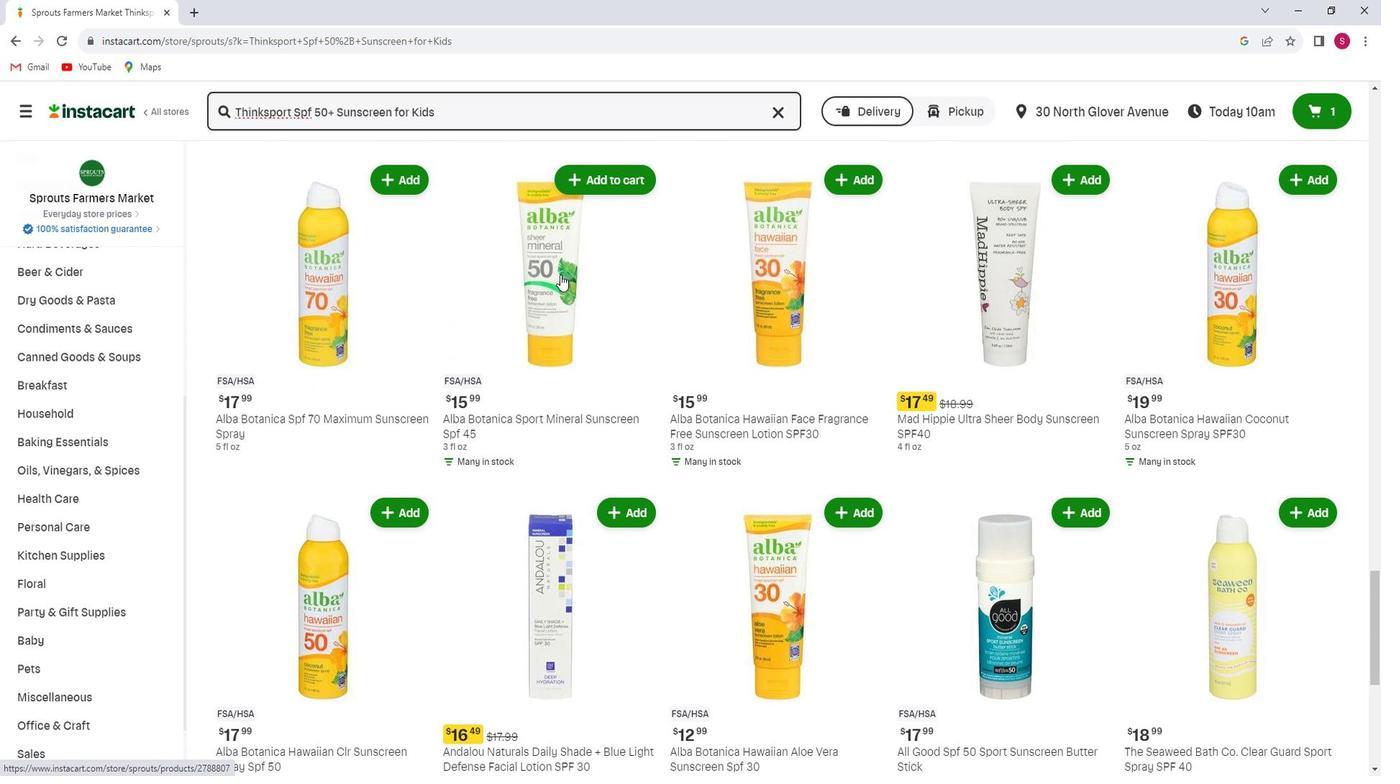 
Action: Mouse scrolled (556, 274) with delta (0, 0)
Screenshot: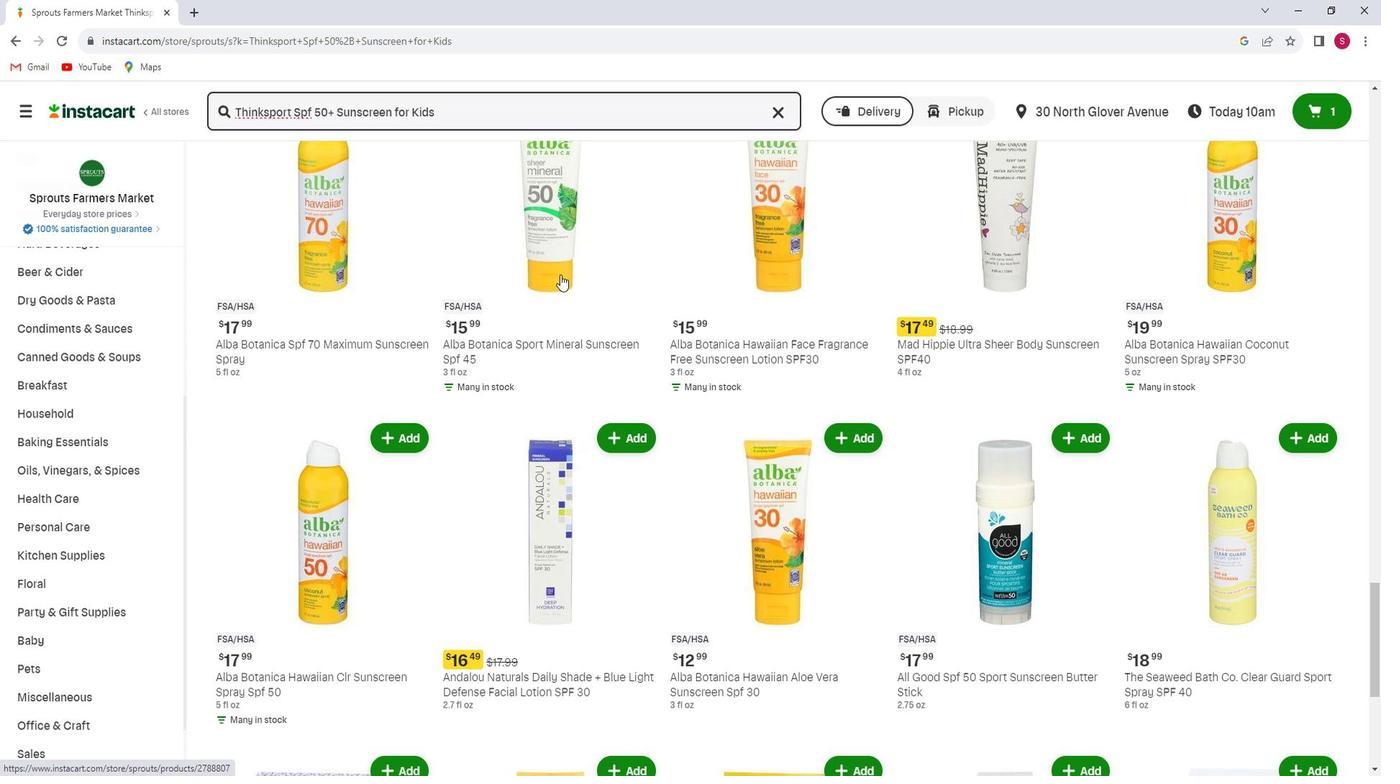
Action: Mouse scrolled (556, 274) with delta (0, 0)
Screenshot: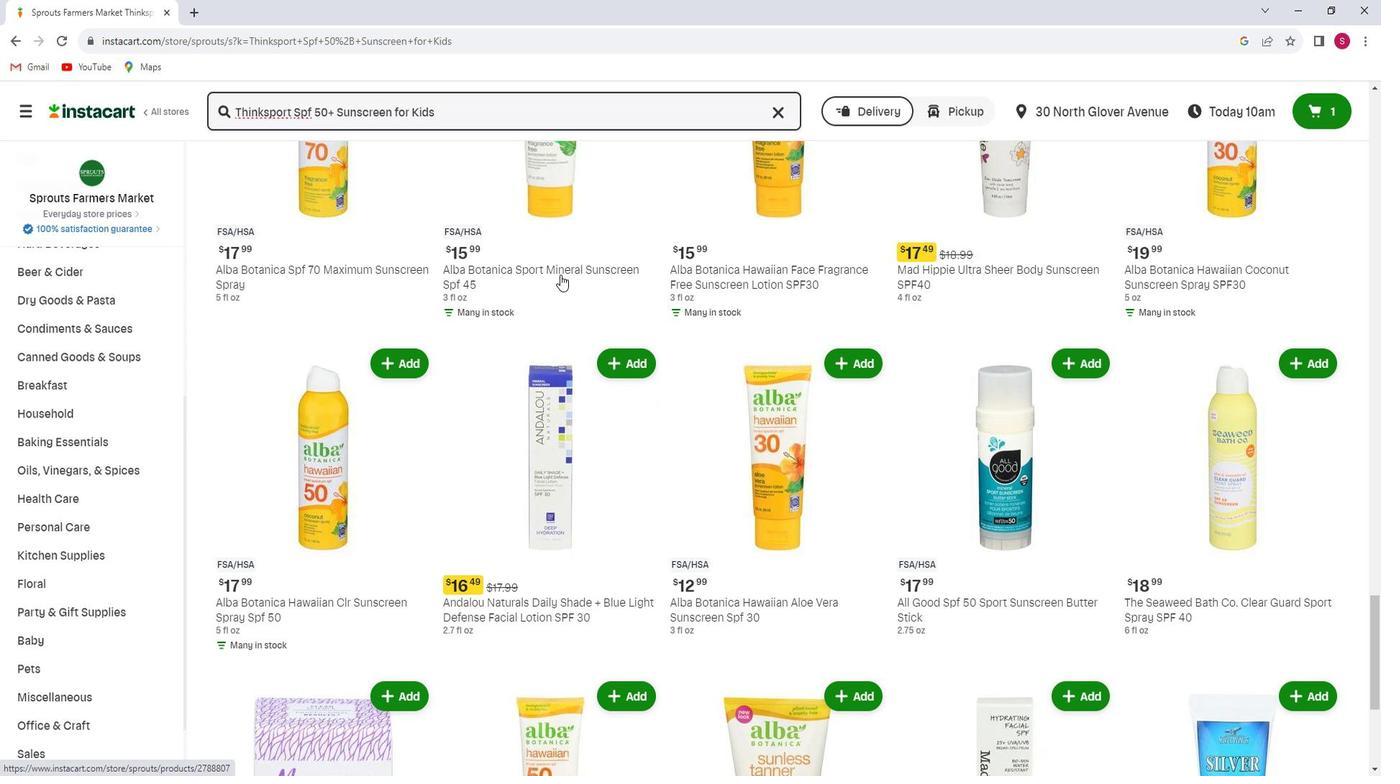 
Action: Mouse scrolled (556, 274) with delta (0, 0)
Screenshot: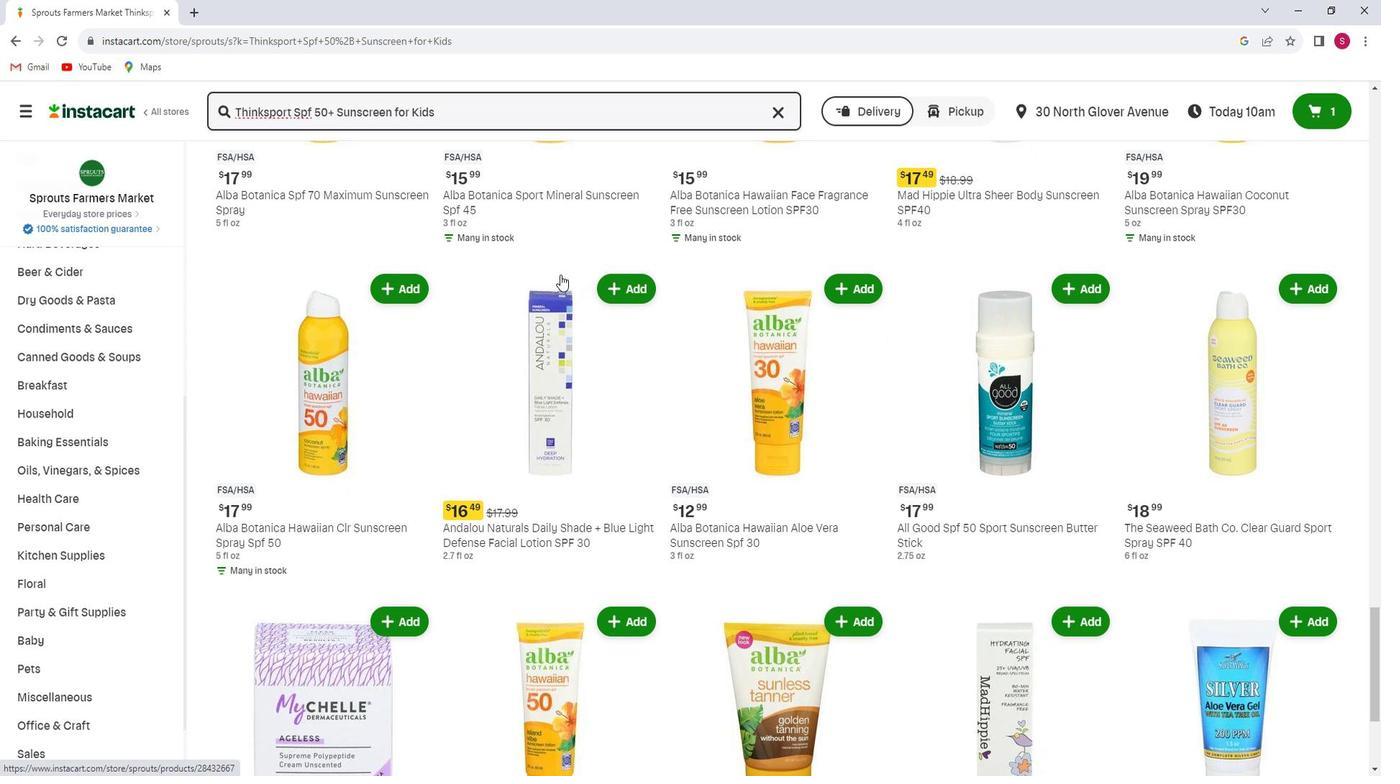 
Action: Mouse scrolled (556, 274) with delta (0, 0)
Screenshot: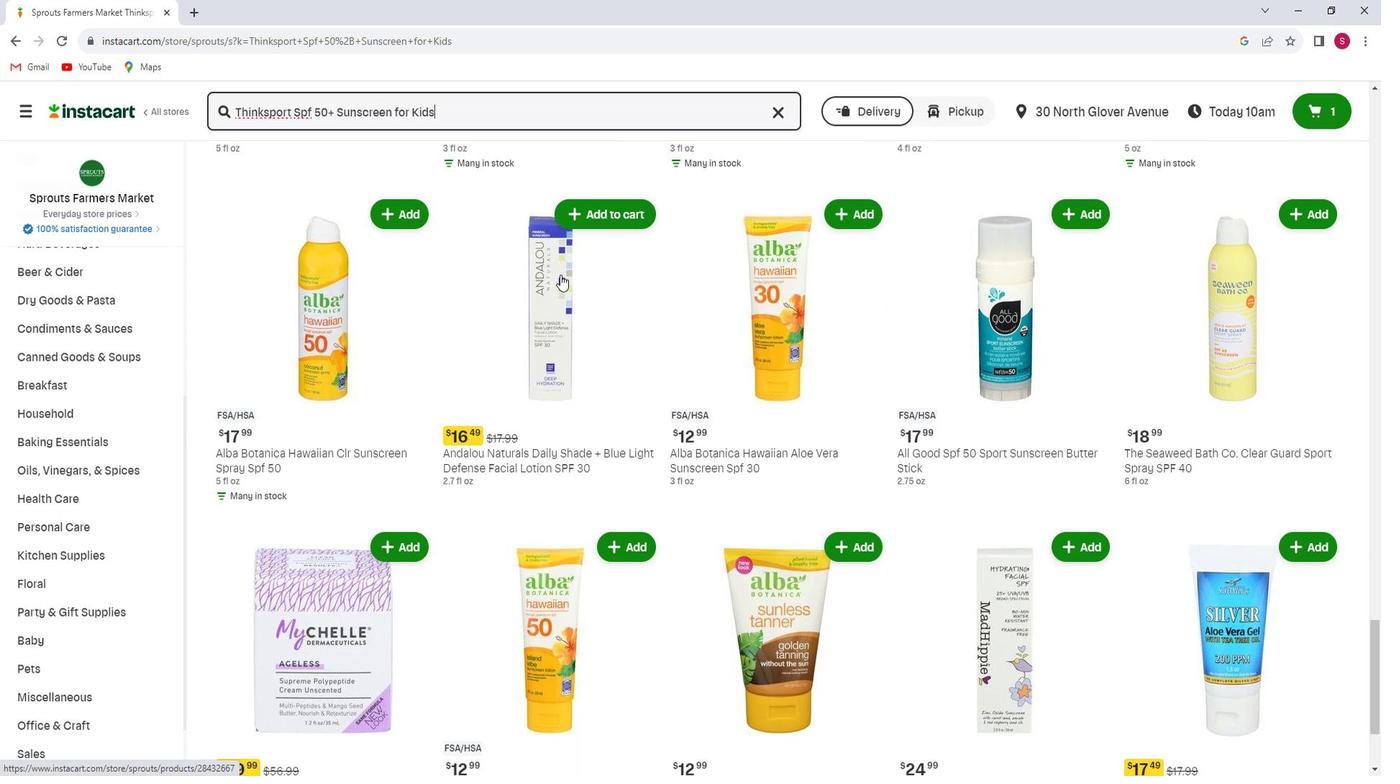 
Action: Mouse scrolled (556, 274) with delta (0, 0)
Screenshot: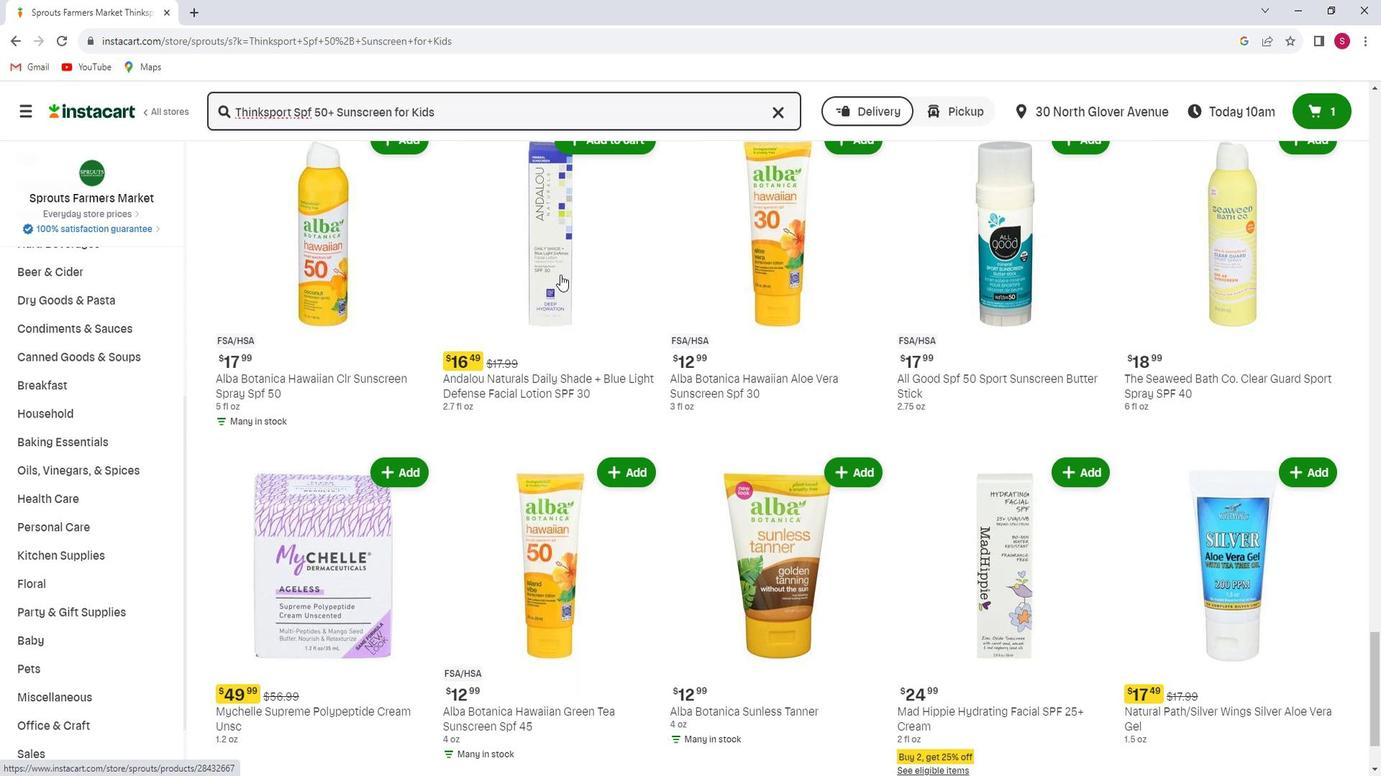 
Action: Mouse scrolled (556, 274) with delta (0, 0)
Screenshot: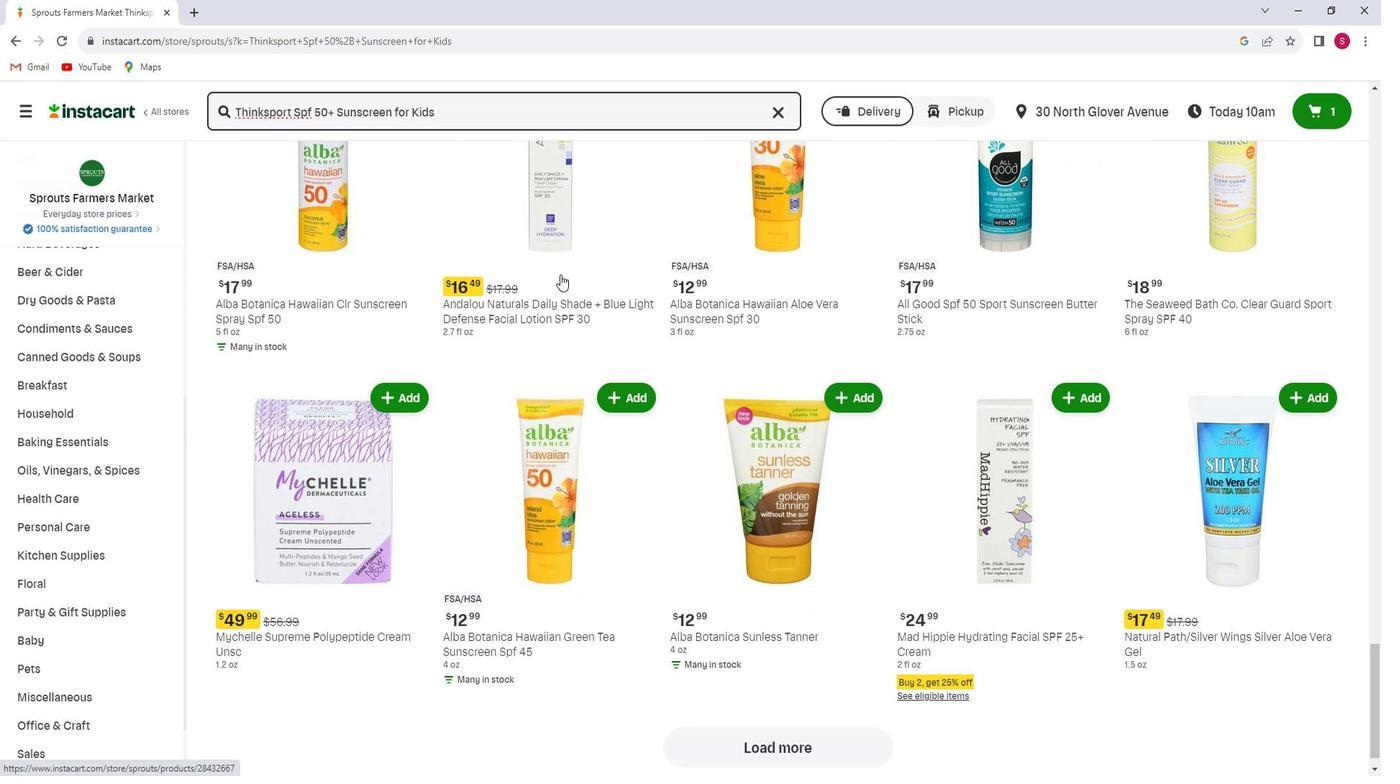 
Action: Mouse scrolled (556, 274) with delta (0, 0)
Screenshot: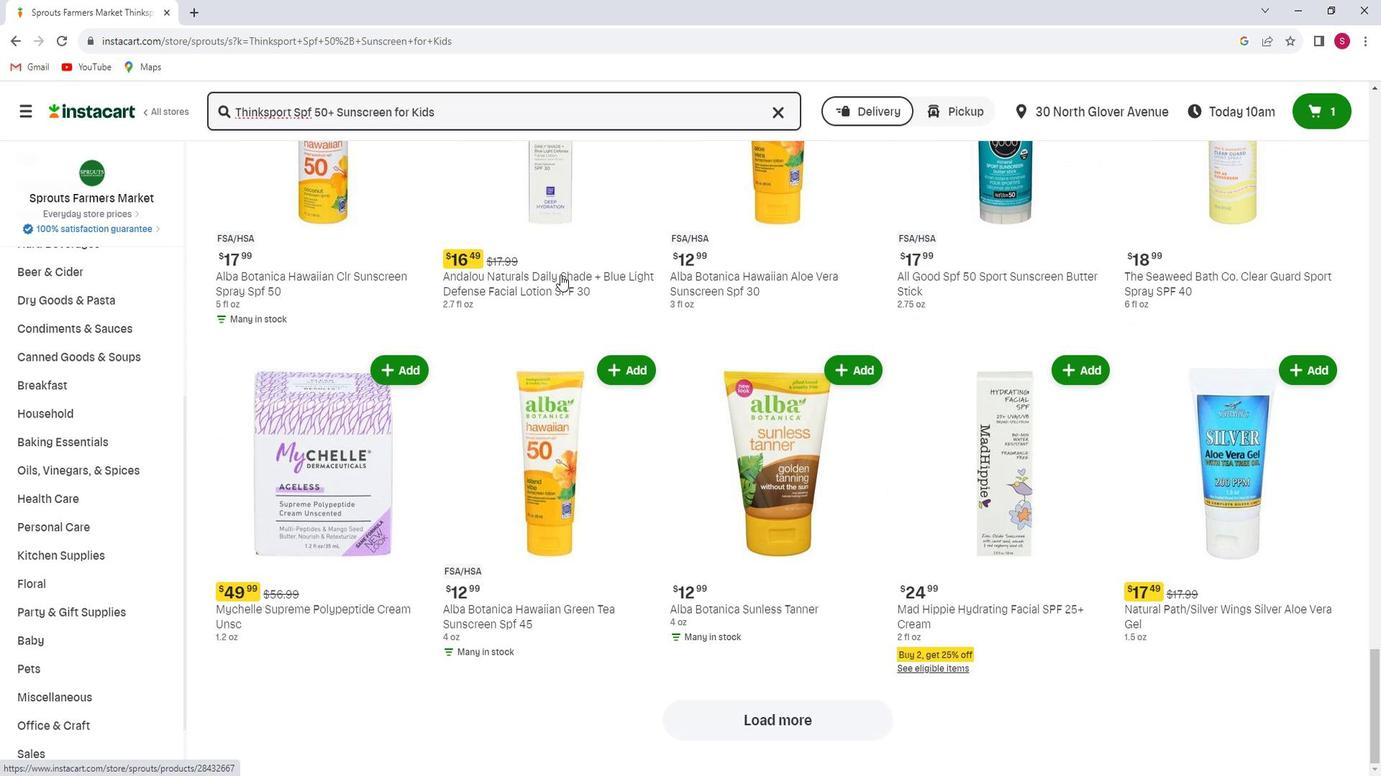 
Action: Mouse scrolled (556, 274) with delta (0, 0)
Screenshot: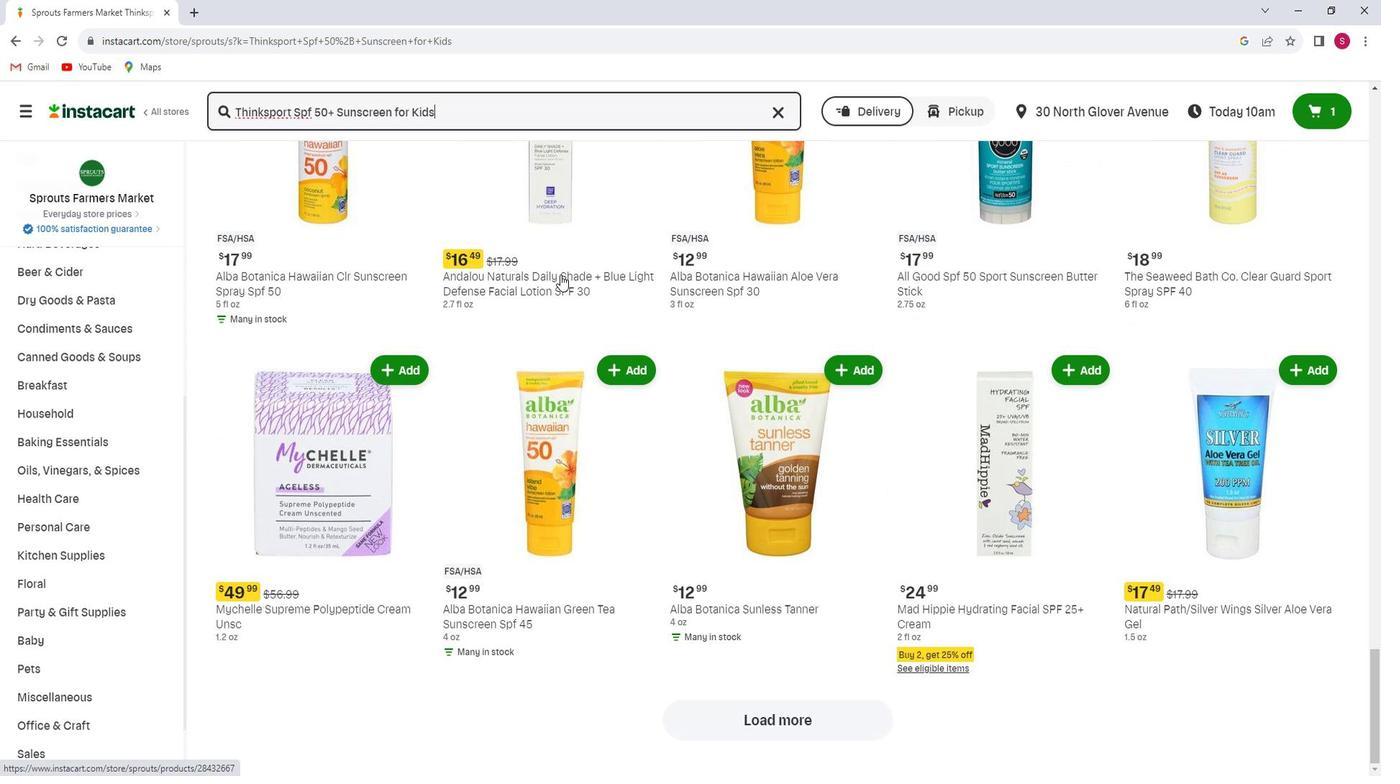 
Action: Mouse moved to (553, 303)
Screenshot: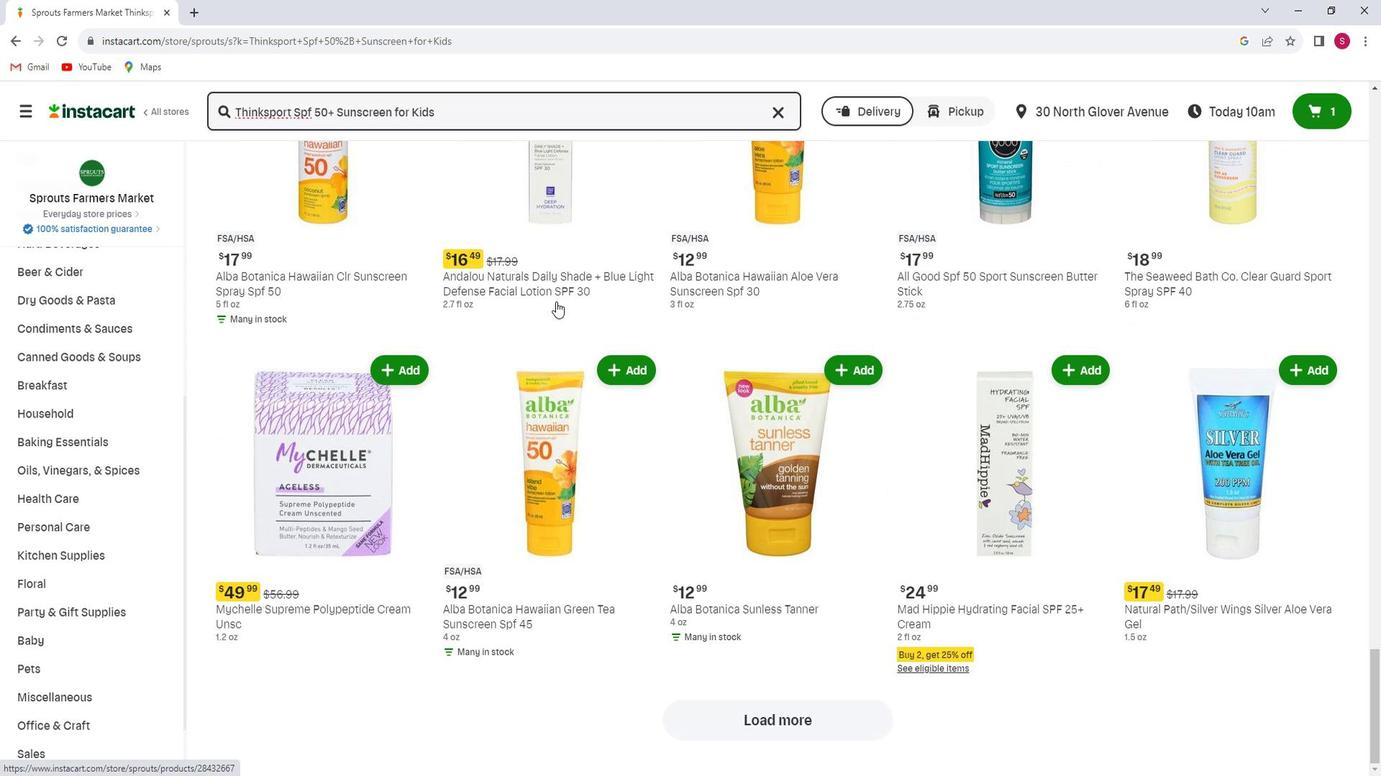 
